 Task: Find connections with filter location Mertoyudan with filter topic #staysafewith filter profile language French with filter current company Birlasoft with filter school JIET Group of Institutions Jodhpur with filter industry Retail Office Equipment with filter service category Video Production with filter keywords title Landscaping Assistant
Action: Mouse moved to (669, 77)
Screenshot: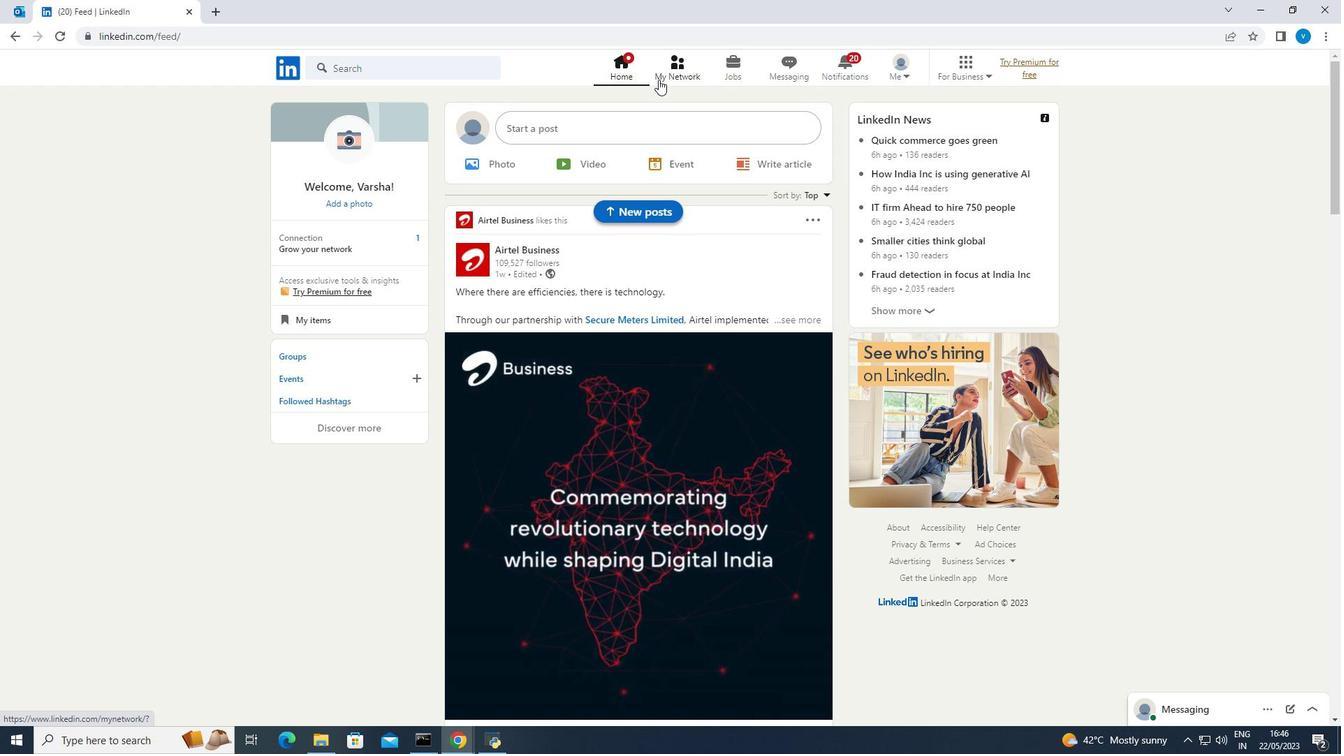 
Action: Mouse pressed left at (669, 77)
Screenshot: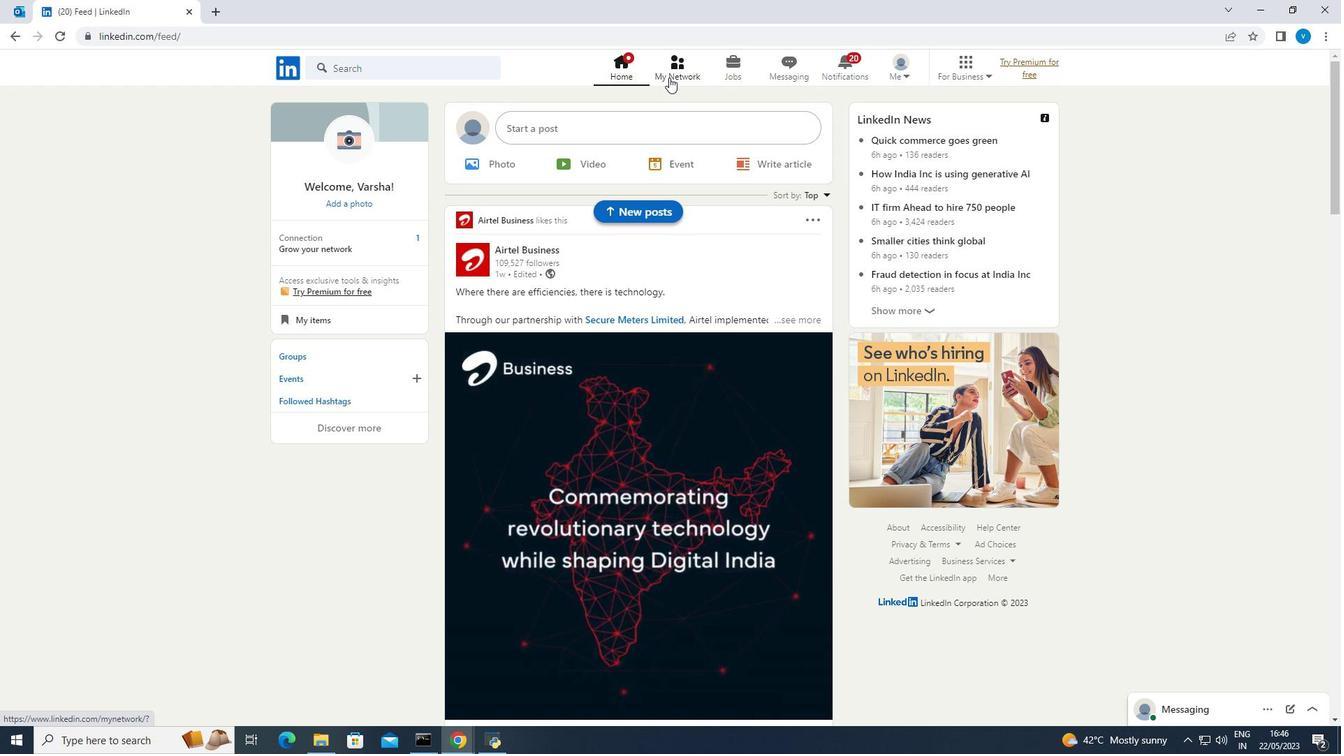 
Action: Mouse moved to (405, 141)
Screenshot: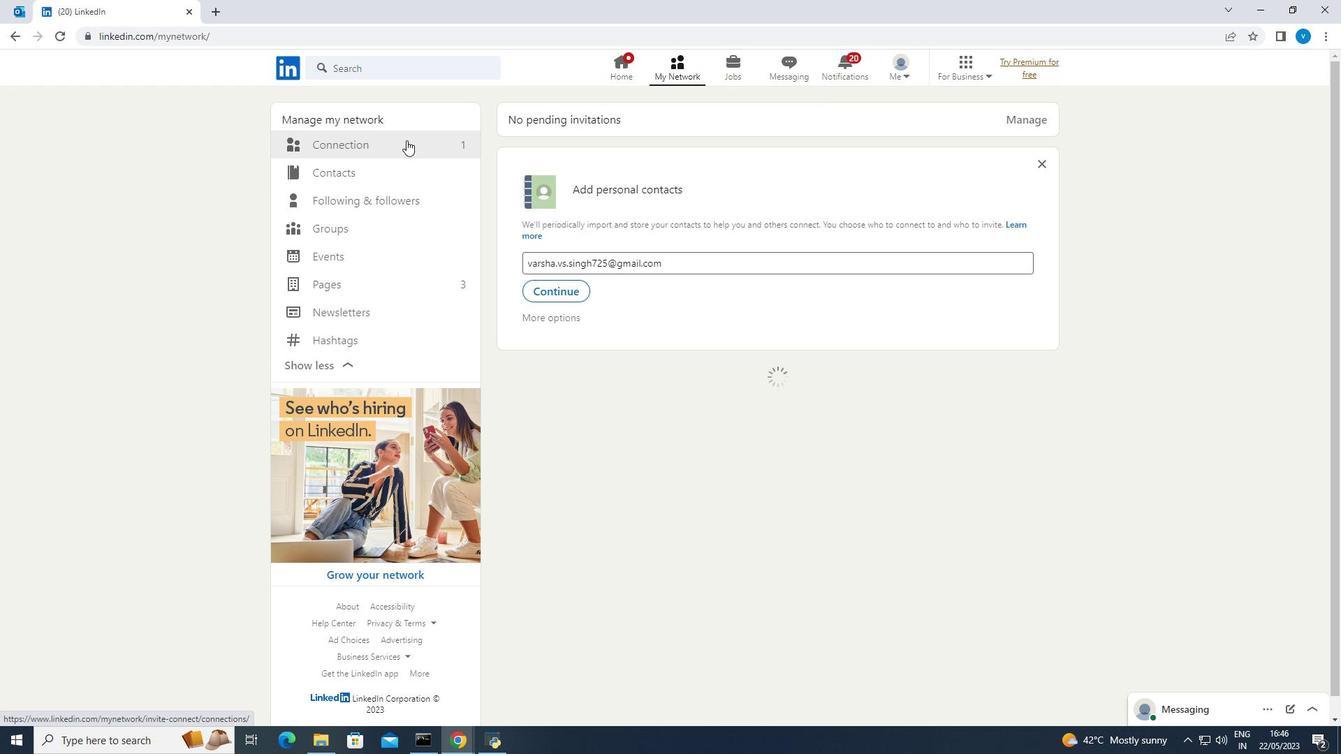 
Action: Mouse pressed left at (405, 141)
Screenshot: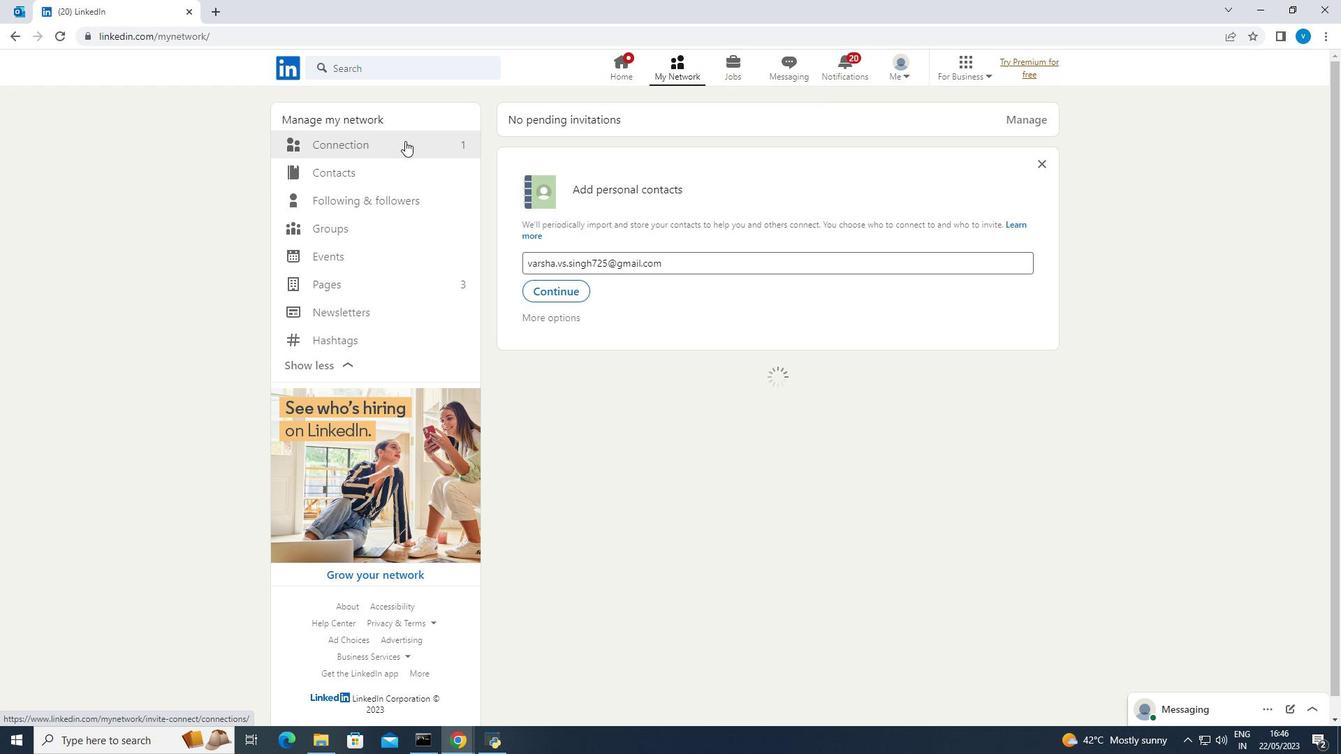 
Action: Mouse moved to (762, 146)
Screenshot: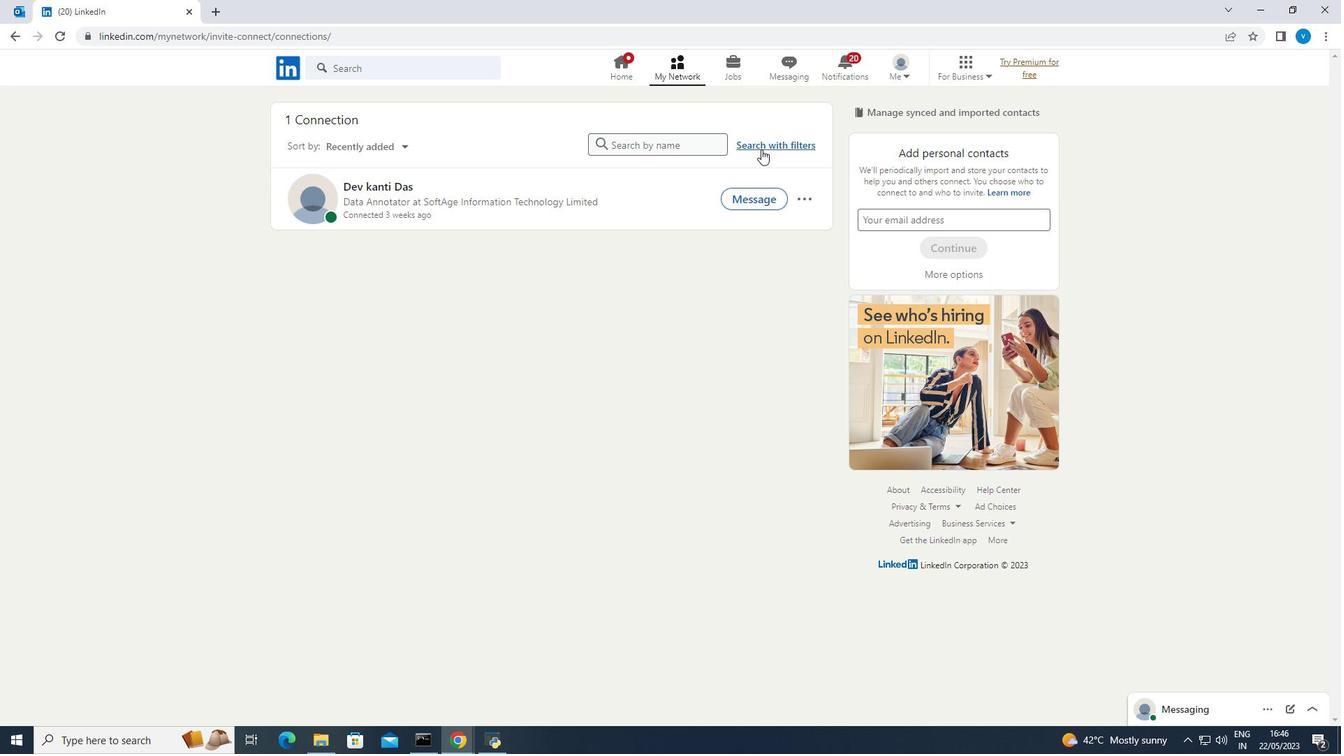 
Action: Mouse pressed left at (762, 146)
Screenshot: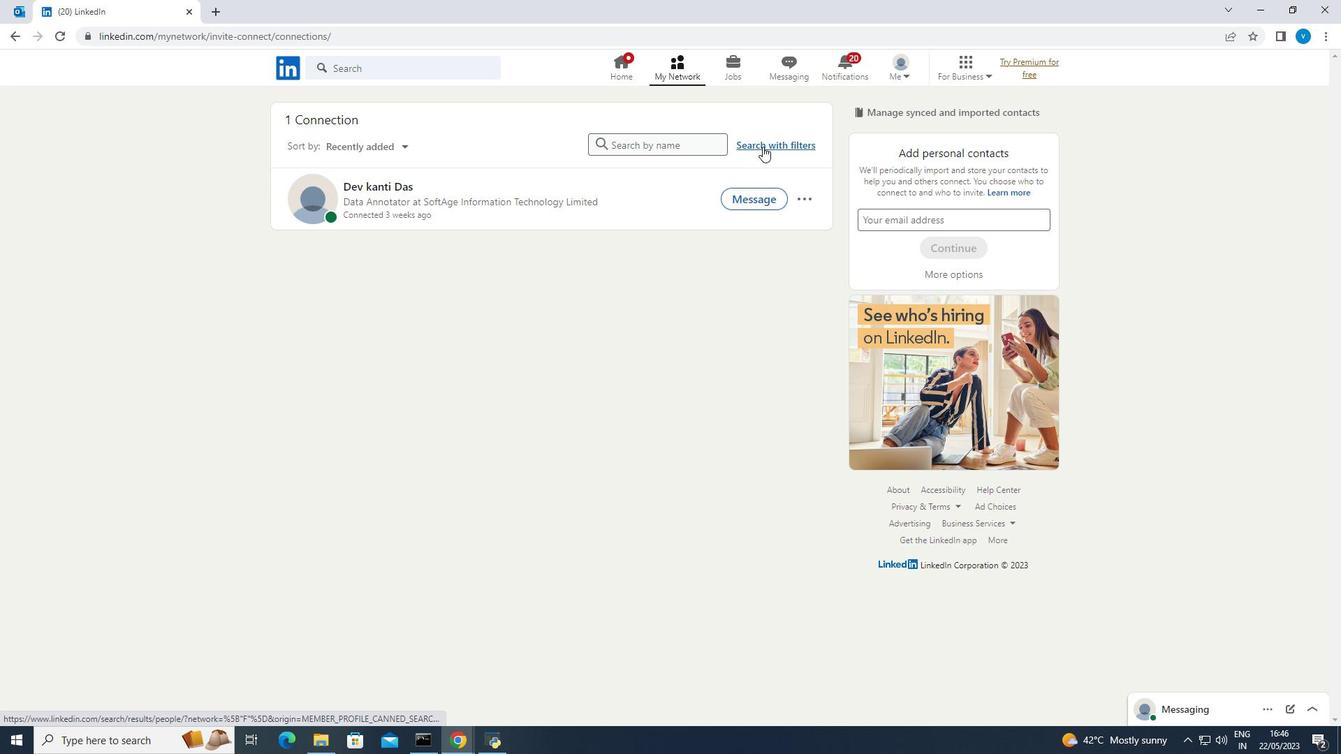 
Action: Mouse moved to (701, 110)
Screenshot: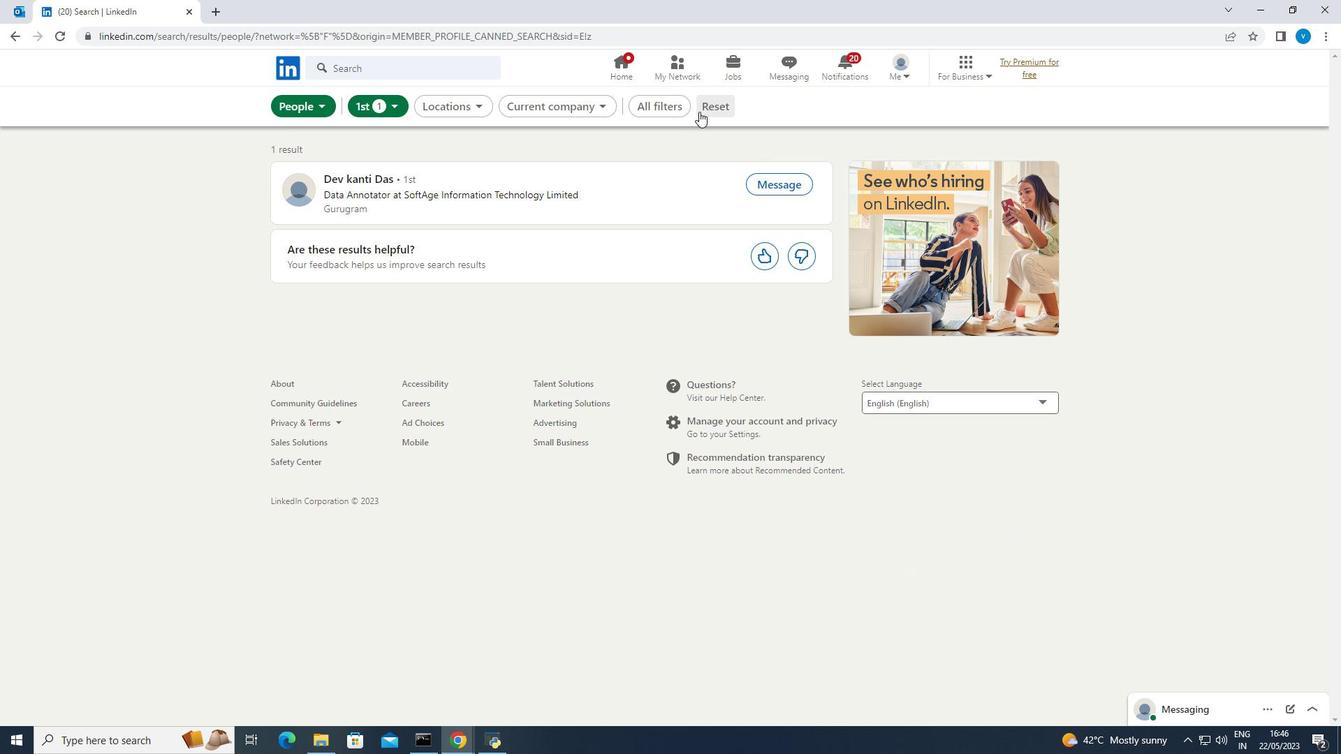 
Action: Mouse pressed left at (701, 110)
Screenshot: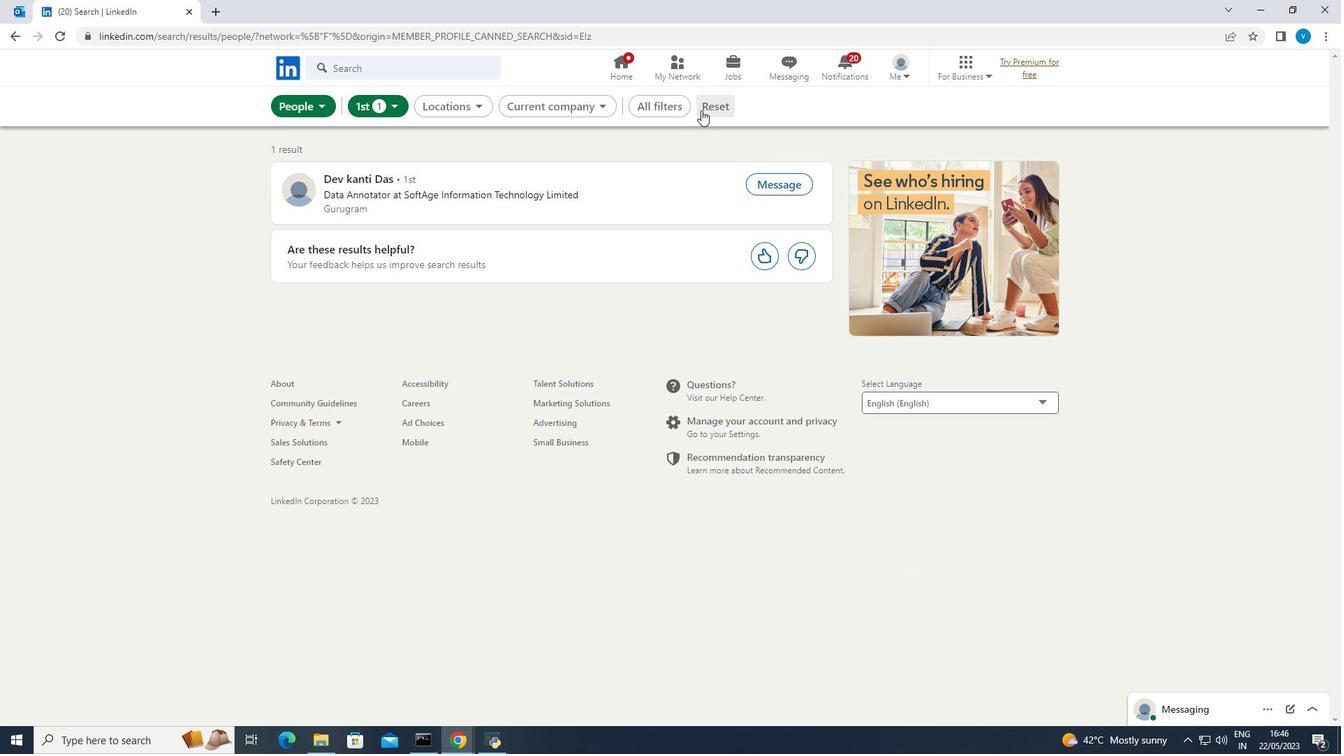 
Action: Mouse moved to (694, 110)
Screenshot: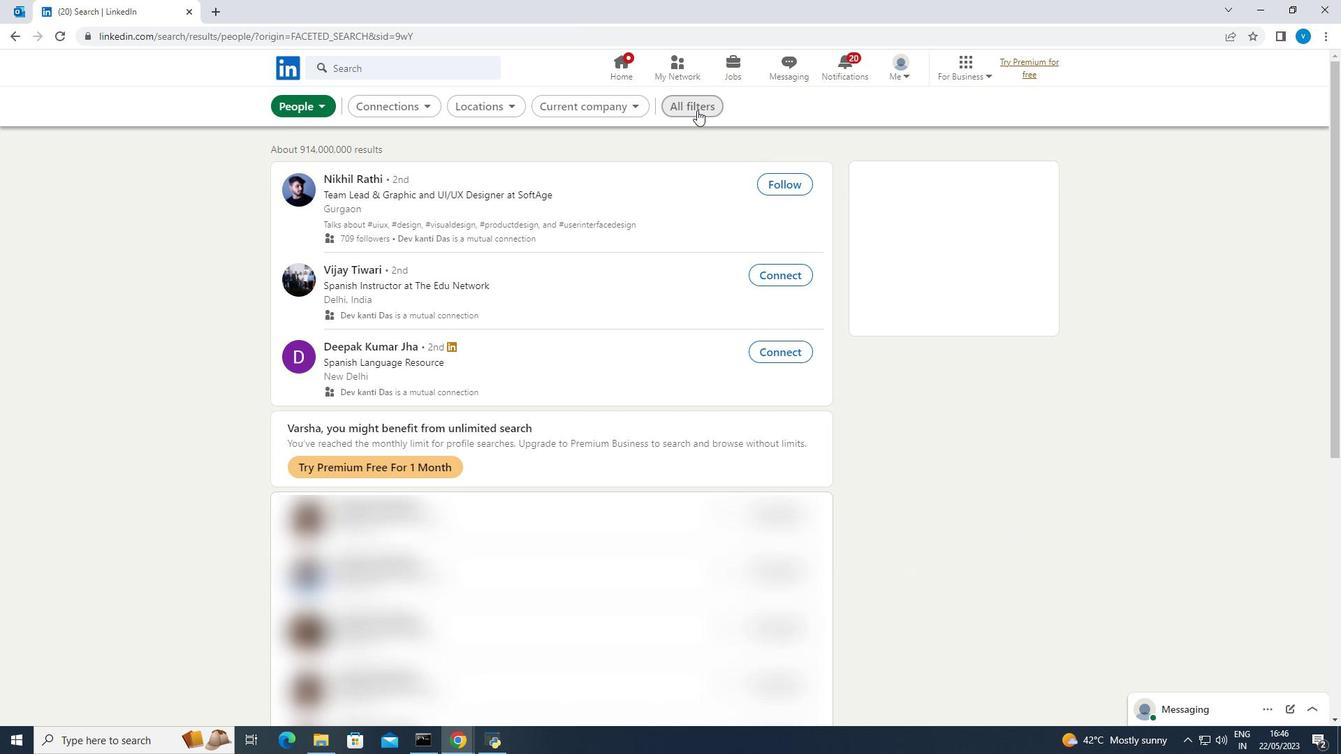 
Action: Mouse pressed left at (694, 110)
Screenshot: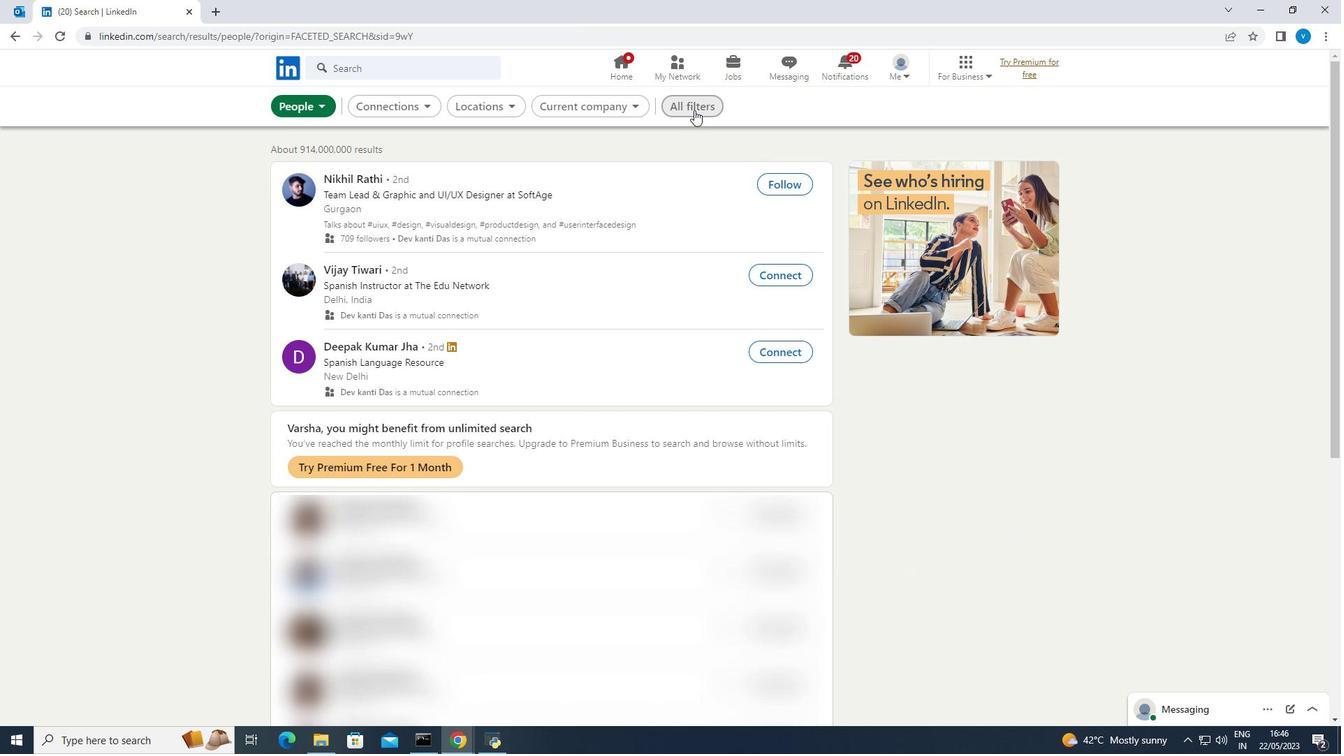 
Action: Mouse moved to (1035, 345)
Screenshot: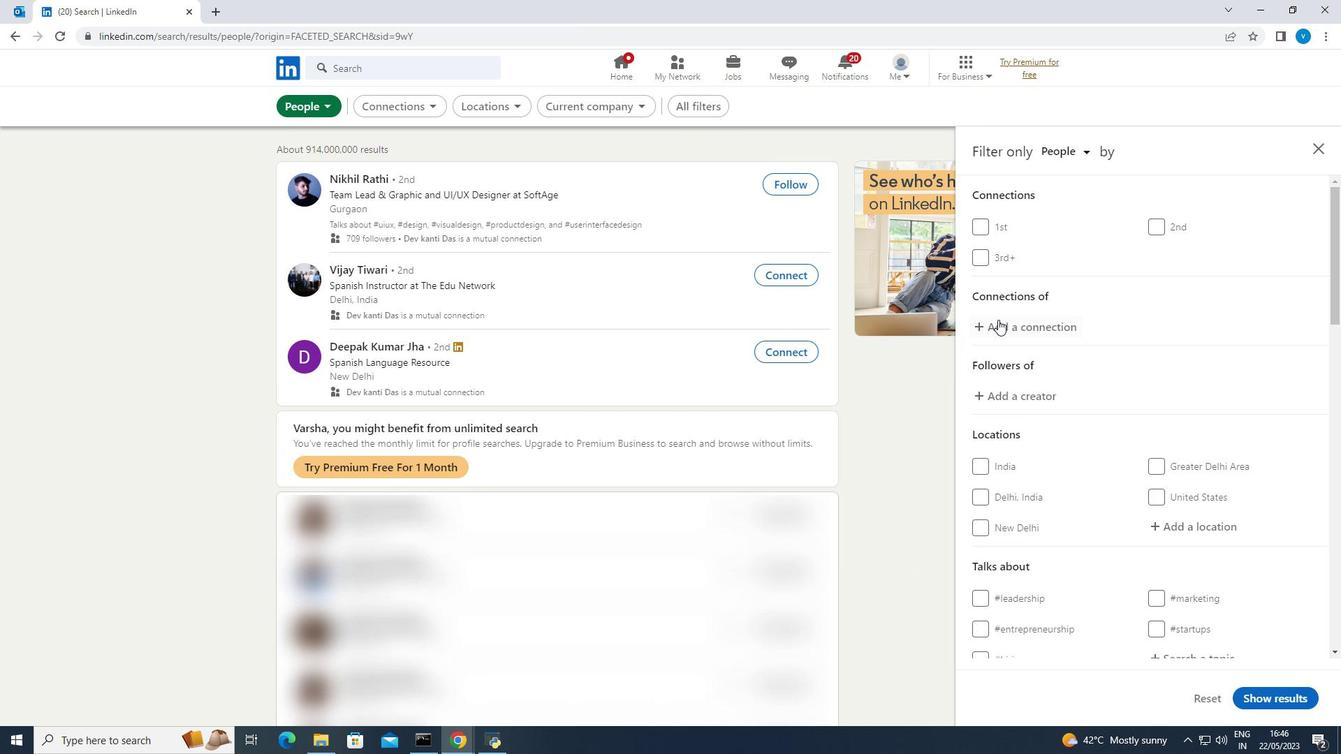 
Action: Mouse scrolled (1035, 344) with delta (0, 0)
Screenshot: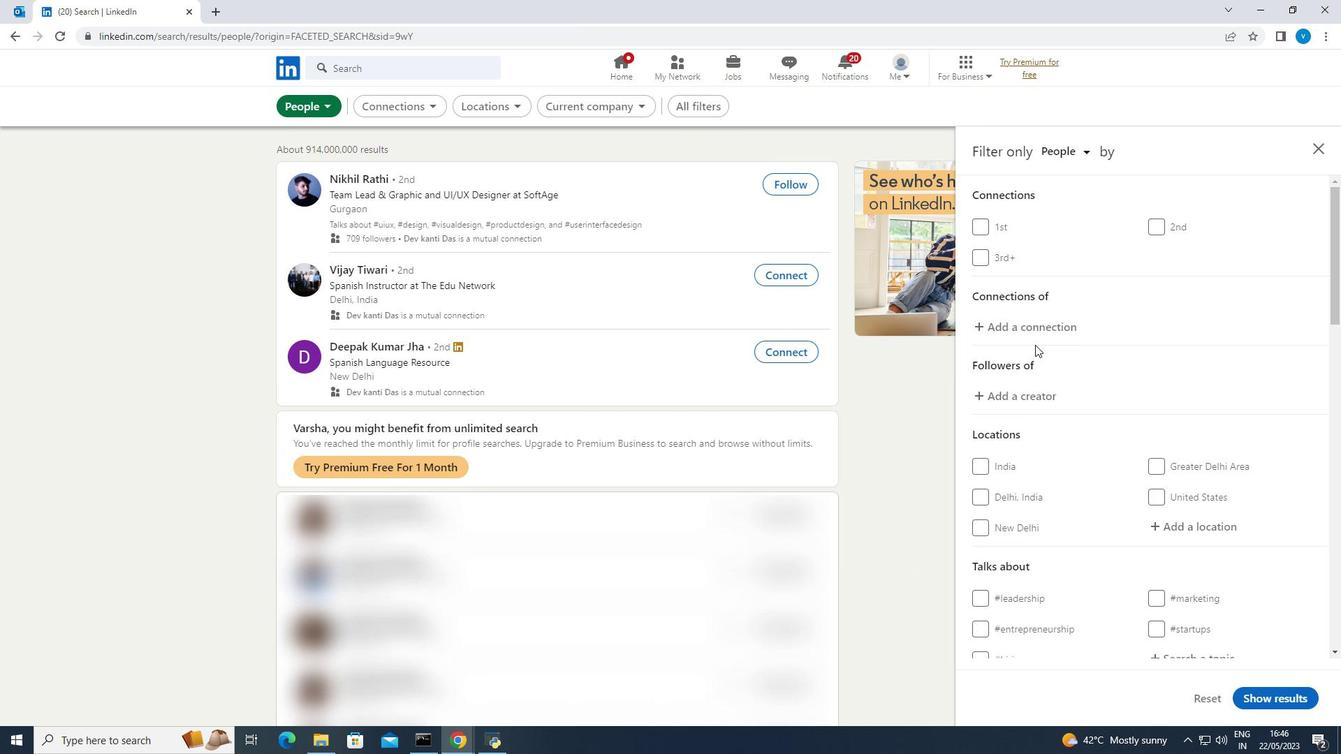 
Action: Mouse scrolled (1035, 344) with delta (0, 0)
Screenshot: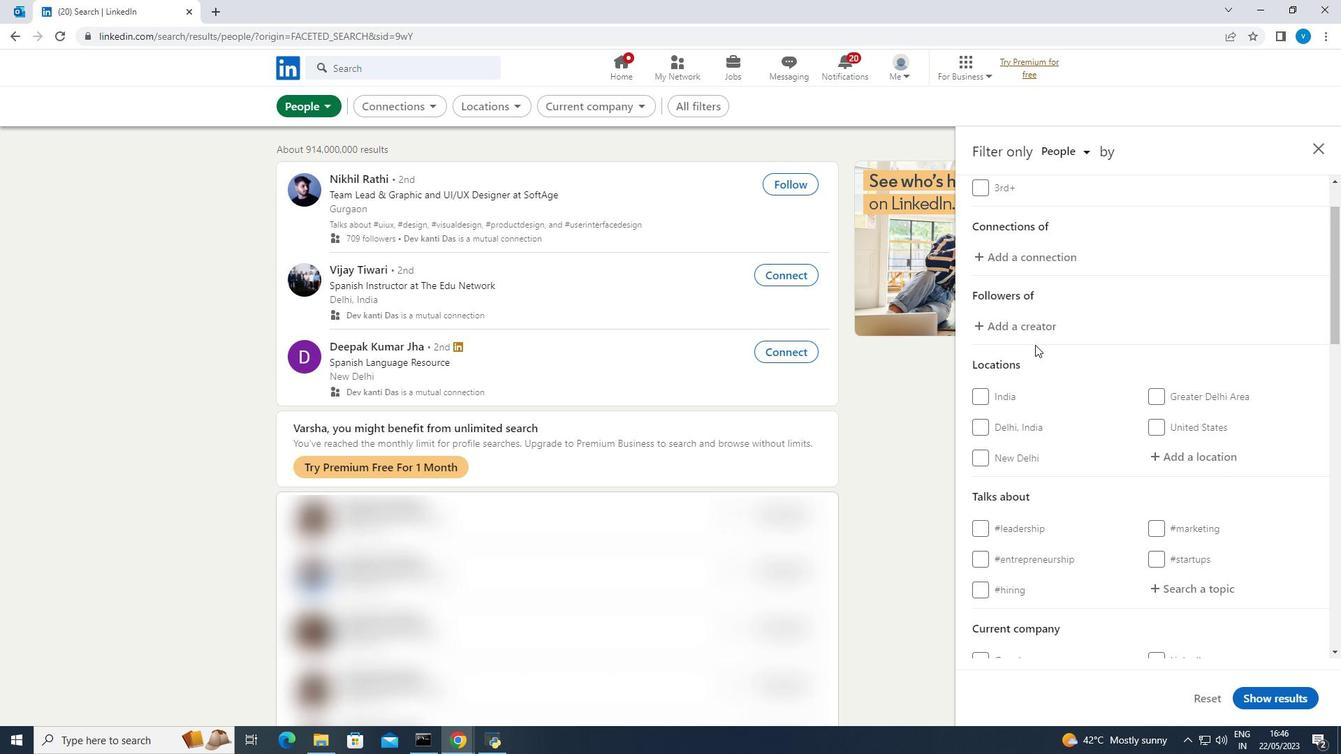 
Action: Mouse moved to (1174, 389)
Screenshot: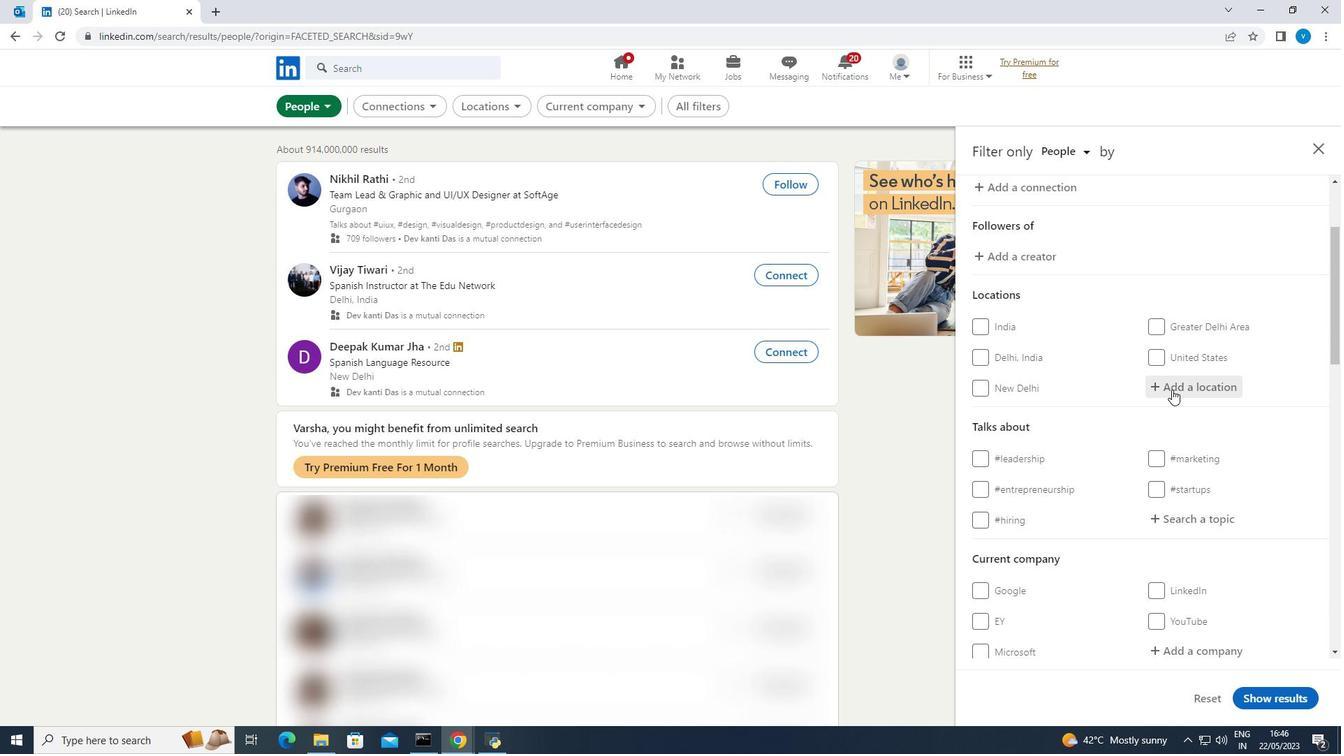 
Action: Mouse pressed left at (1174, 389)
Screenshot: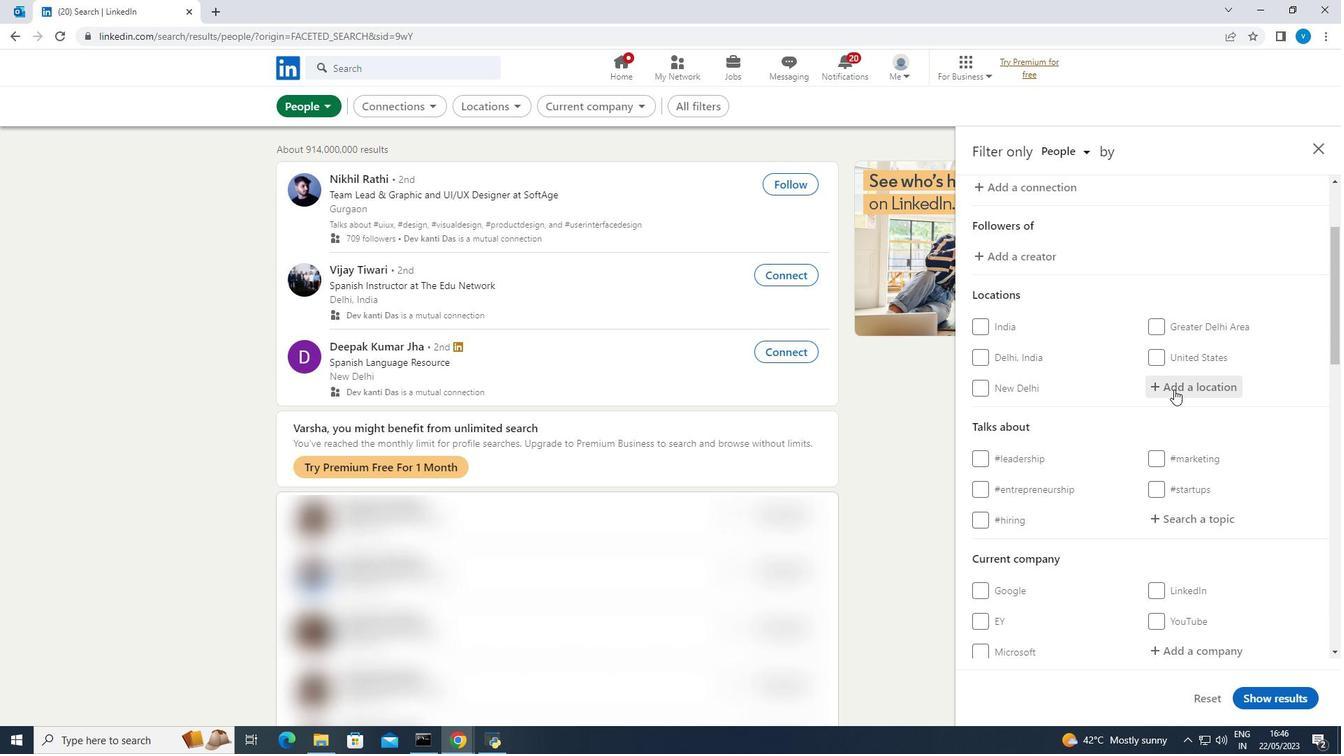 
Action: Key pressed <Key.shift><Key.shift>Mertoyudan
Screenshot: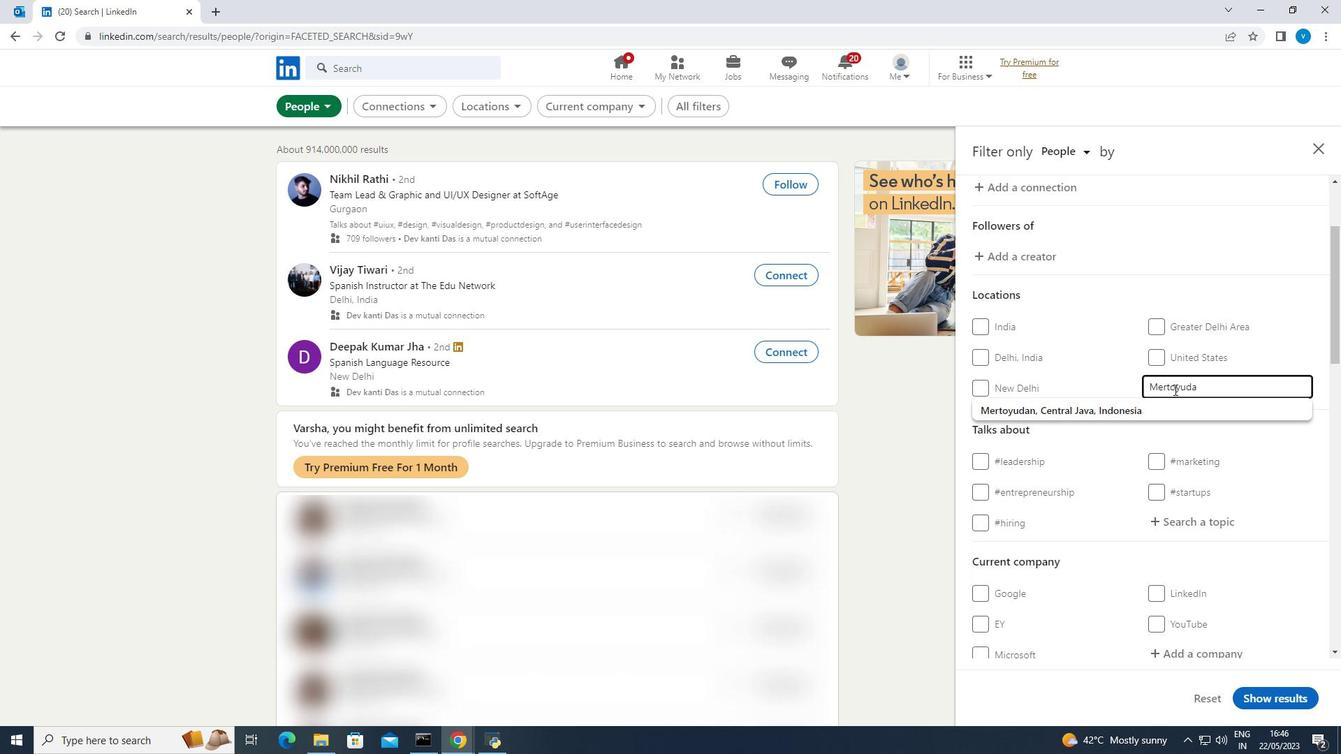 
Action: Mouse moved to (1190, 521)
Screenshot: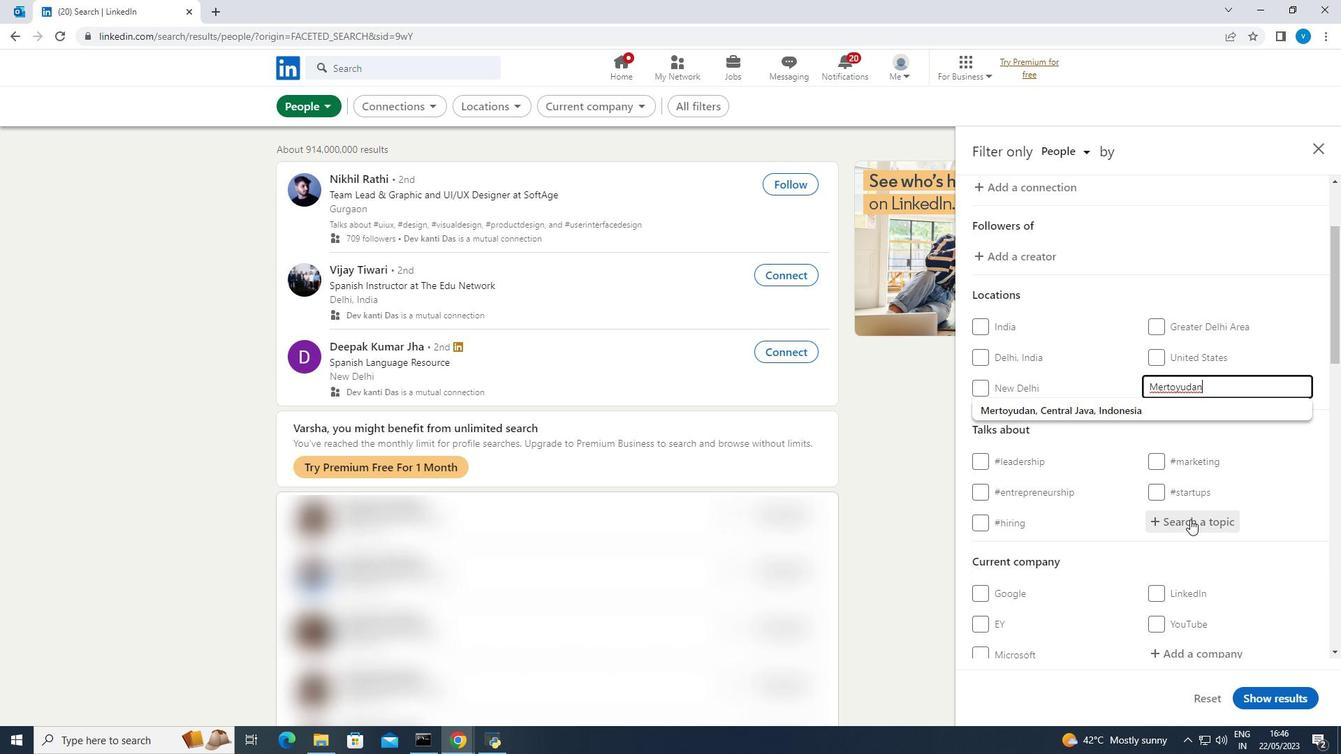 
Action: Mouse pressed left at (1190, 521)
Screenshot: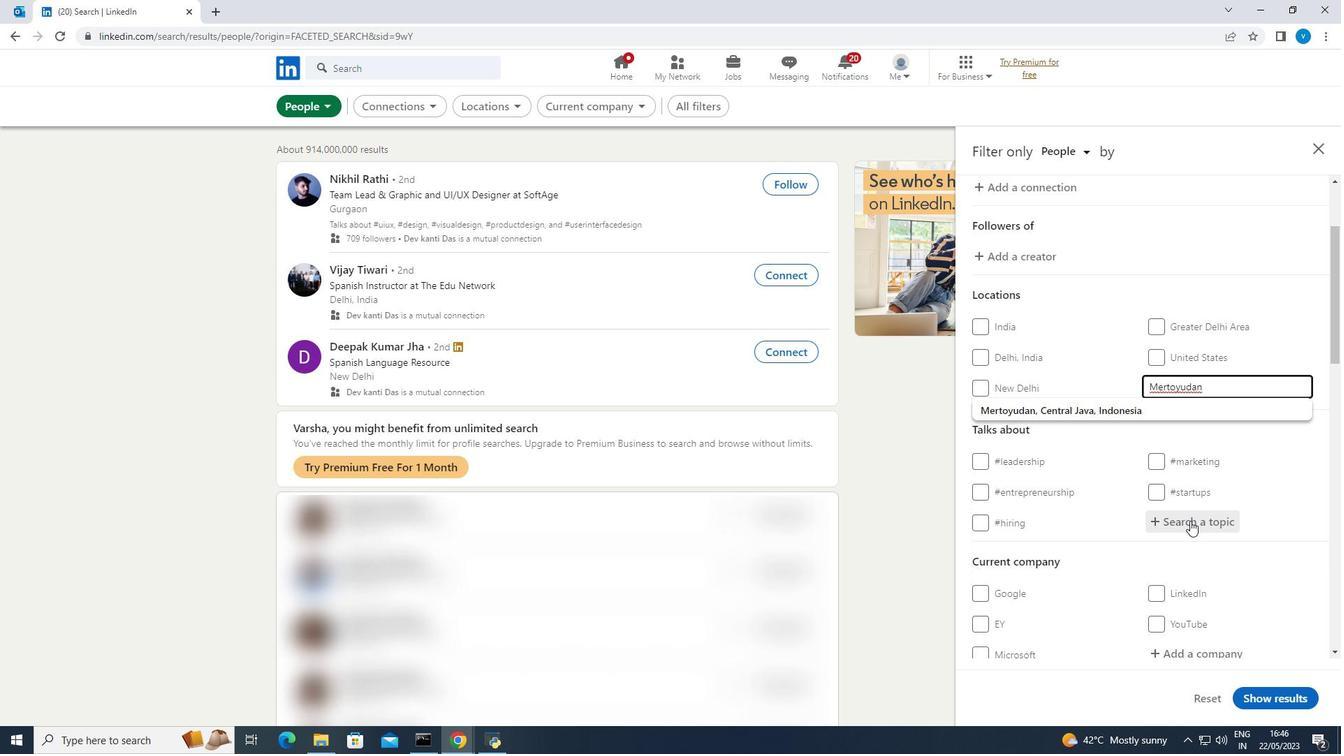 
Action: Key pressed staysafe
Screenshot: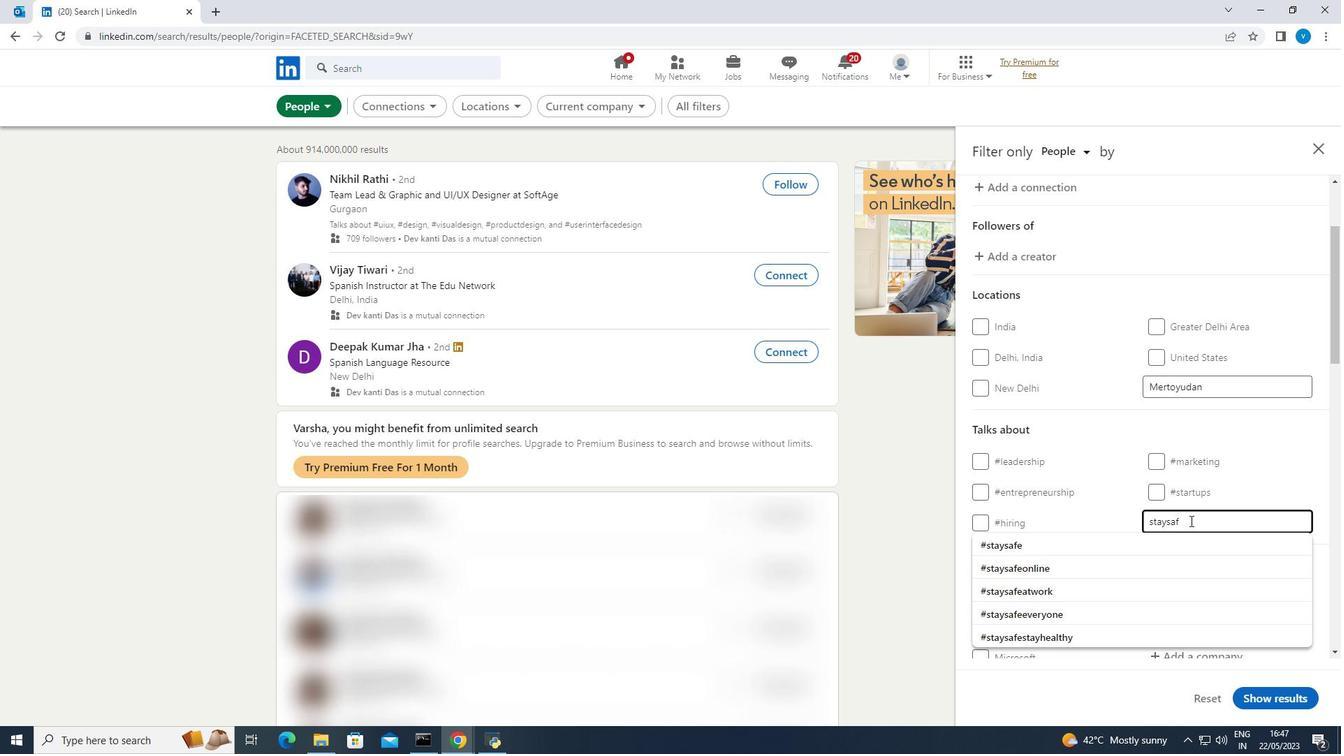 
Action: Mouse moved to (1144, 542)
Screenshot: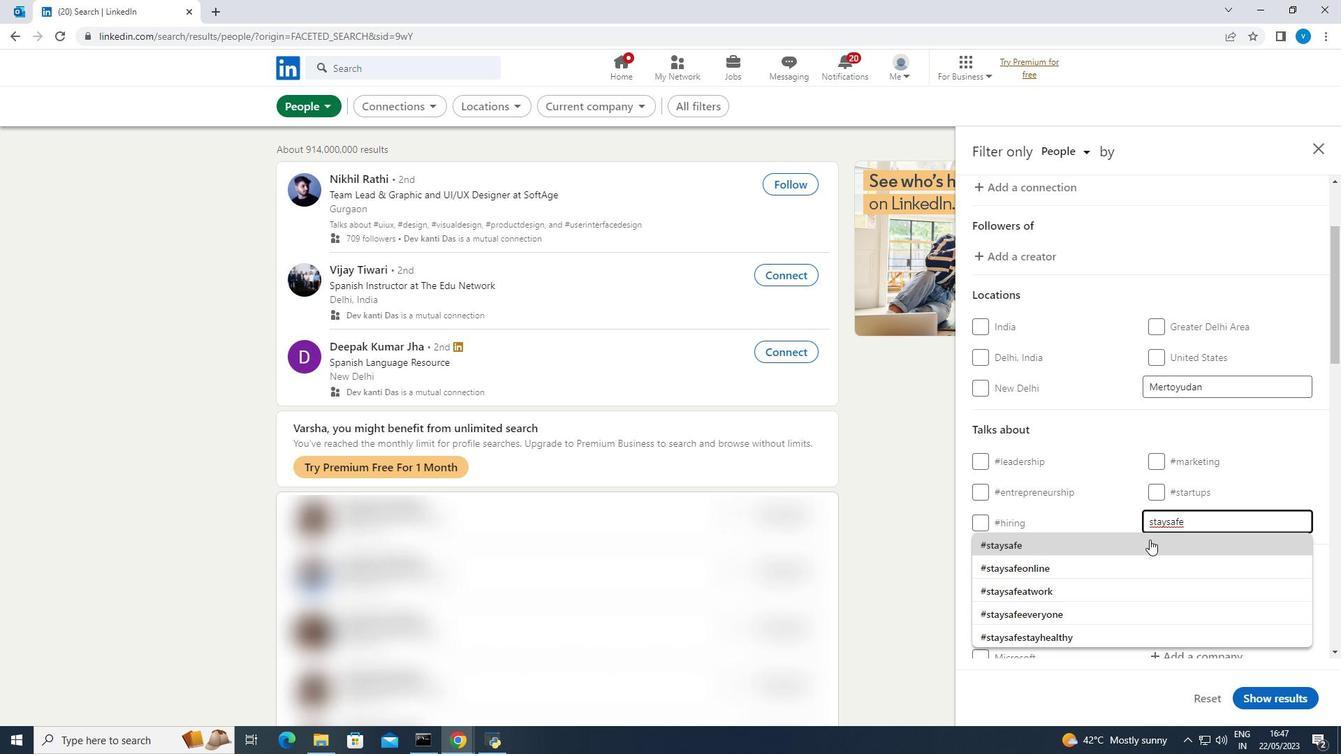 
Action: Mouse pressed left at (1144, 542)
Screenshot: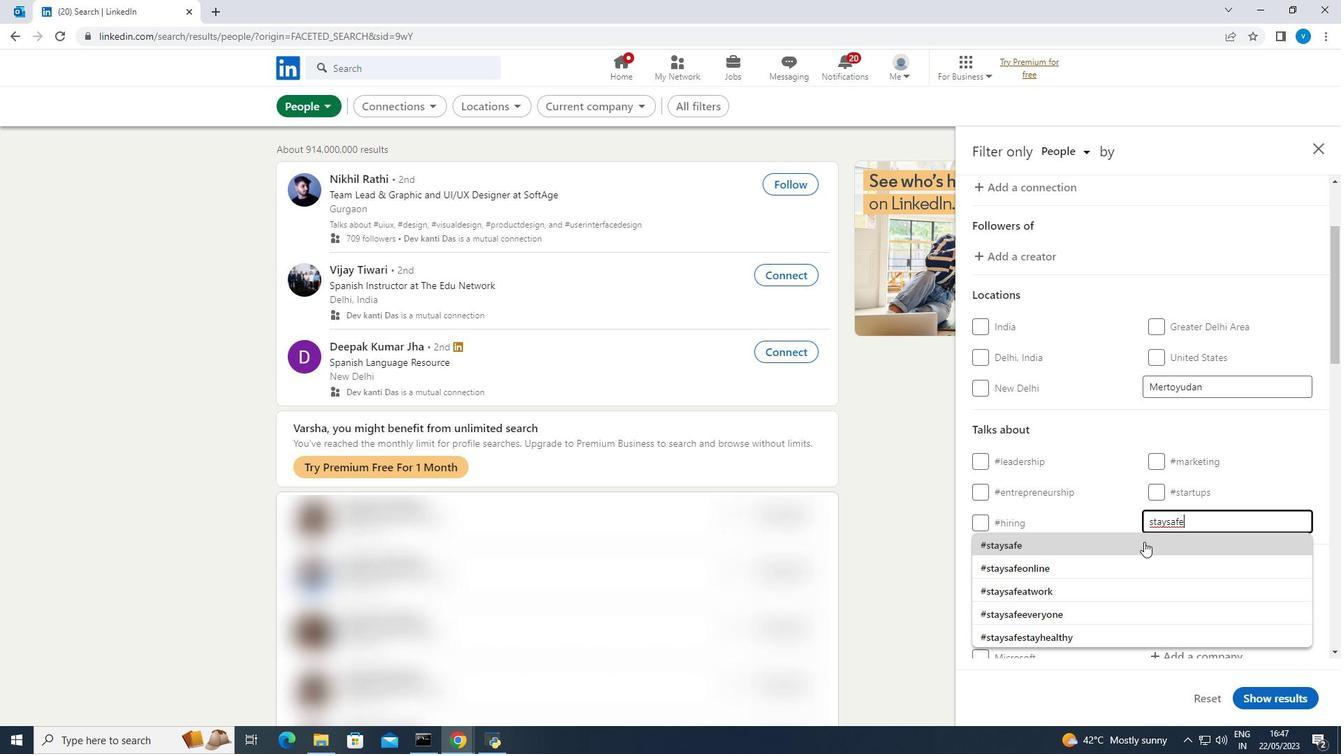 
Action: Mouse scrolled (1144, 541) with delta (0, 0)
Screenshot: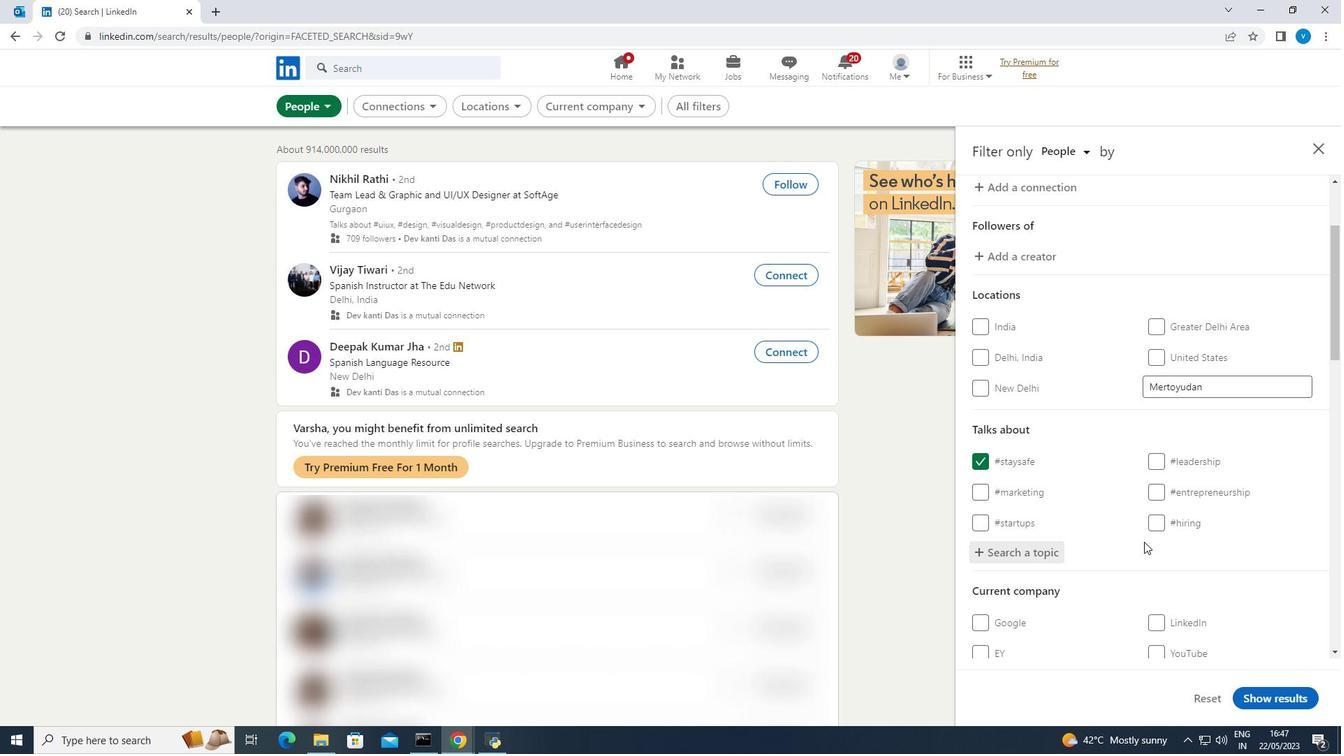 
Action: Mouse scrolled (1144, 541) with delta (0, 0)
Screenshot: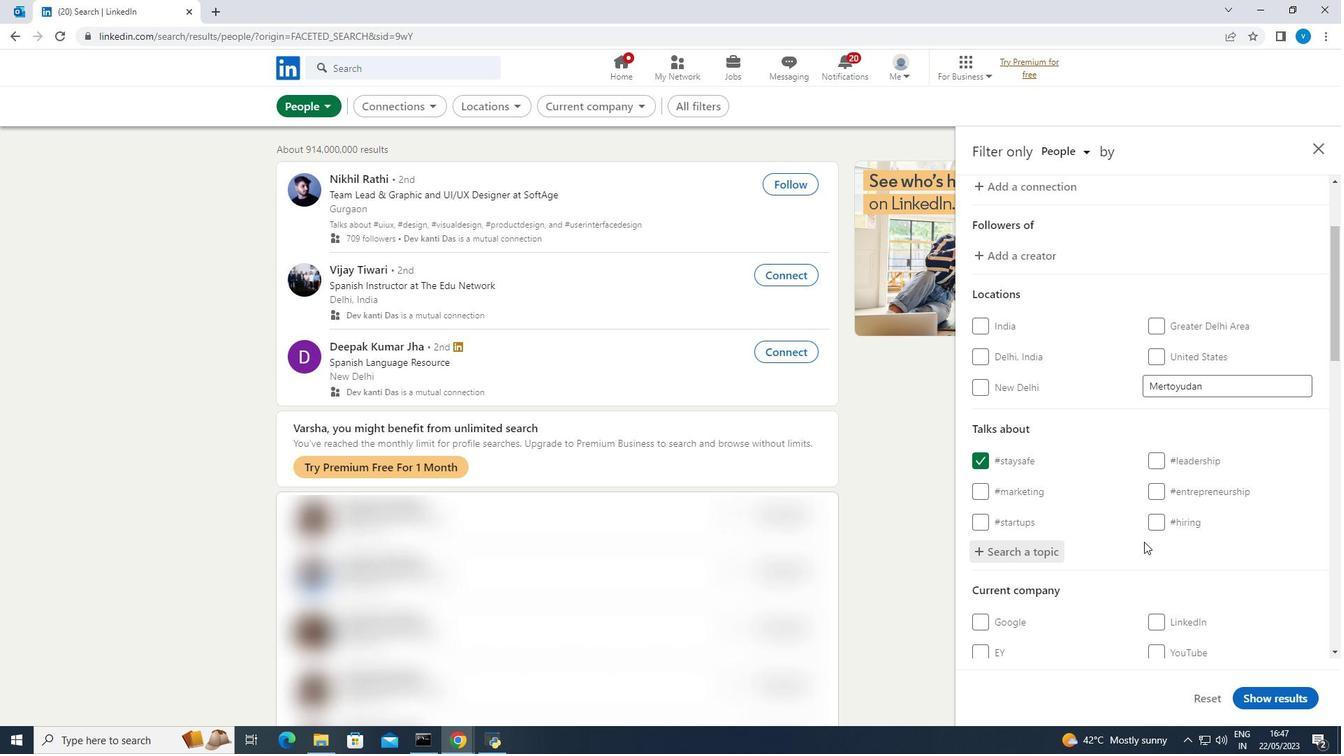 
Action: Mouse scrolled (1144, 541) with delta (0, 0)
Screenshot: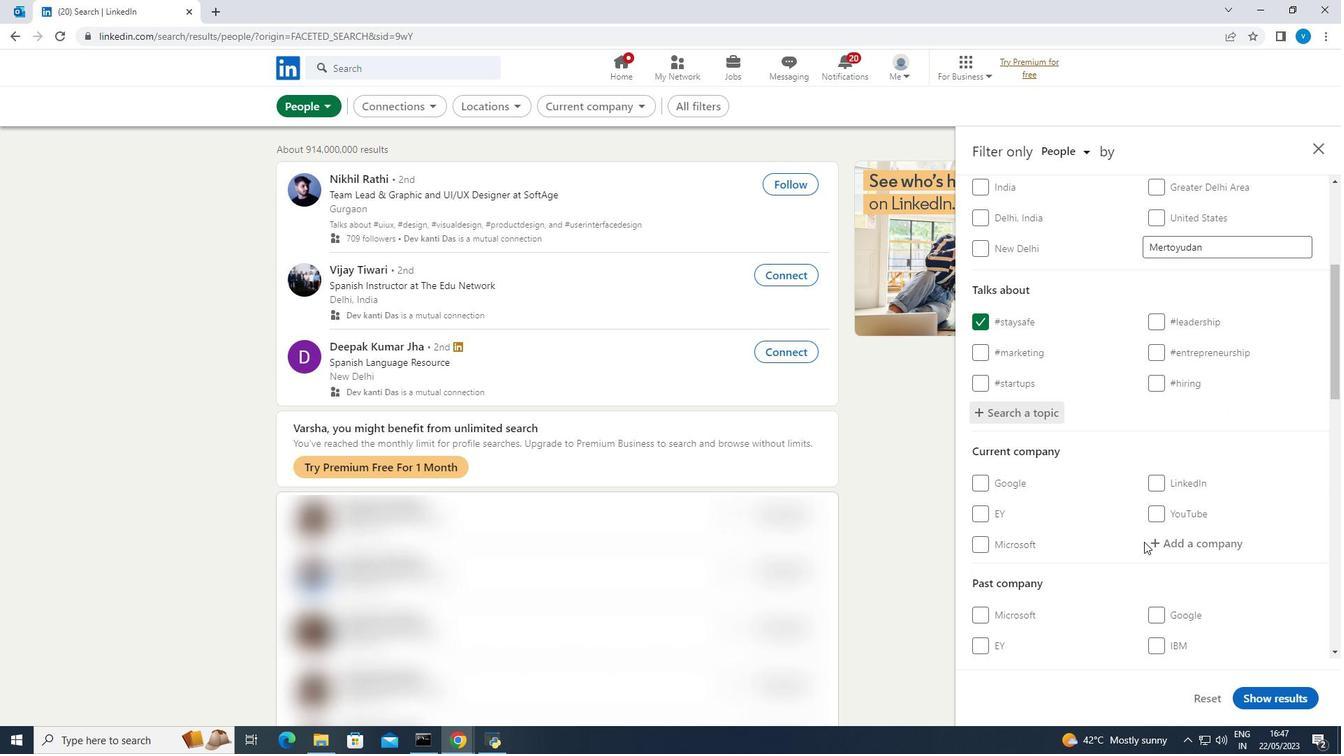 
Action: Mouse scrolled (1144, 541) with delta (0, 0)
Screenshot: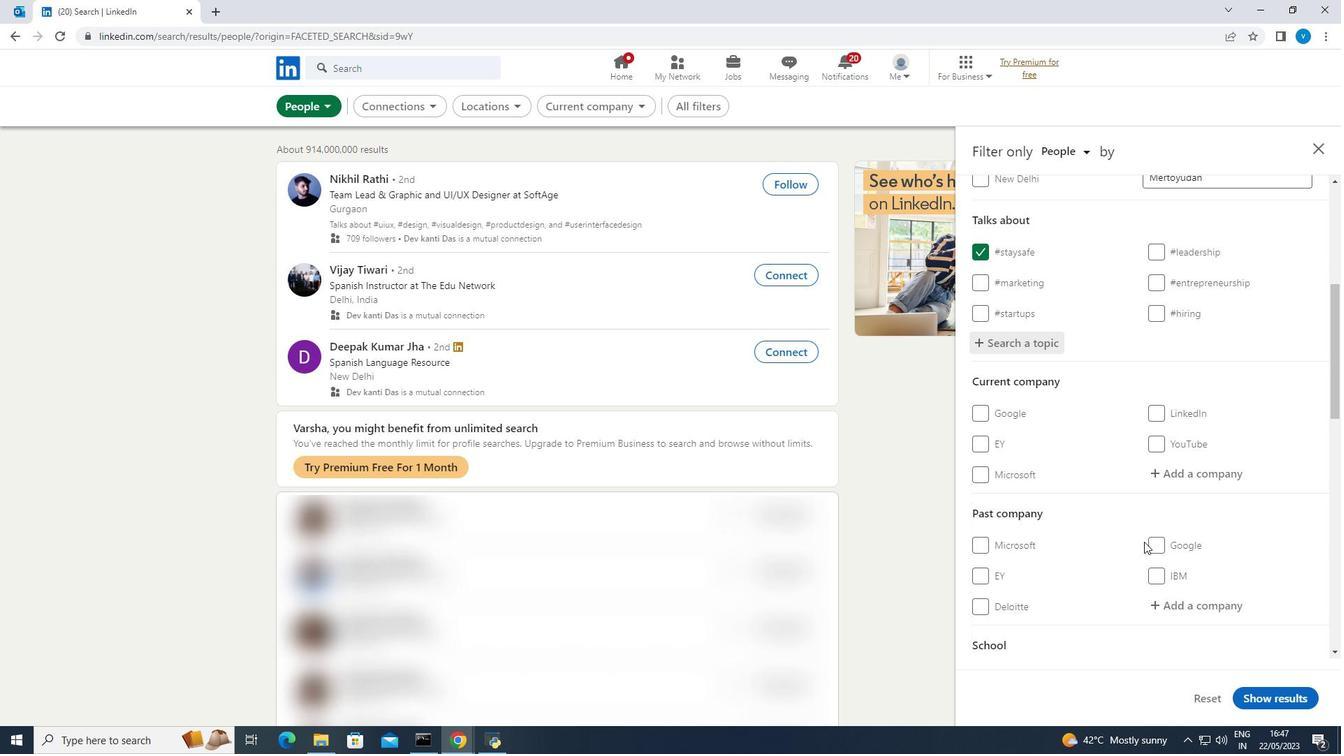 
Action: Mouse scrolled (1144, 541) with delta (0, 0)
Screenshot: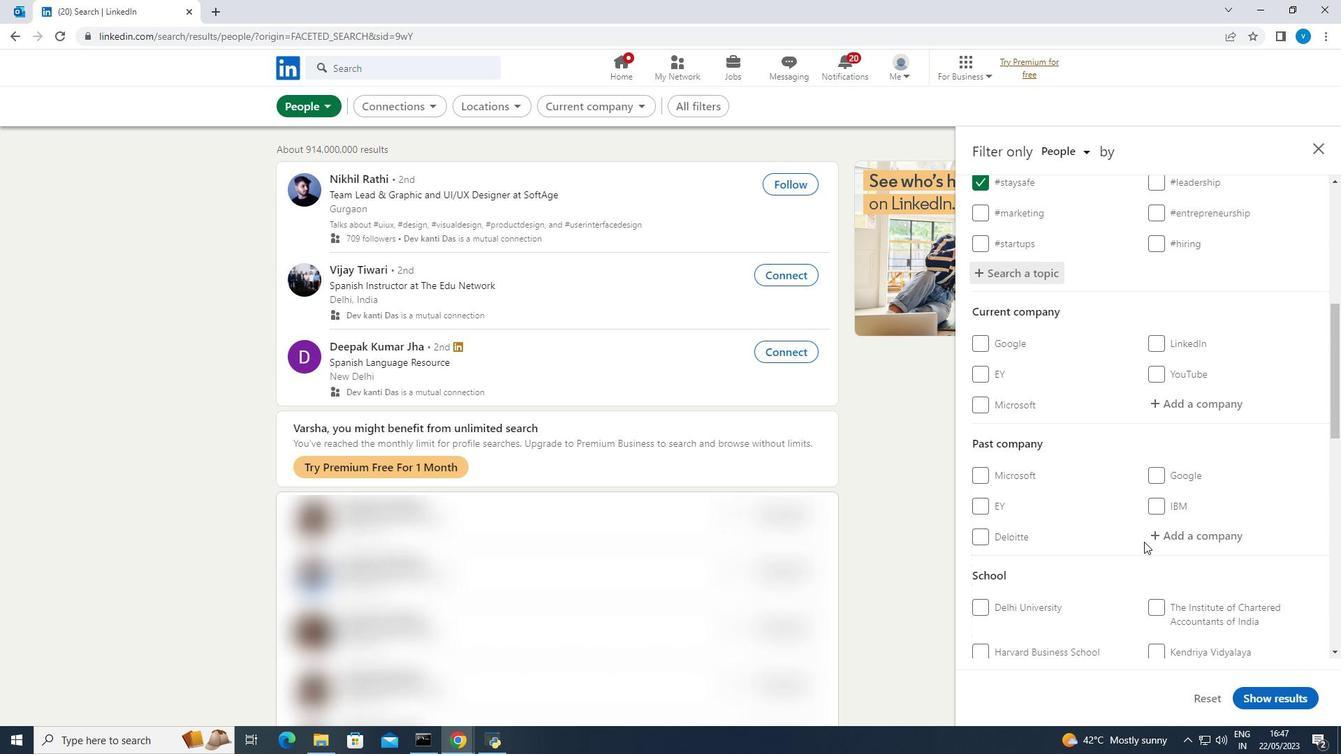 
Action: Mouse scrolled (1144, 541) with delta (0, 0)
Screenshot: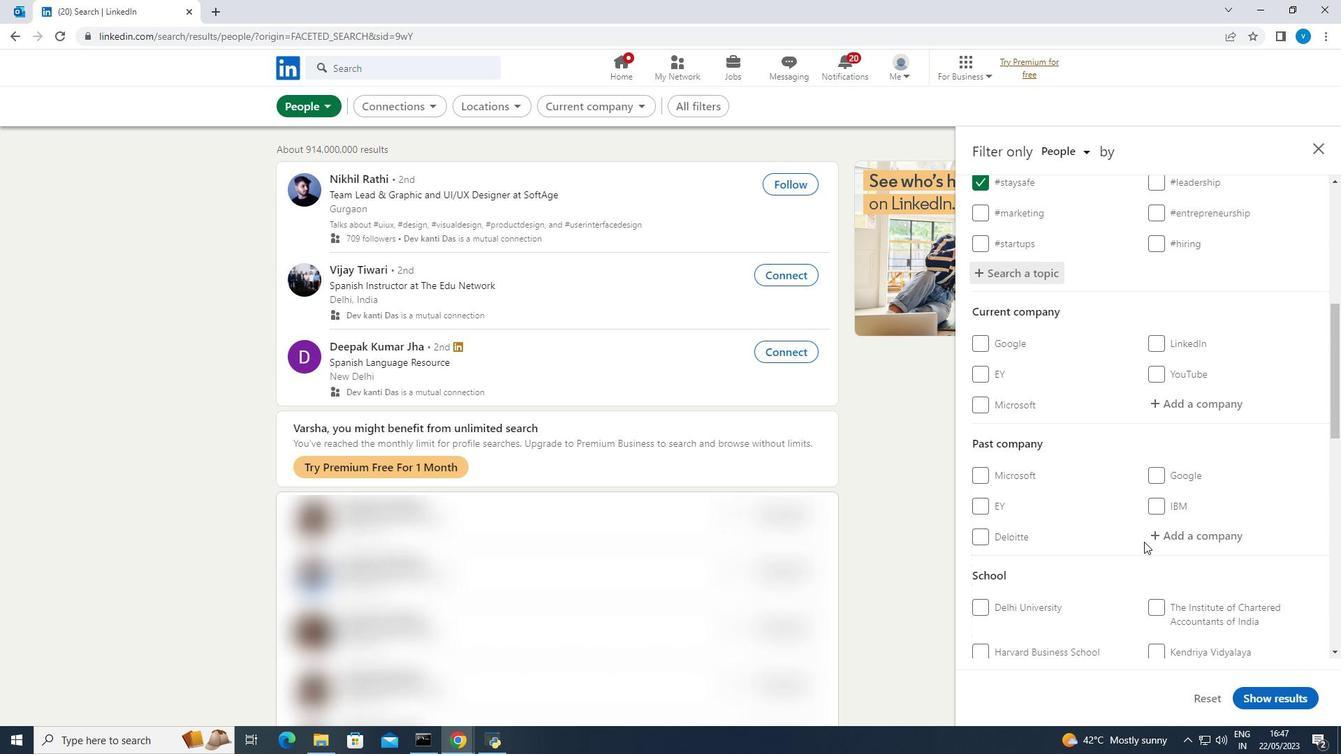 
Action: Mouse scrolled (1144, 541) with delta (0, 0)
Screenshot: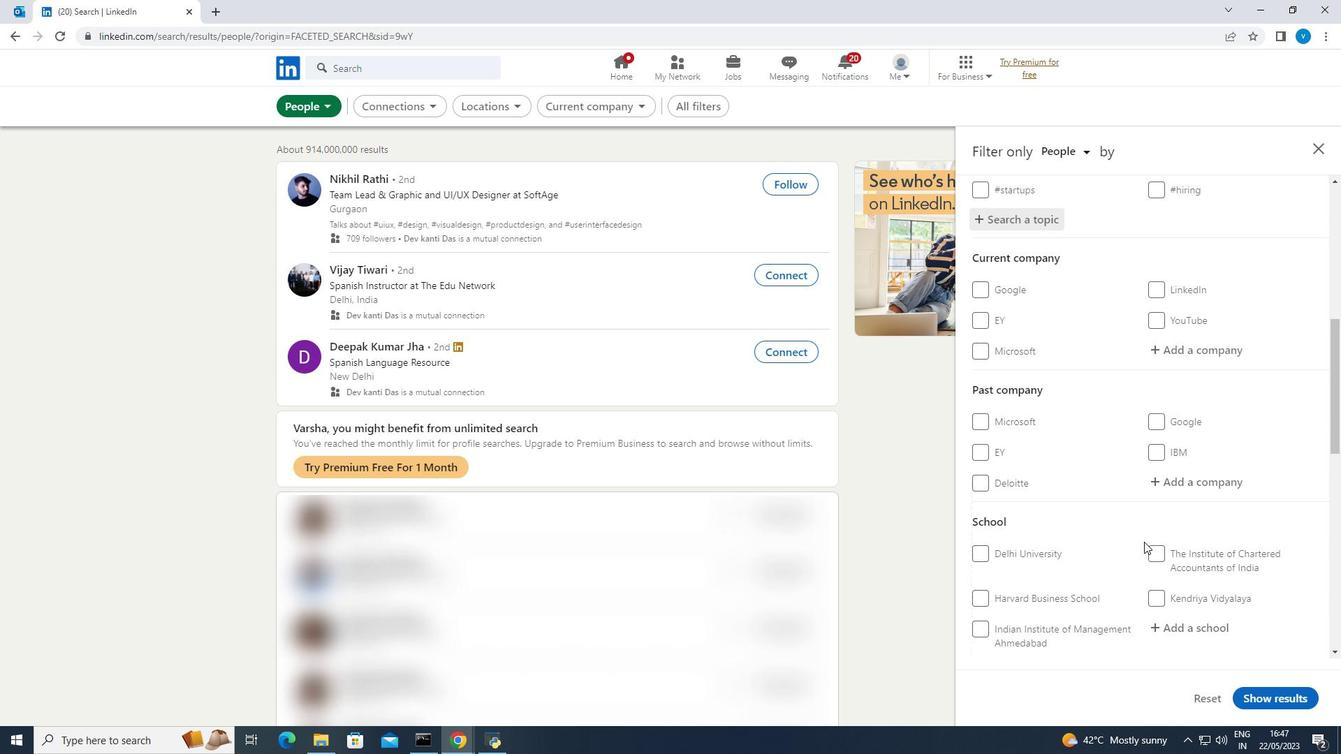 
Action: Mouse scrolled (1144, 541) with delta (0, 0)
Screenshot: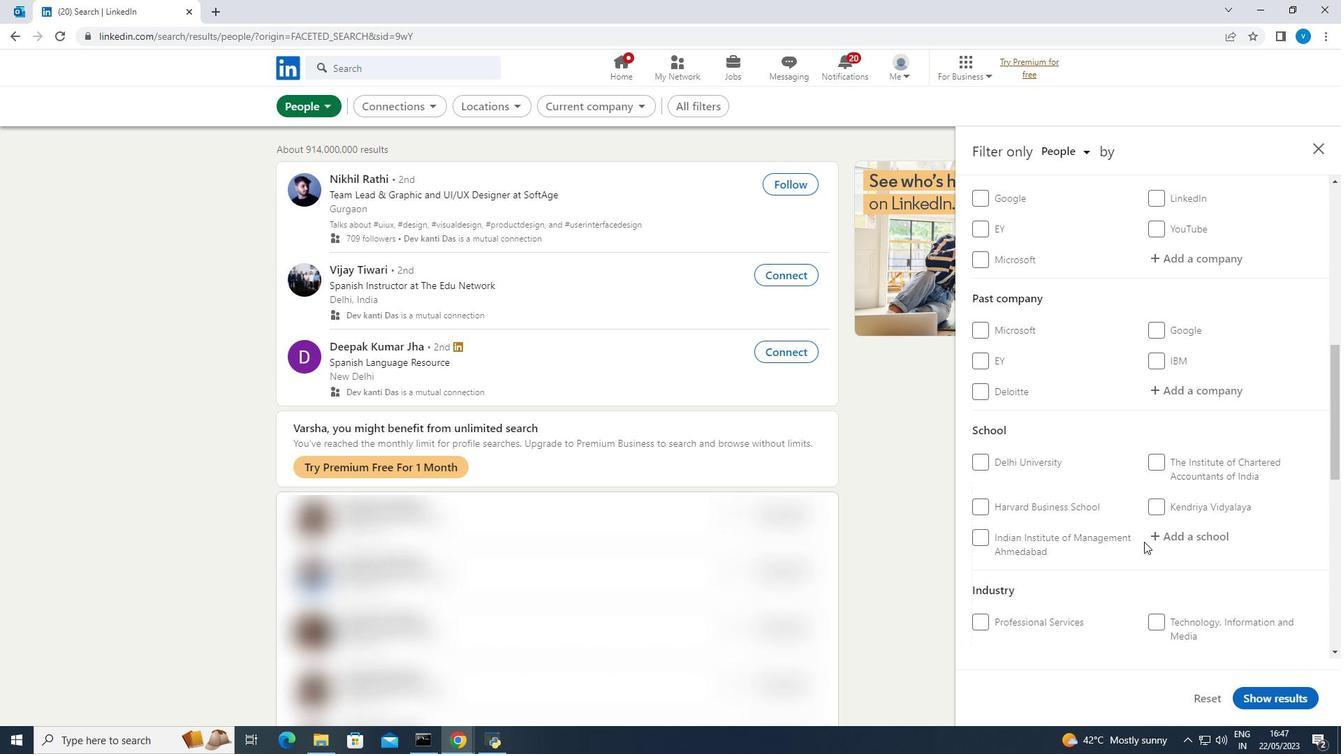 
Action: Mouse scrolled (1144, 541) with delta (0, 0)
Screenshot: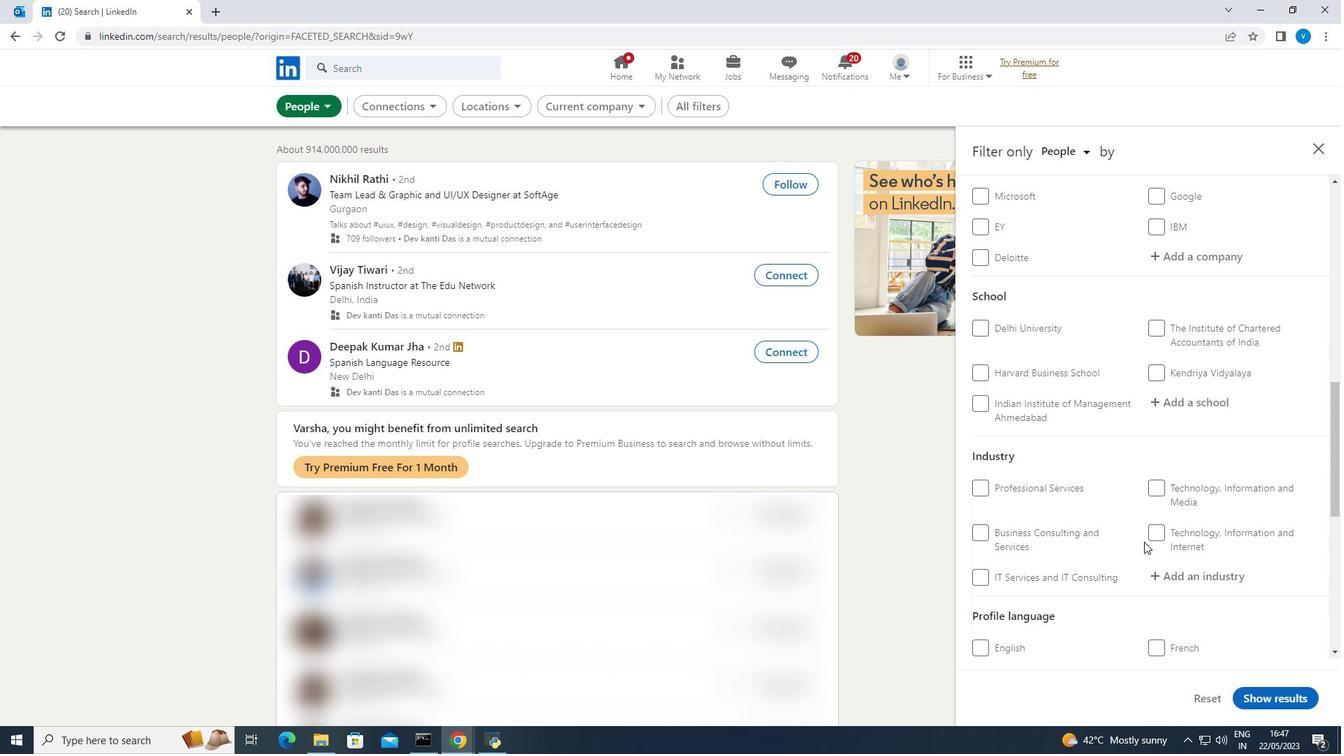
Action: Mouse scrolled (1144, 541) with delta (0, 0)
Screenshot: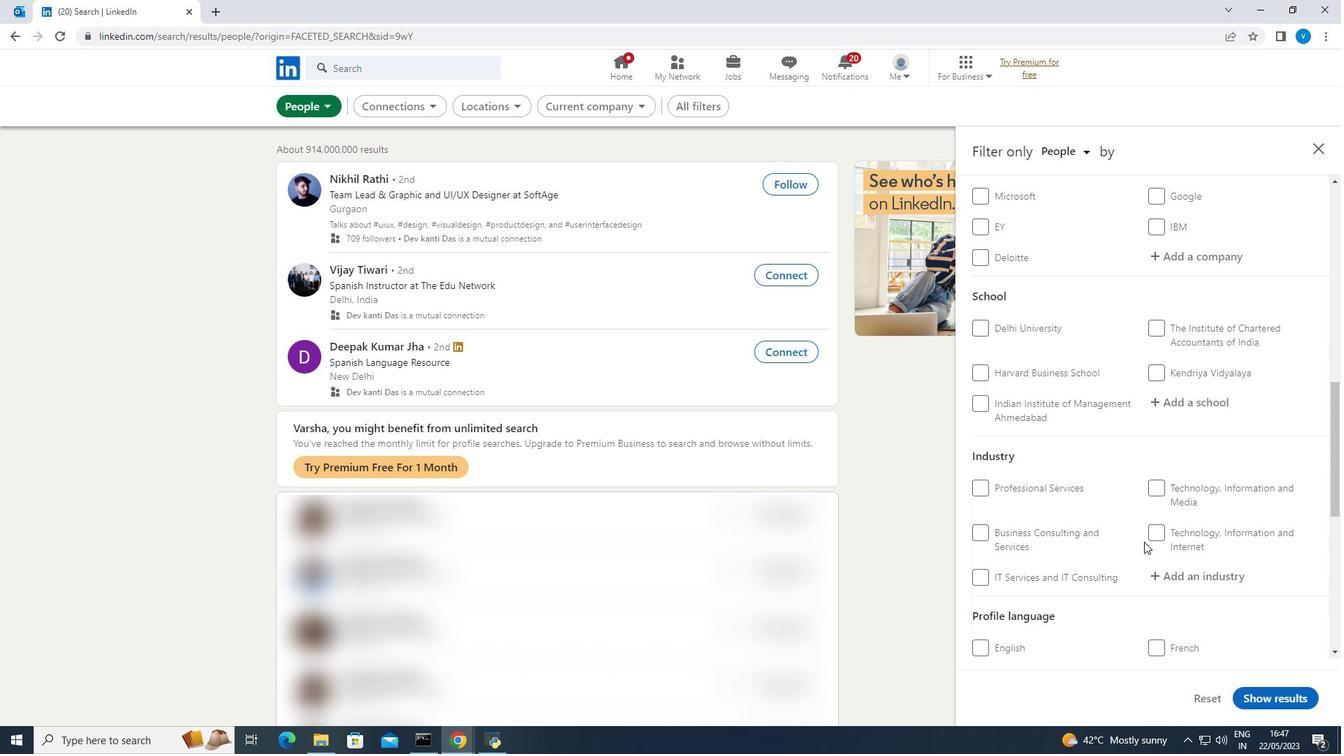 
Action: Mouse moved to (1156, 508)
Screenshot: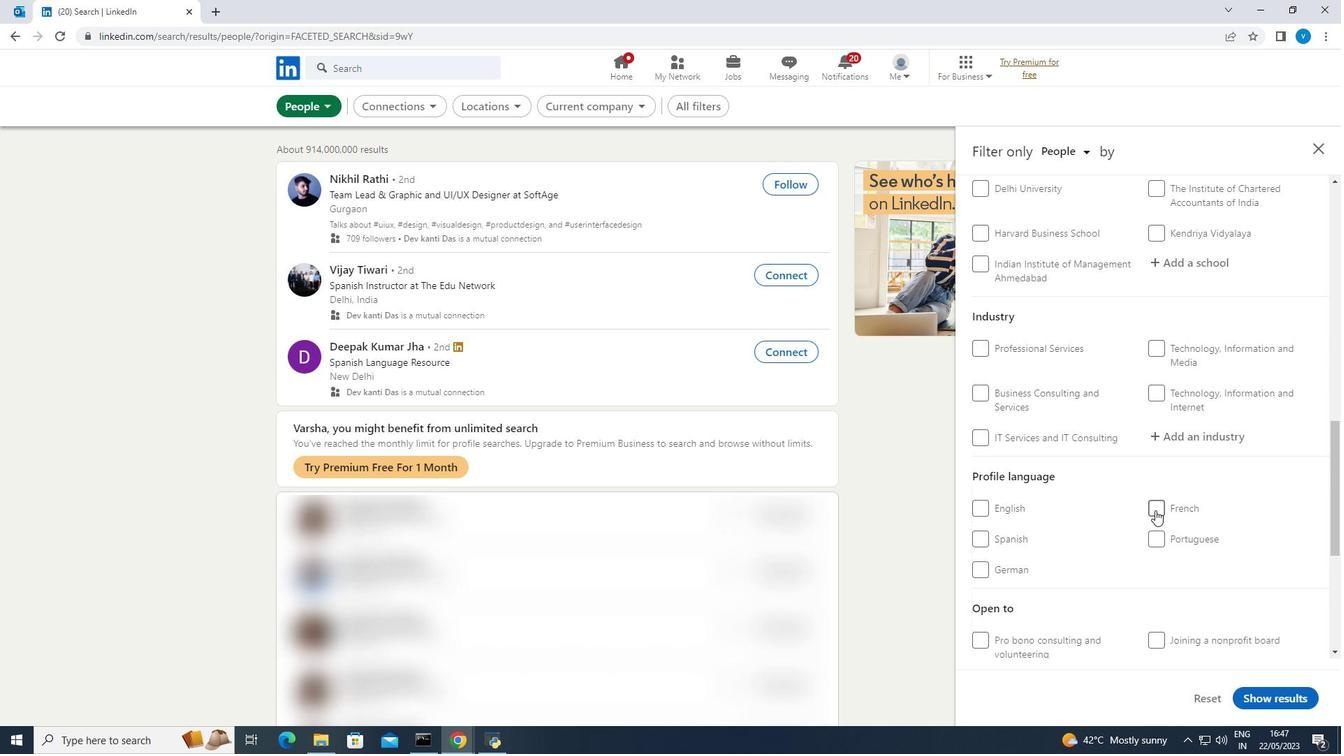 
Action: Mouse pressed left at (1156, 508)
Screenshot: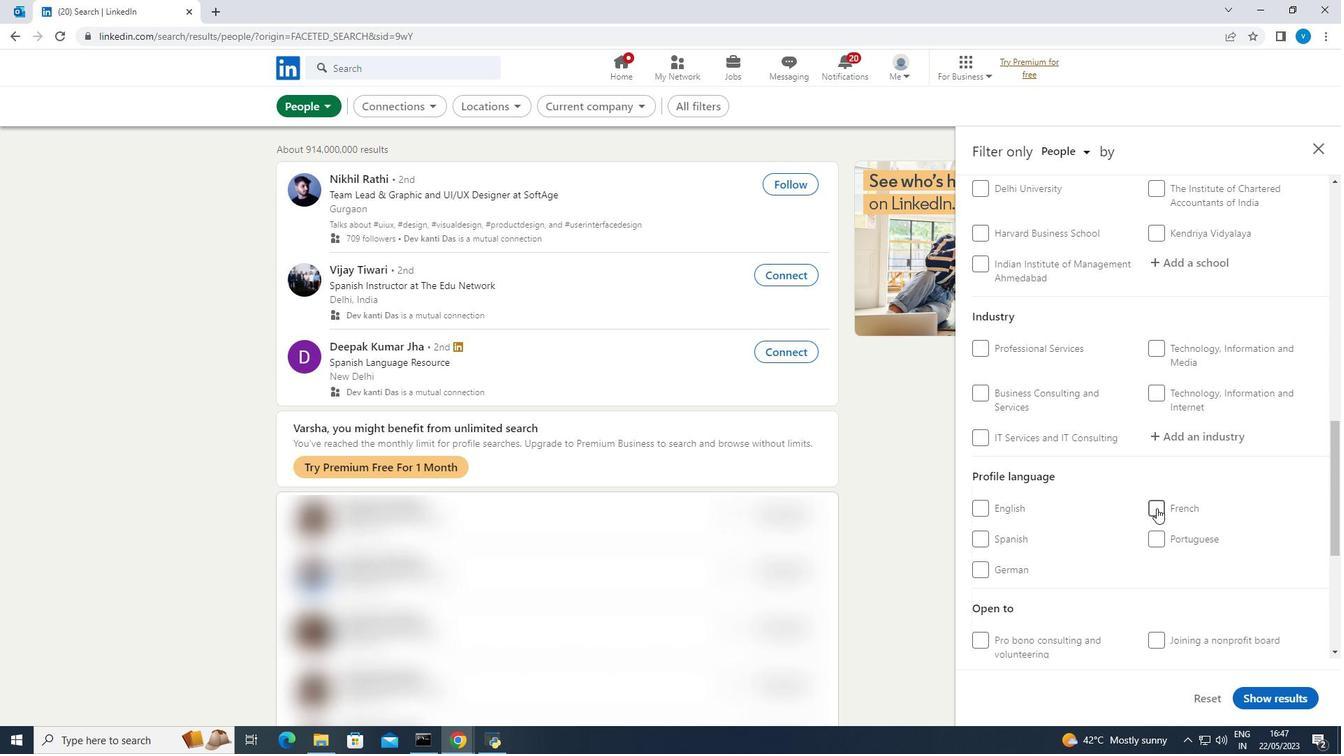 
Action: Mouse scrolled (1156, 509) with delta (0, 0)
Screenshot: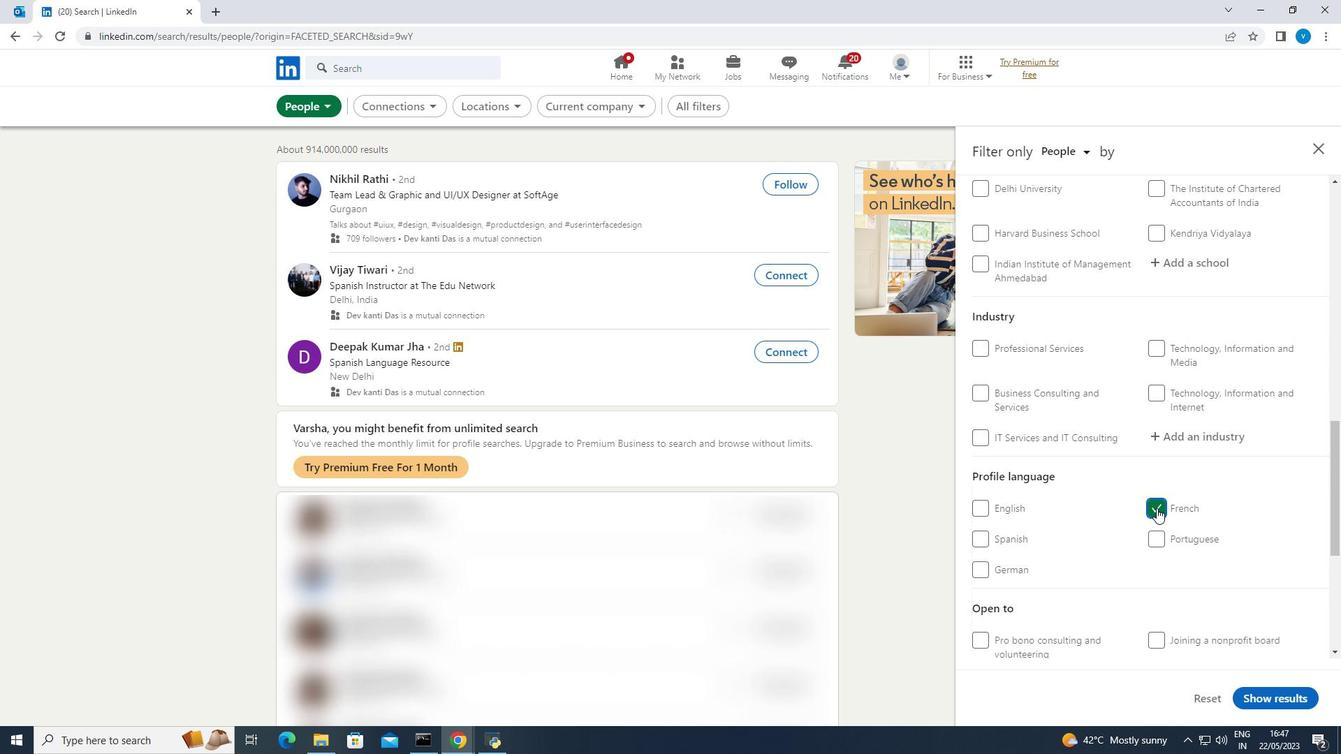 
Action: Mouse scrolled (1156, 509) with delta (0, 0)
Screenshot: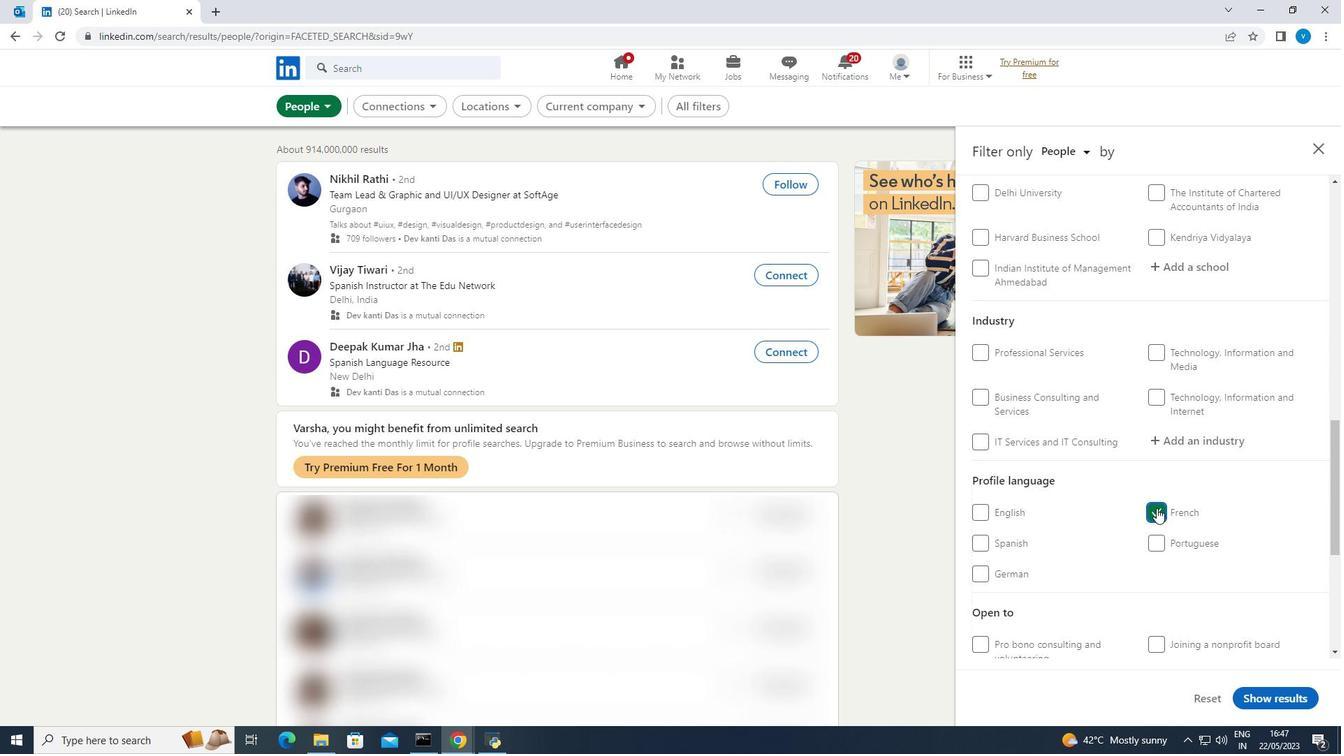 
Action: Mouse scrolled (1156, 509) with delta (0, 0)
Screenshot: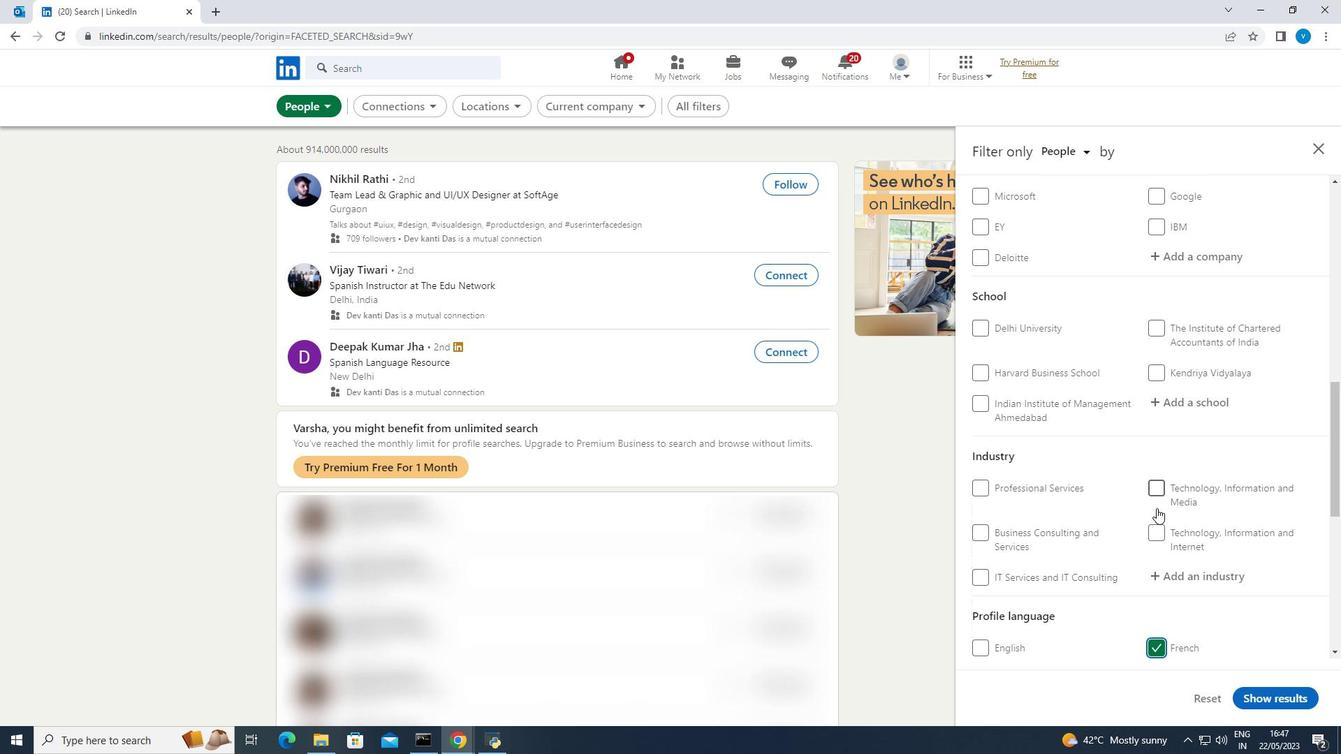 
Action: Mouse scrolled (1156, 509) with delta (0, 0)
Screenshot: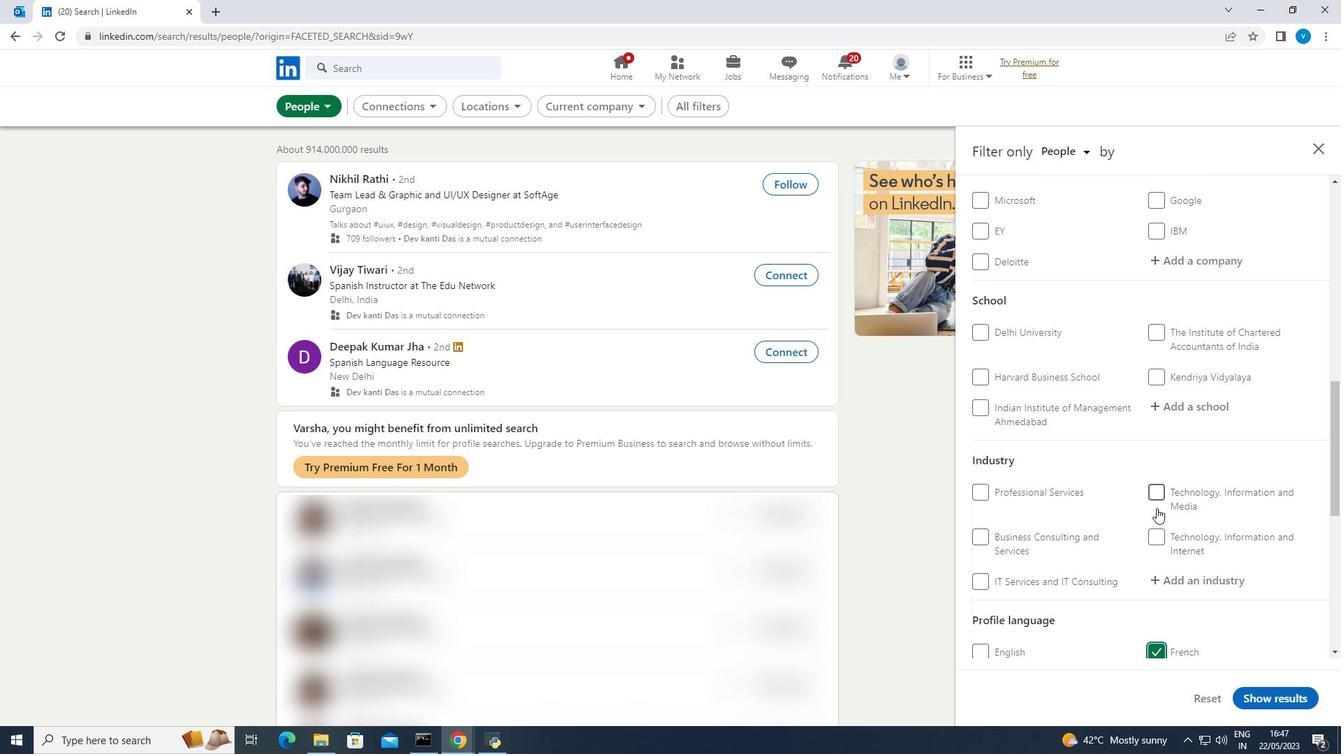 
Action: Mouse scrolled (1156, 509) with delta (0, 0)
Screenshot: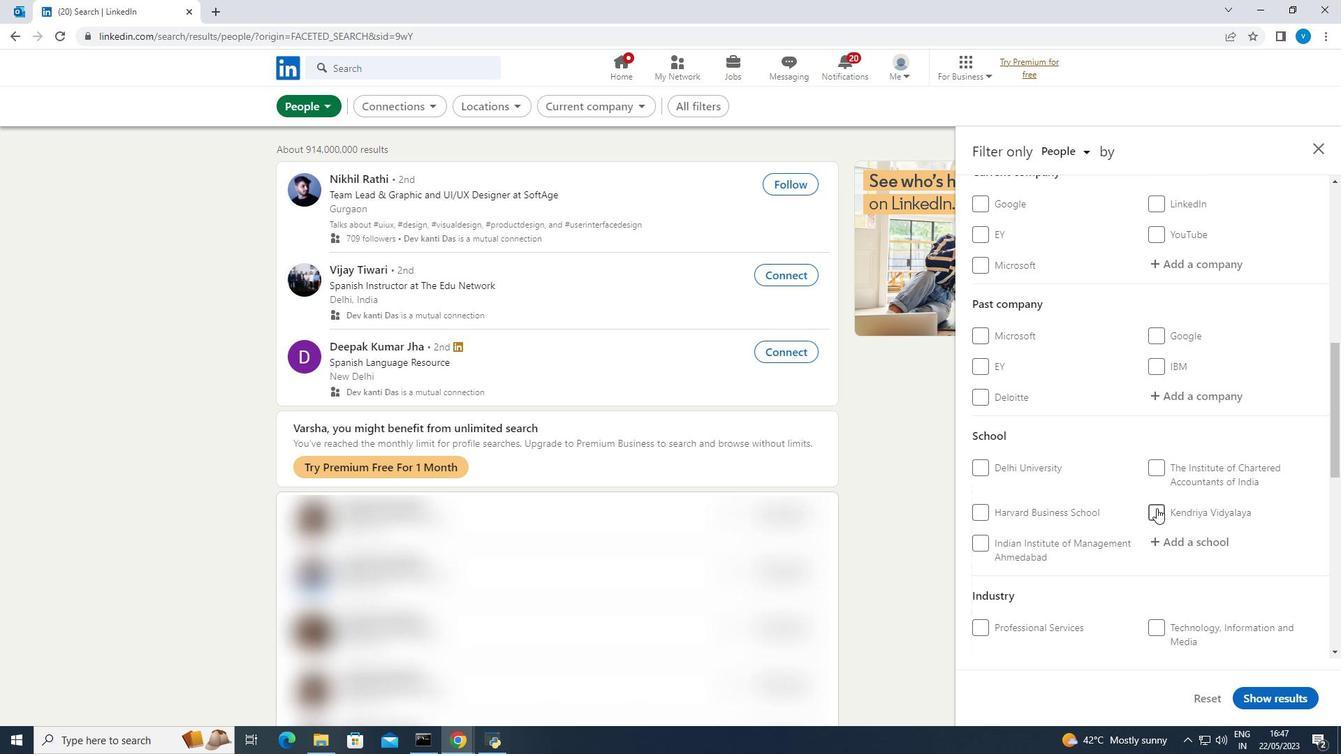 
Action: Mouse scrolled (1156, 509) with delta (0, 0)
Screenshot: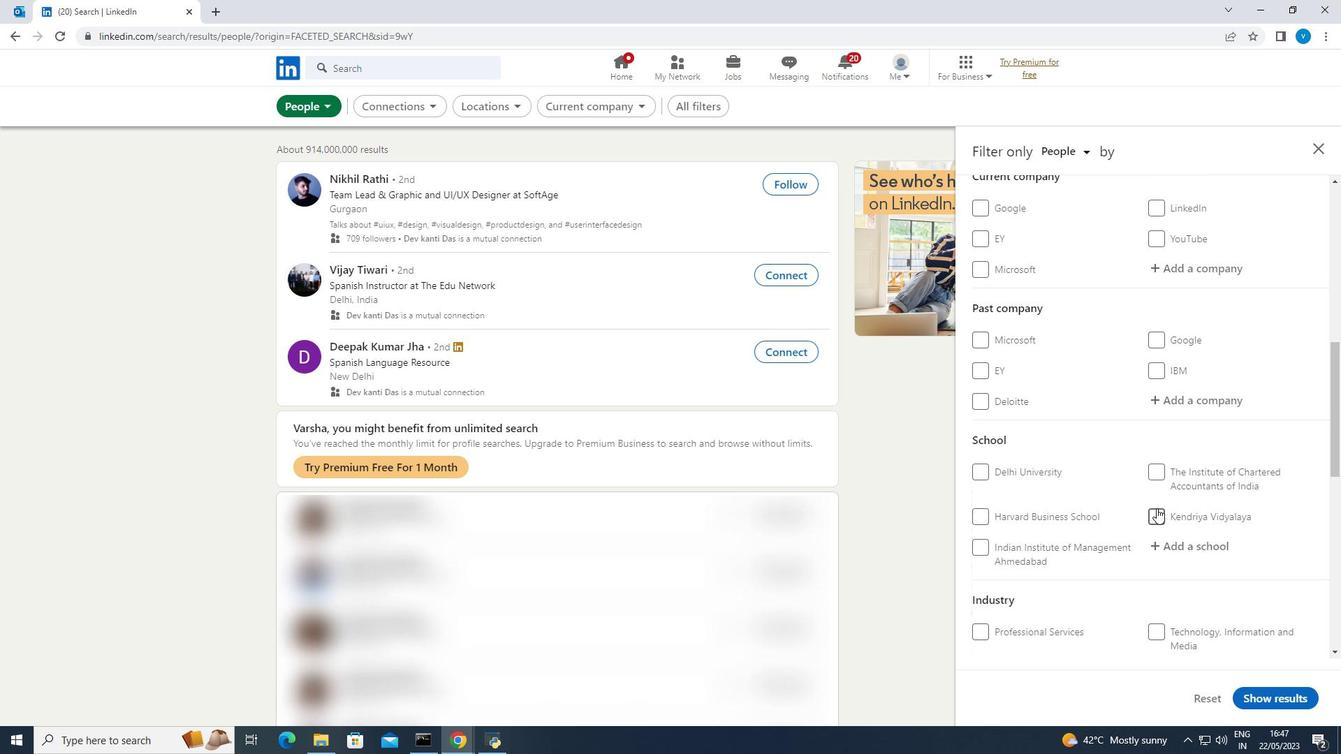 
Action: Mouse moved to (1192, 408)
Screenshot: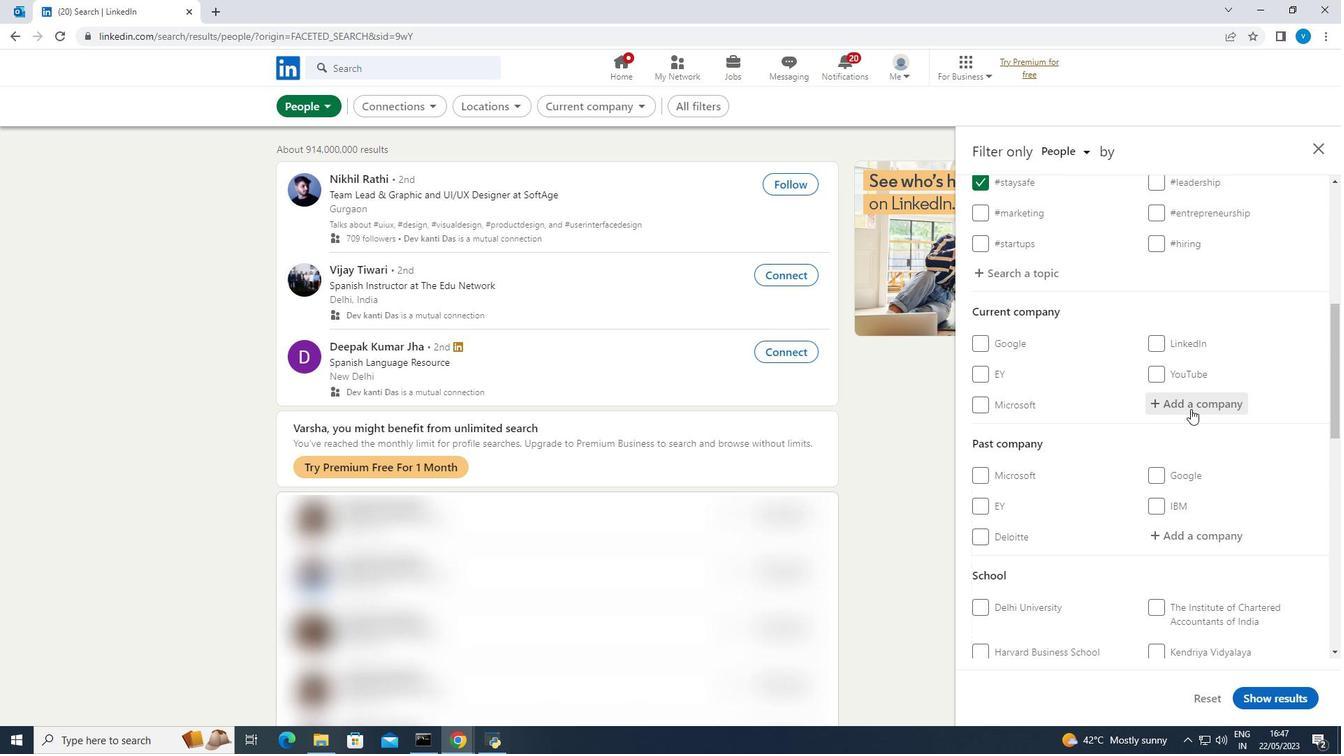 
Action: Mouse pressed left at (1192, 408)
Screenshot: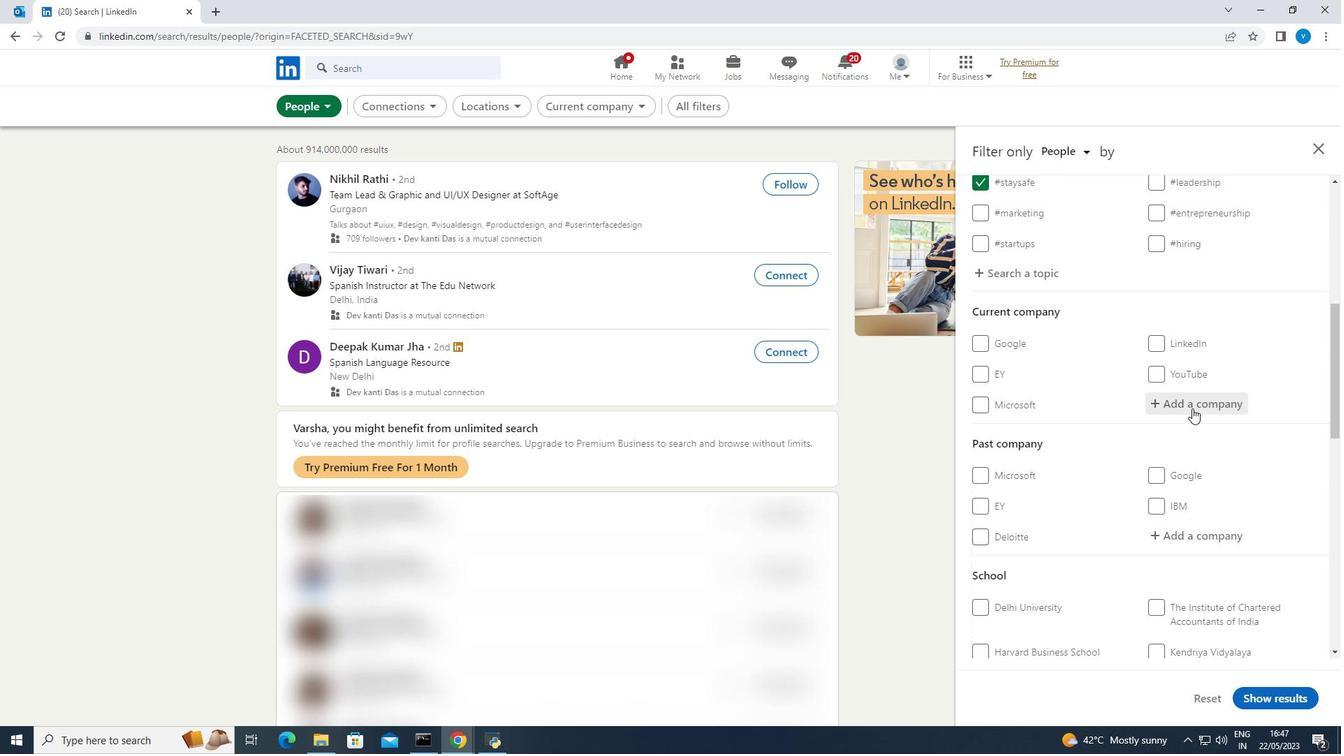 
Action: Mouse moved to (1193, 408)
Screenshot: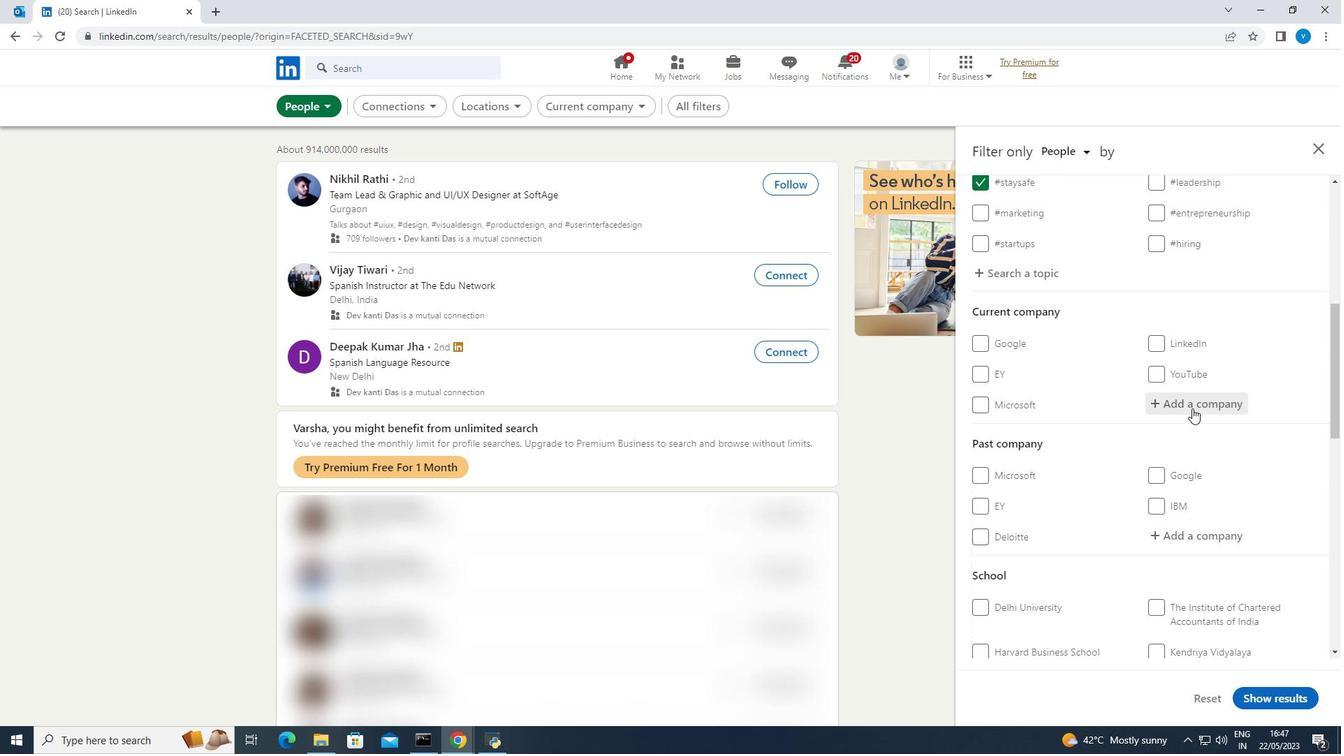 
Action: Key pressed <Key.shift><Key.shift>Birlasoft
Screenshot: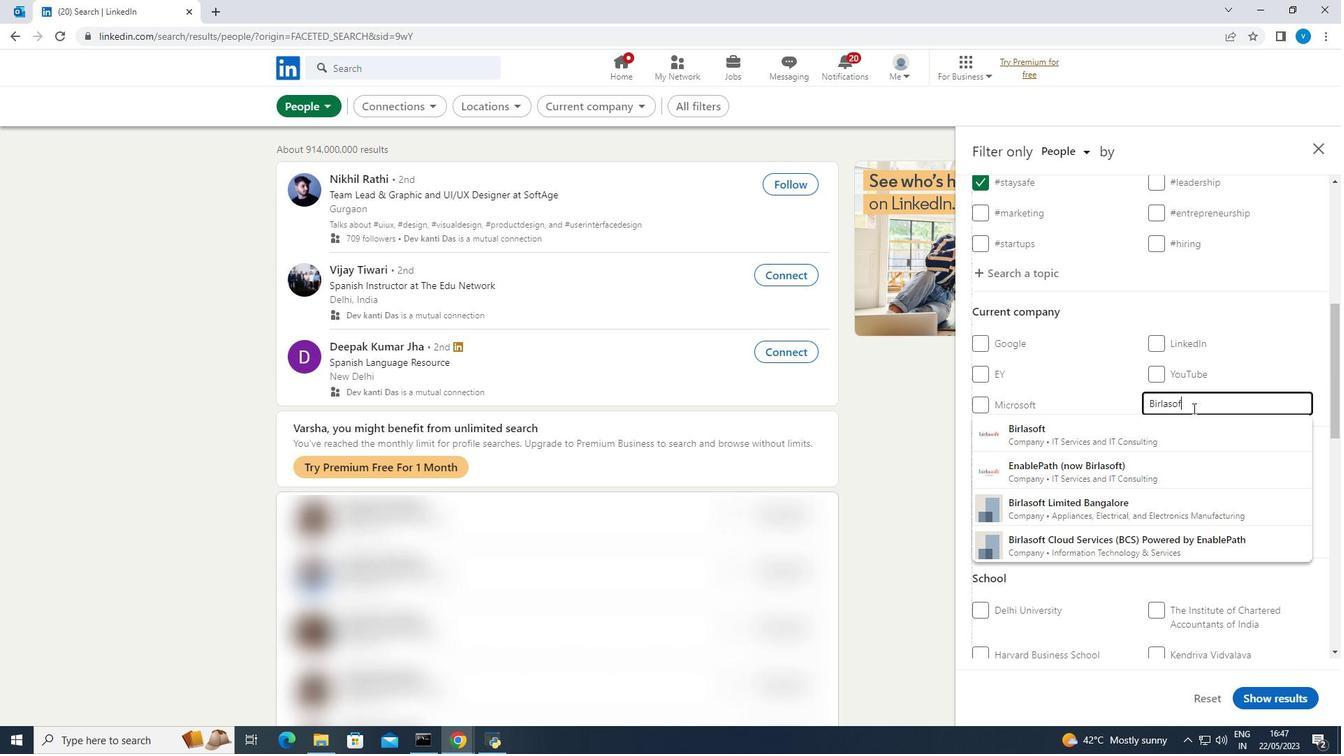
Action: Mouse moved to (1119, 421)
Screenshot: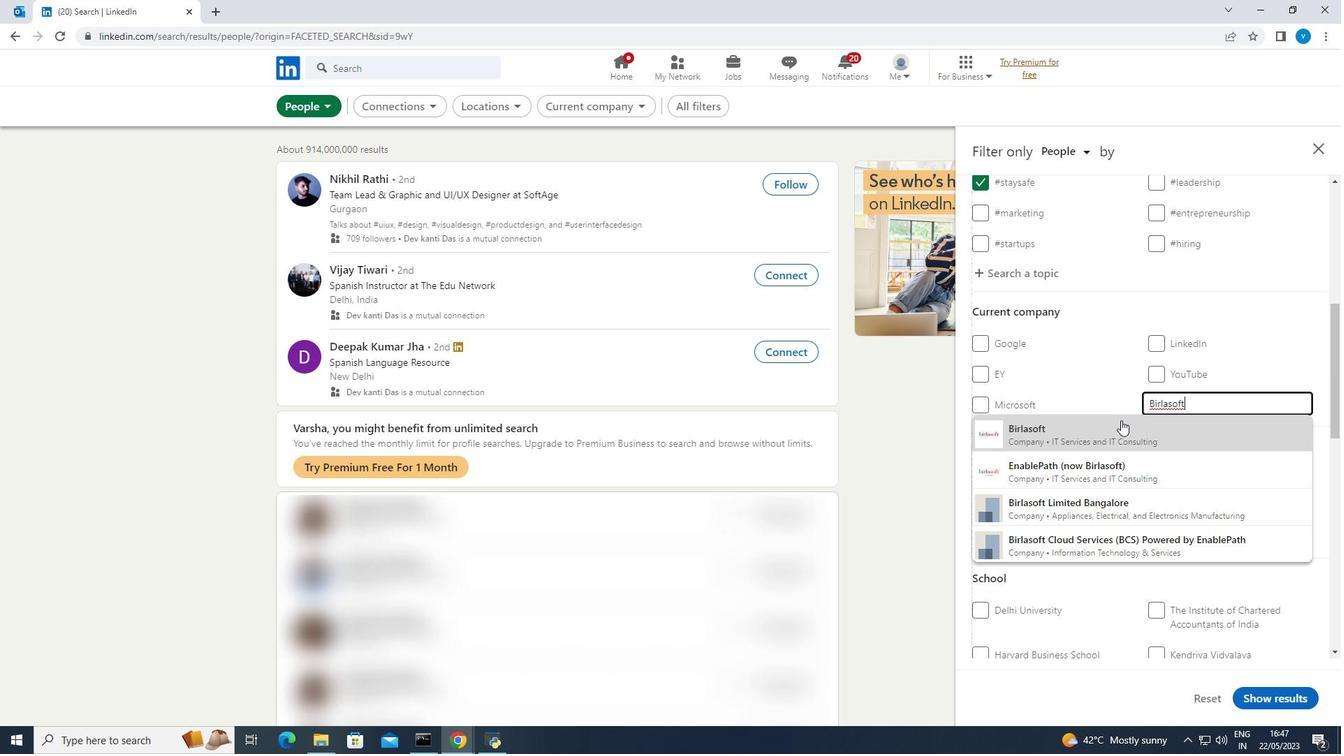 
Action: Mouse pressed left at (1119, 421)
Screenshot: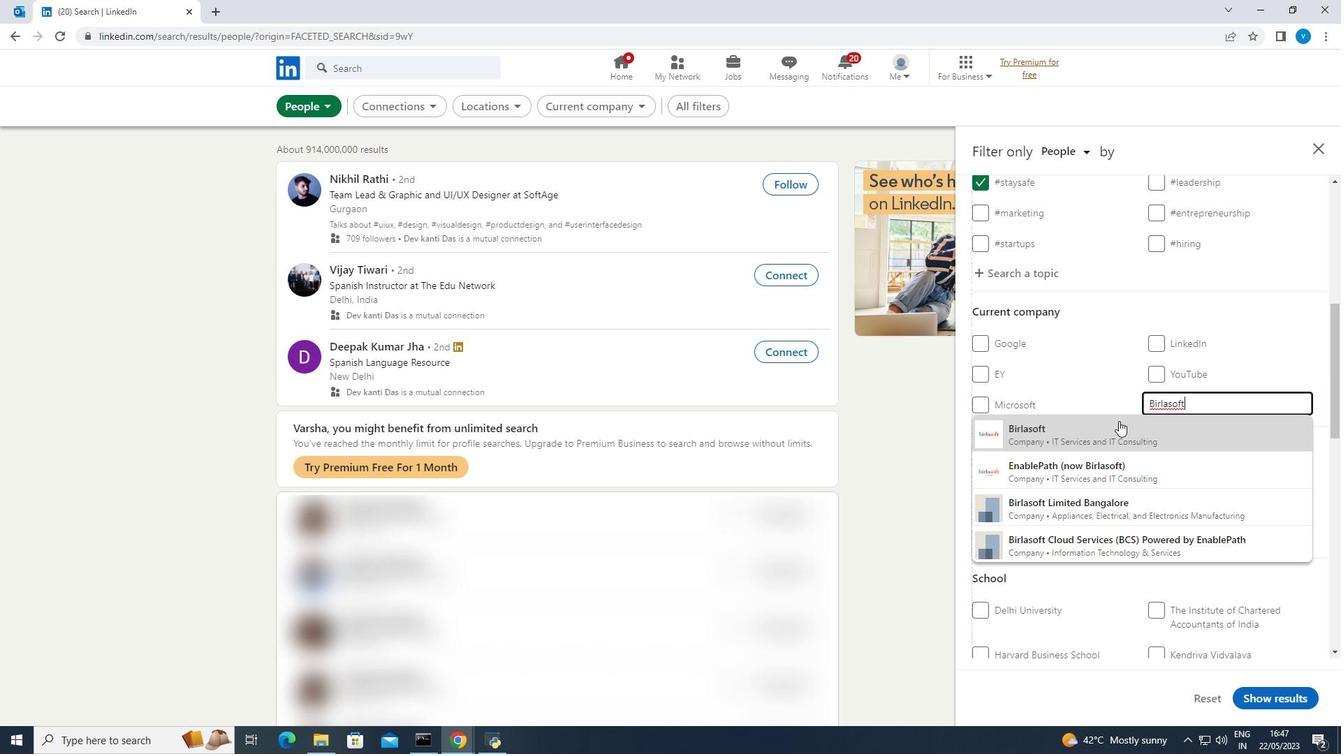 
Action: Mouse moved to (1118, 421)
Screenshot: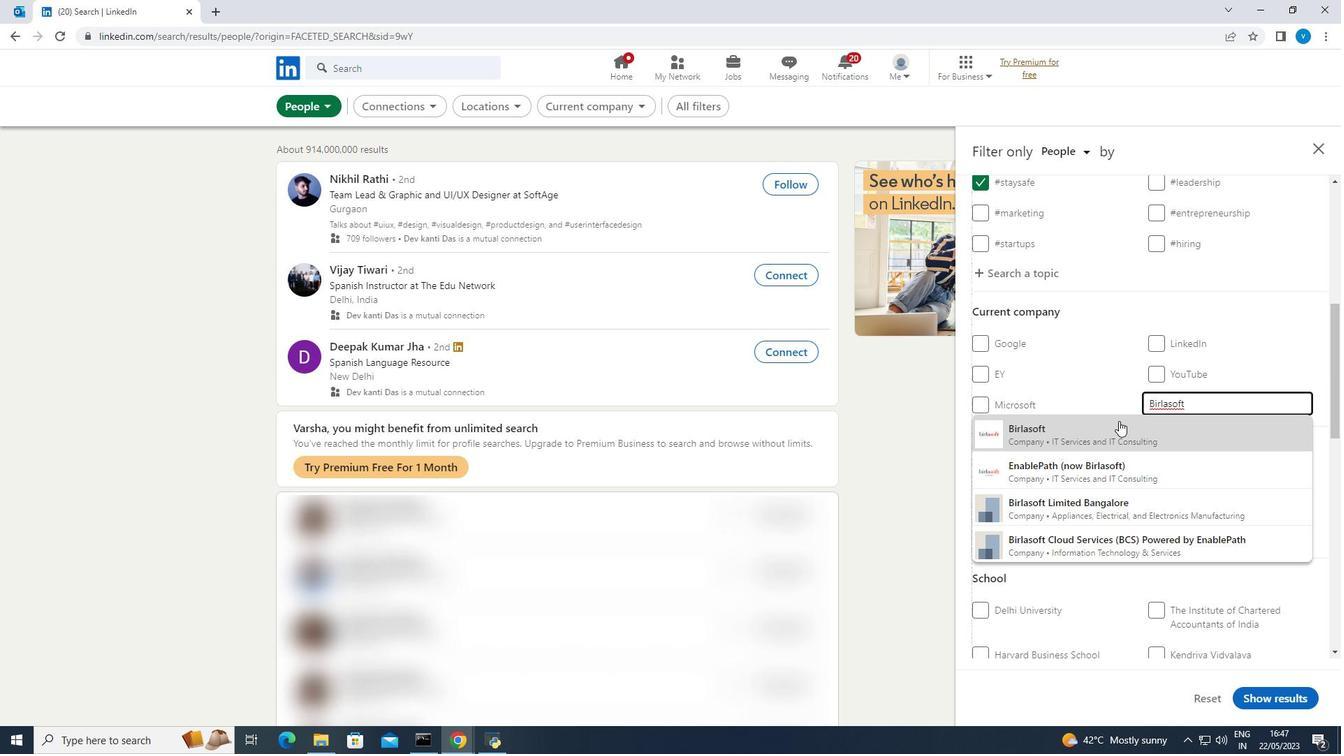 
Action: Mouse scrolled (1118, 421) with delta (0, 0)
Screenshot: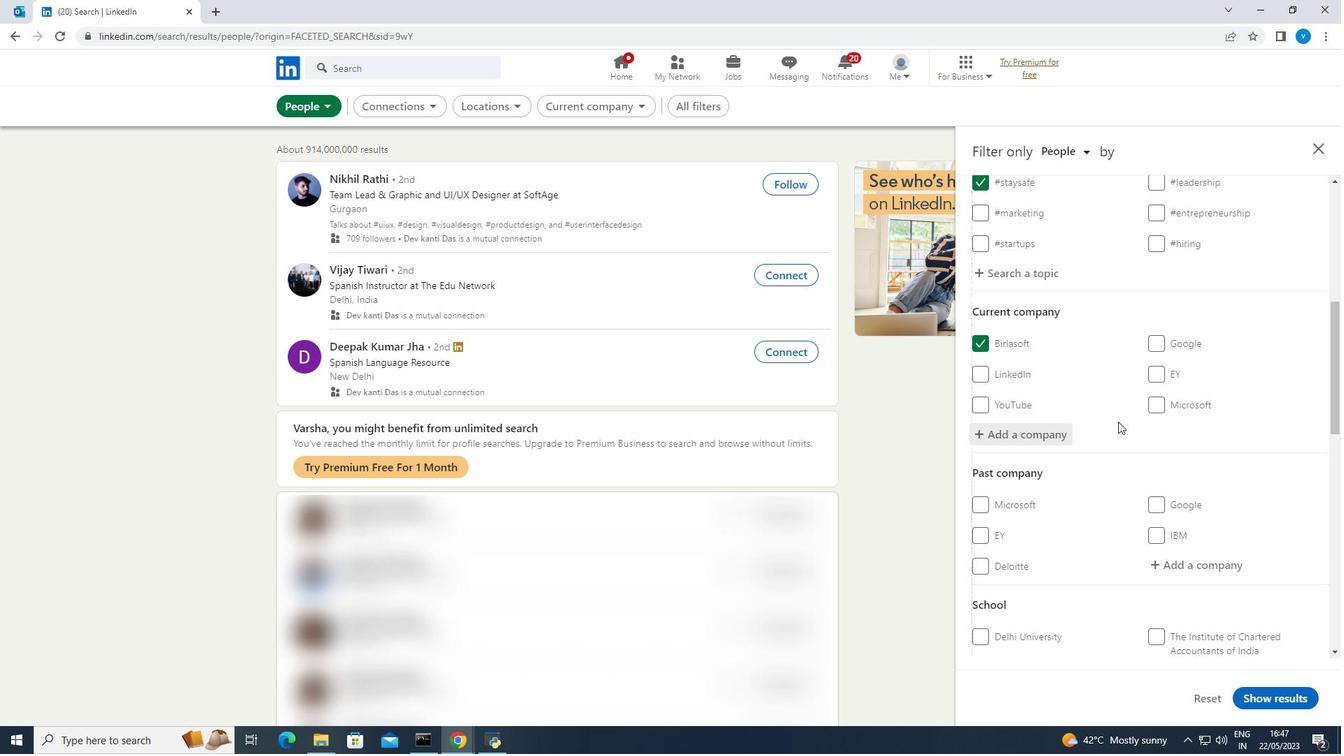 
Action: Mouse scrolled (1118, 421) with delta (0, 0)
Screenshot: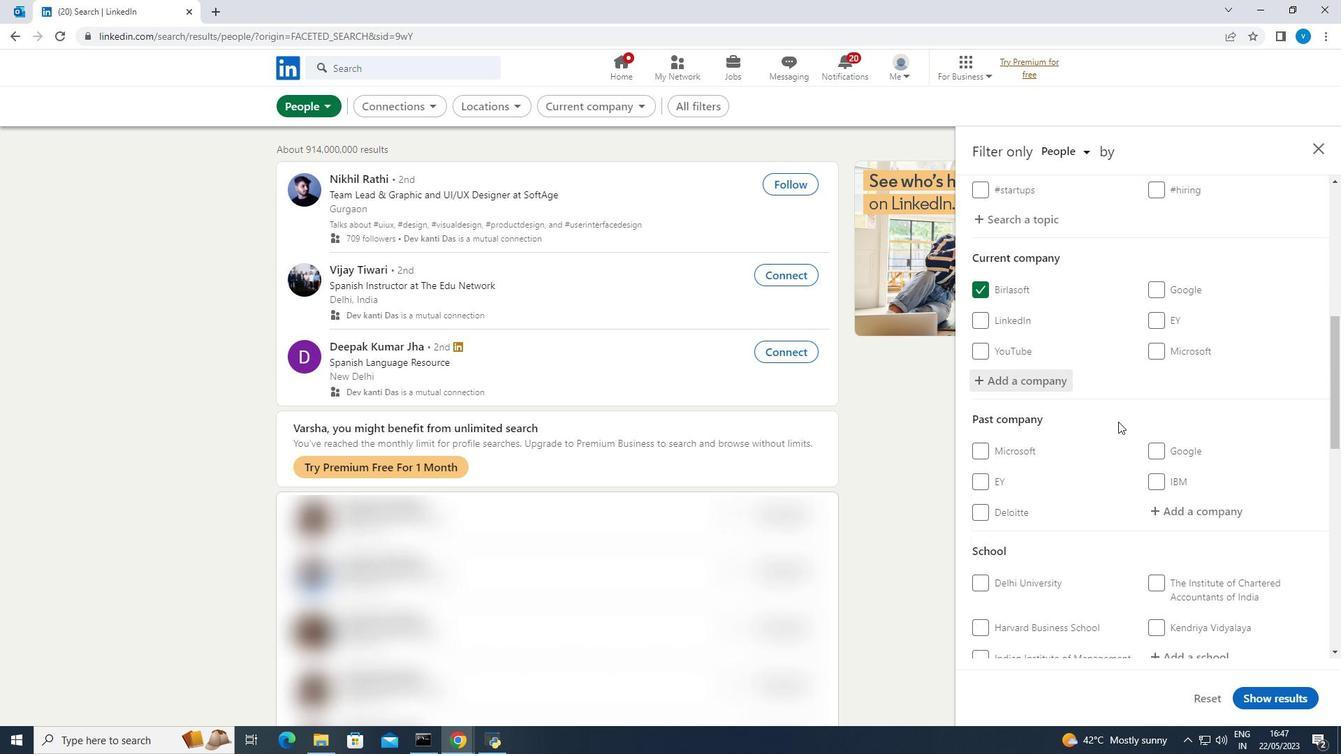 
Action: Mouse scrolled (1118, 421) with delta (0, 0)
Screenshot: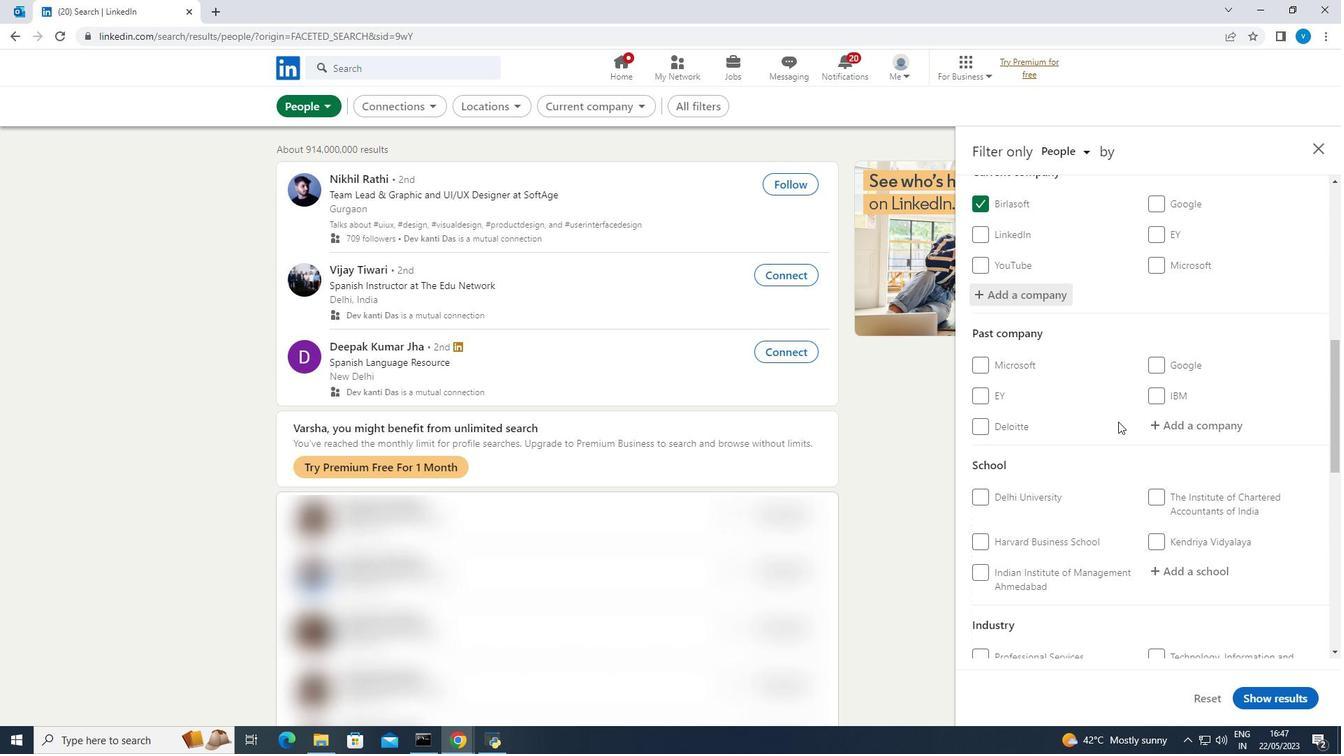 
Action: Mouse scrolled (1118, 421) with delta (0, 0)
Screenshot: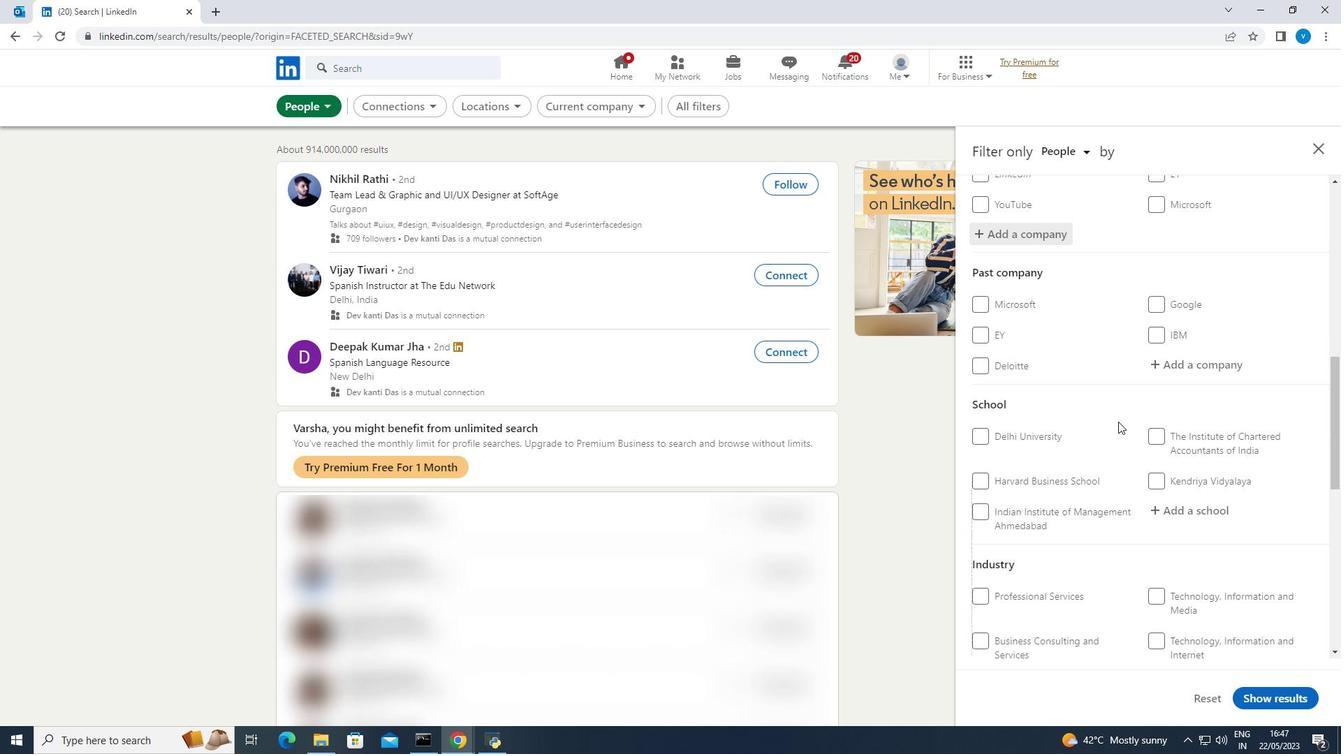 
Action: Mouse moved to (1185, 435)
Screenshot: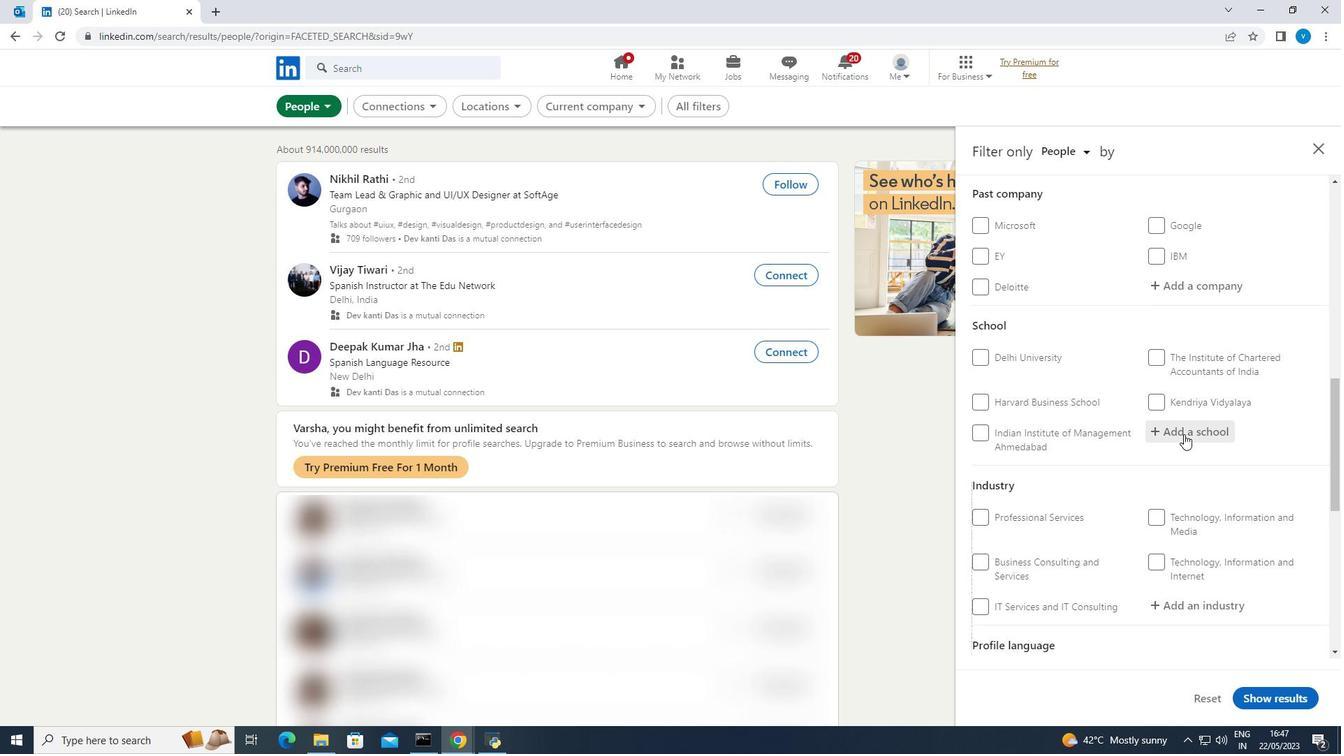 
Action: Mouse pressed left at (1185, 435)
Screenshot: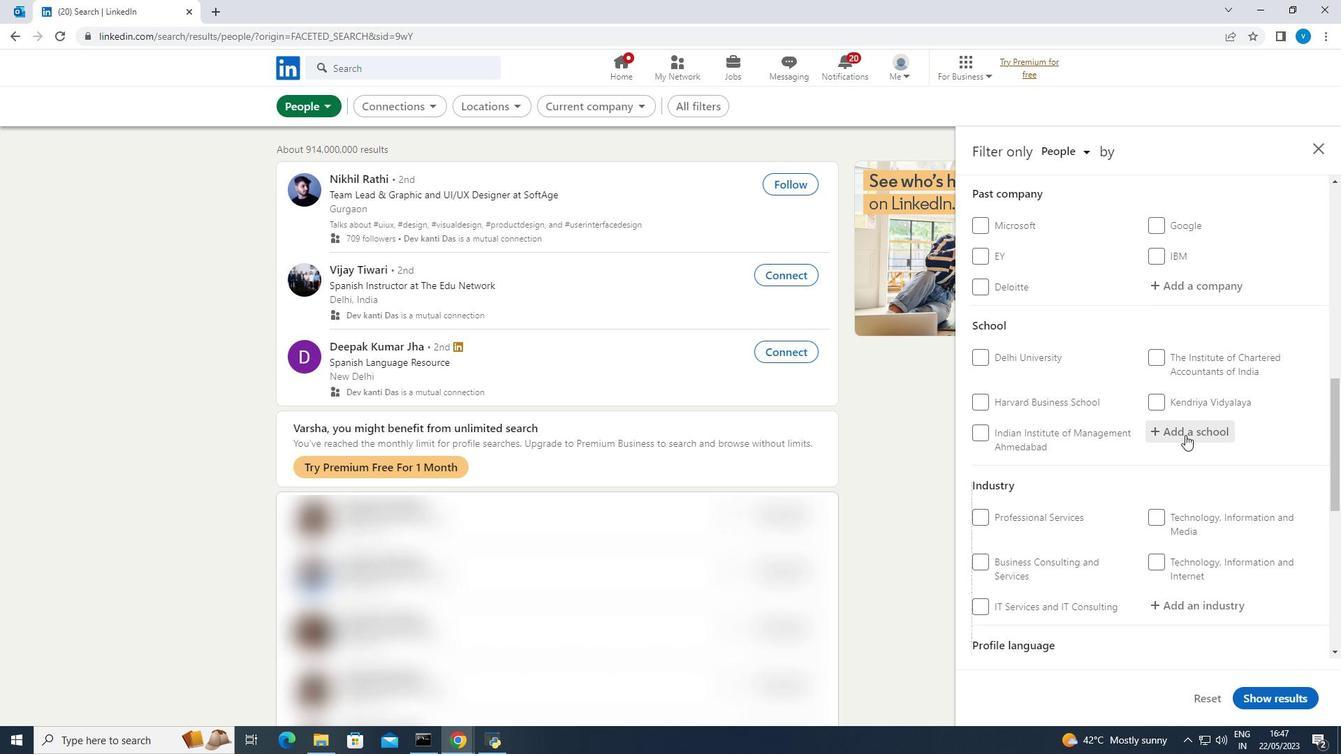 
Action: Mouse moved to (1142, 424)
Screenshot: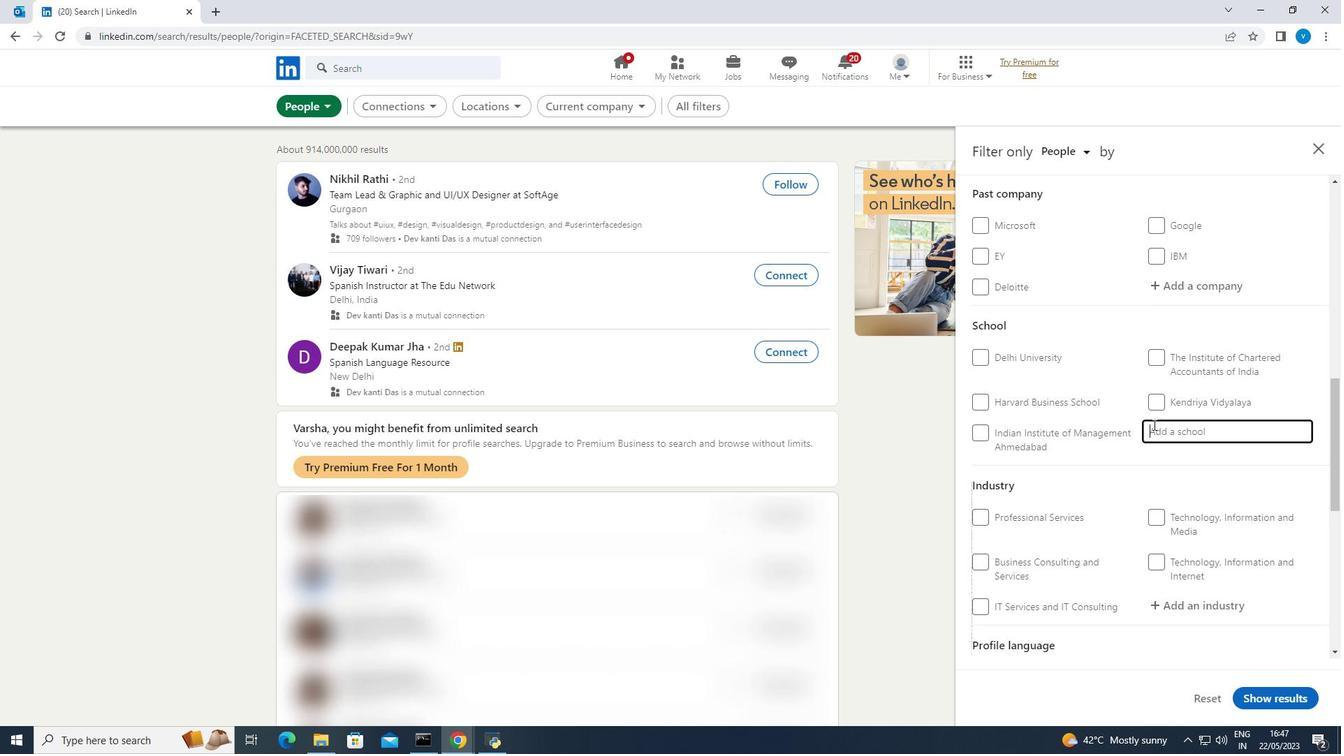 
Action: Key pressed <Key.shift><Key.shift><Key.shift>JIET
Screenshot: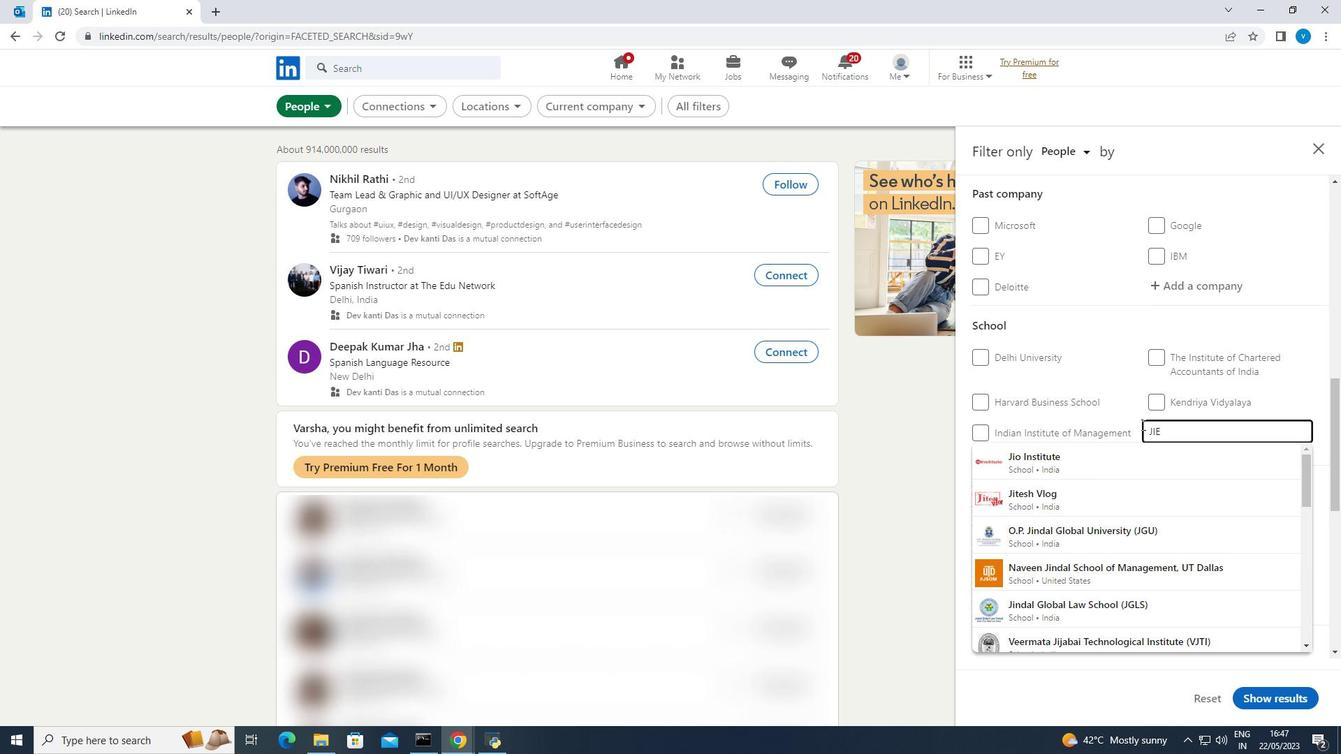 
Action: Mouse moved to (1122, 453)
Screenshot: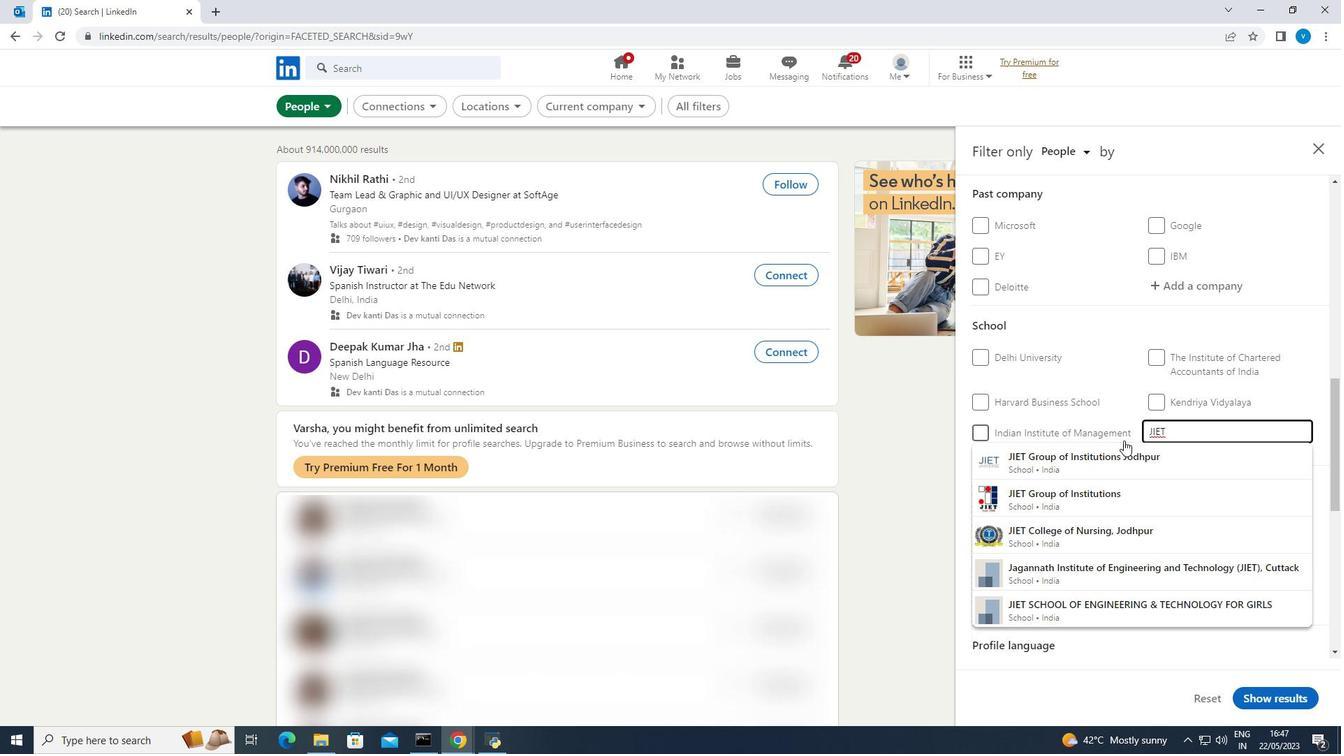 
Action: Mouse pressed left at (1122, 453)
Screenshot: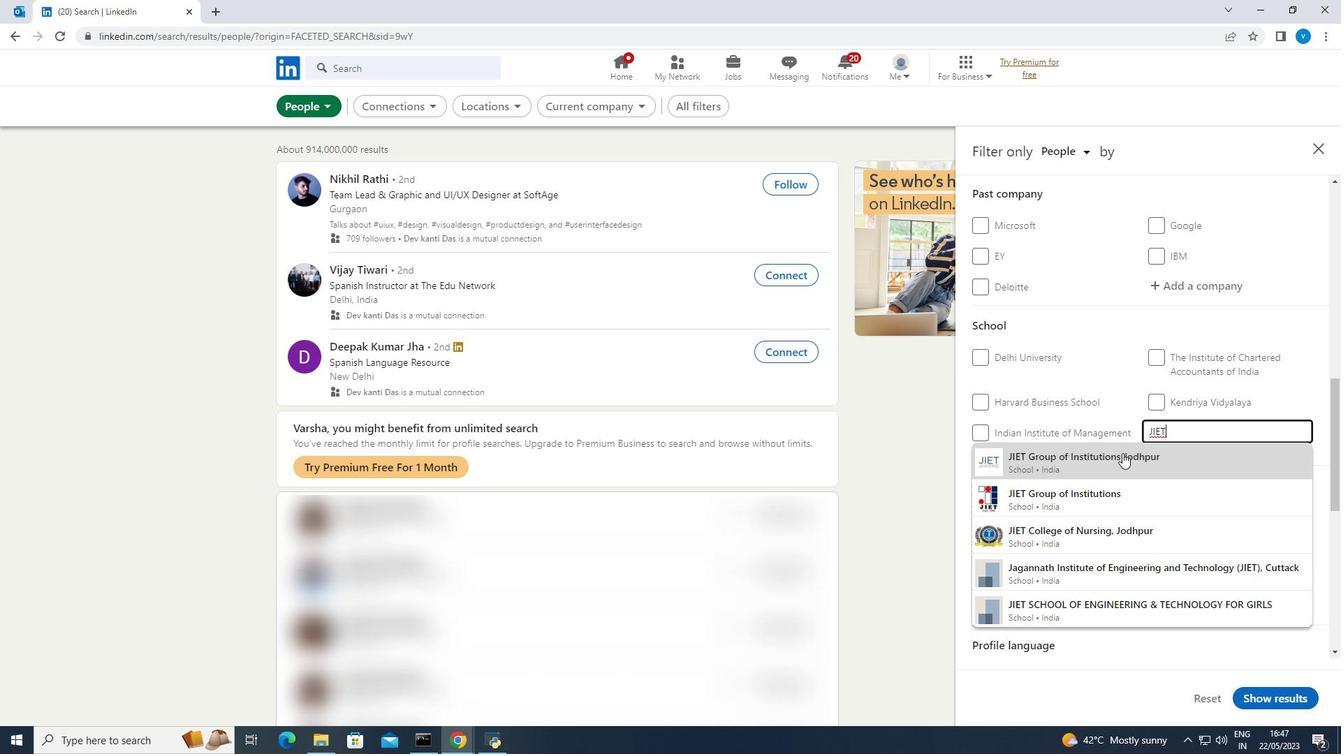 
Action: Mouse scrolled (1122, 452) with delta (0, 0)
Screenshot: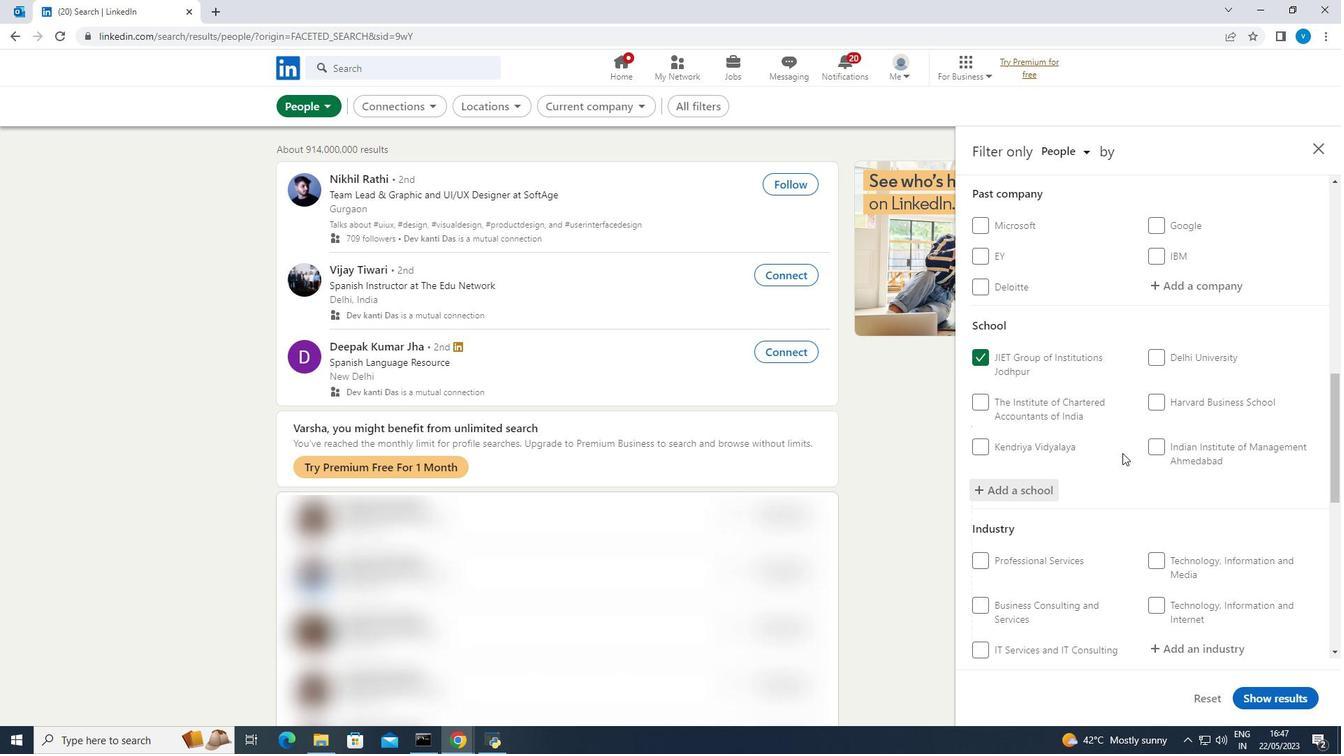 
Action: Mouse scrolled (1122, 452) with delta (0, 0)
Screenshot: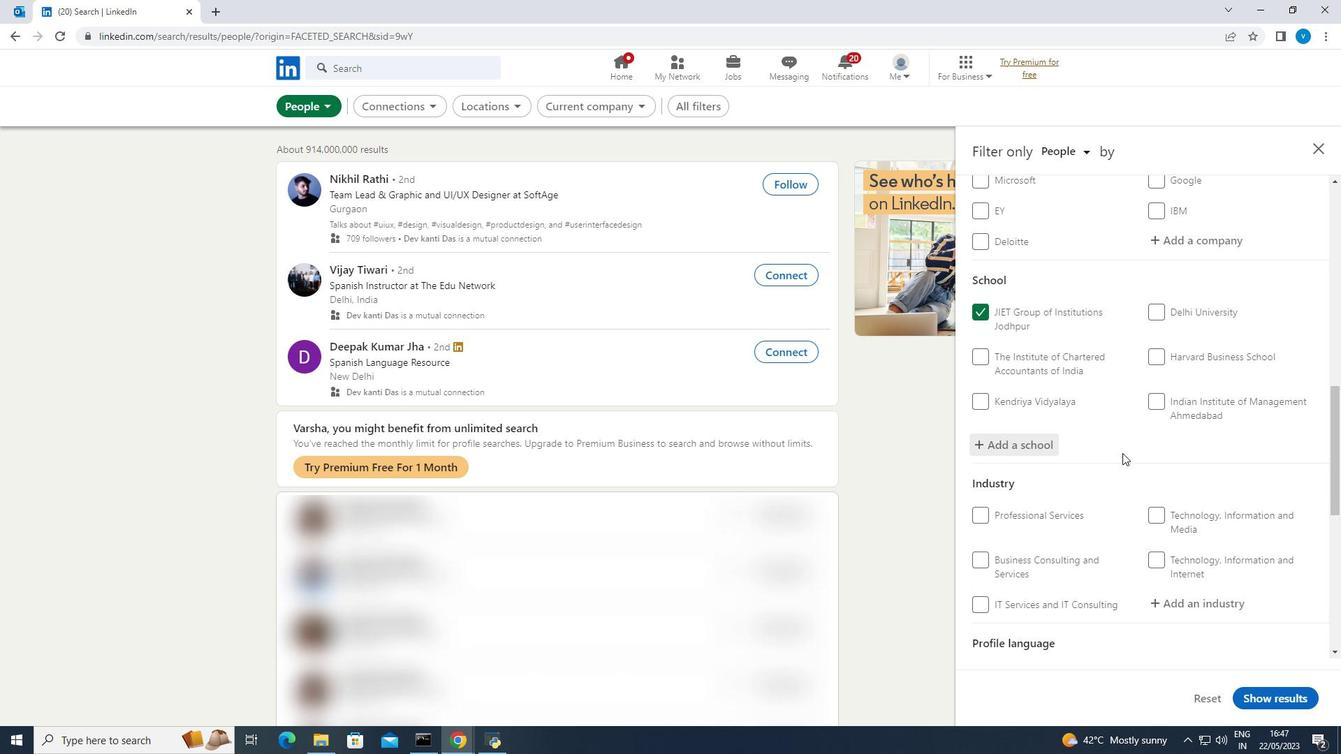 
Action: Mouse scrolled (1122, 452) with delta (0, 0)
Screenshot: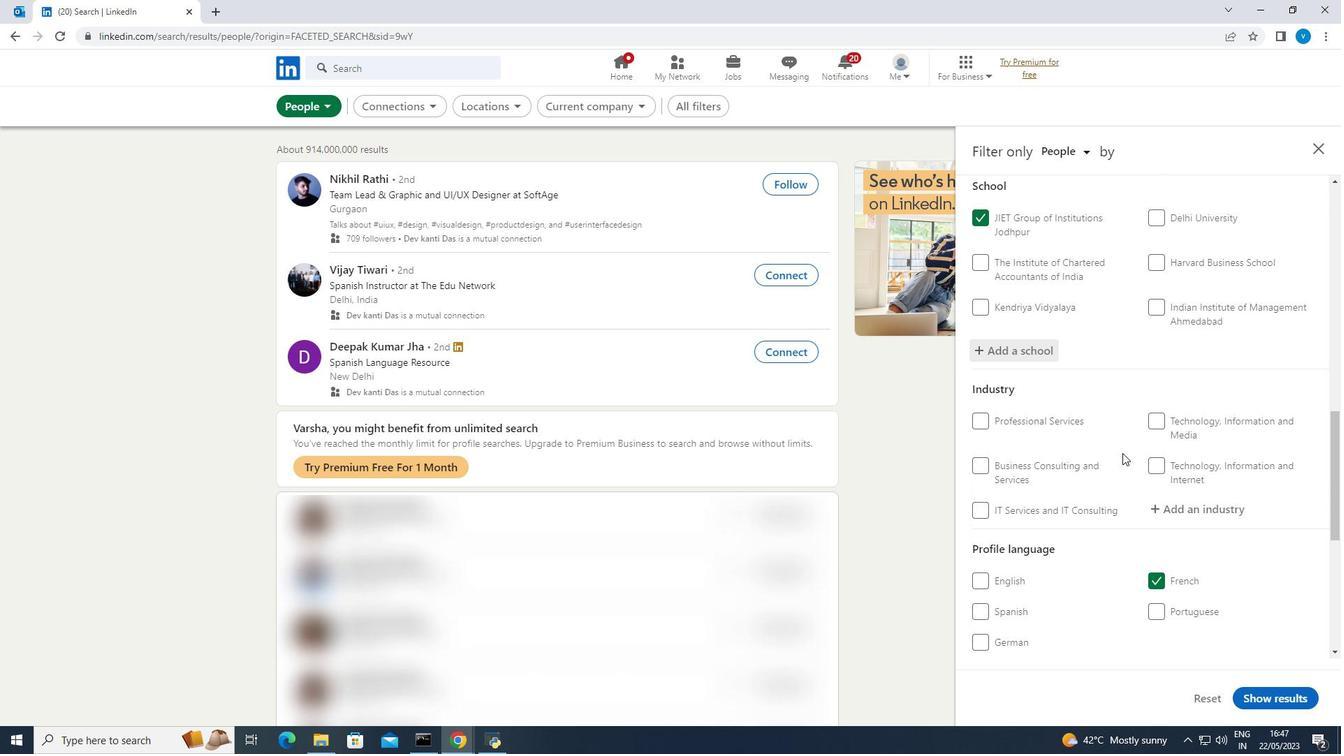 
Action: Mouse moved to (1172, 437)
Screenshot: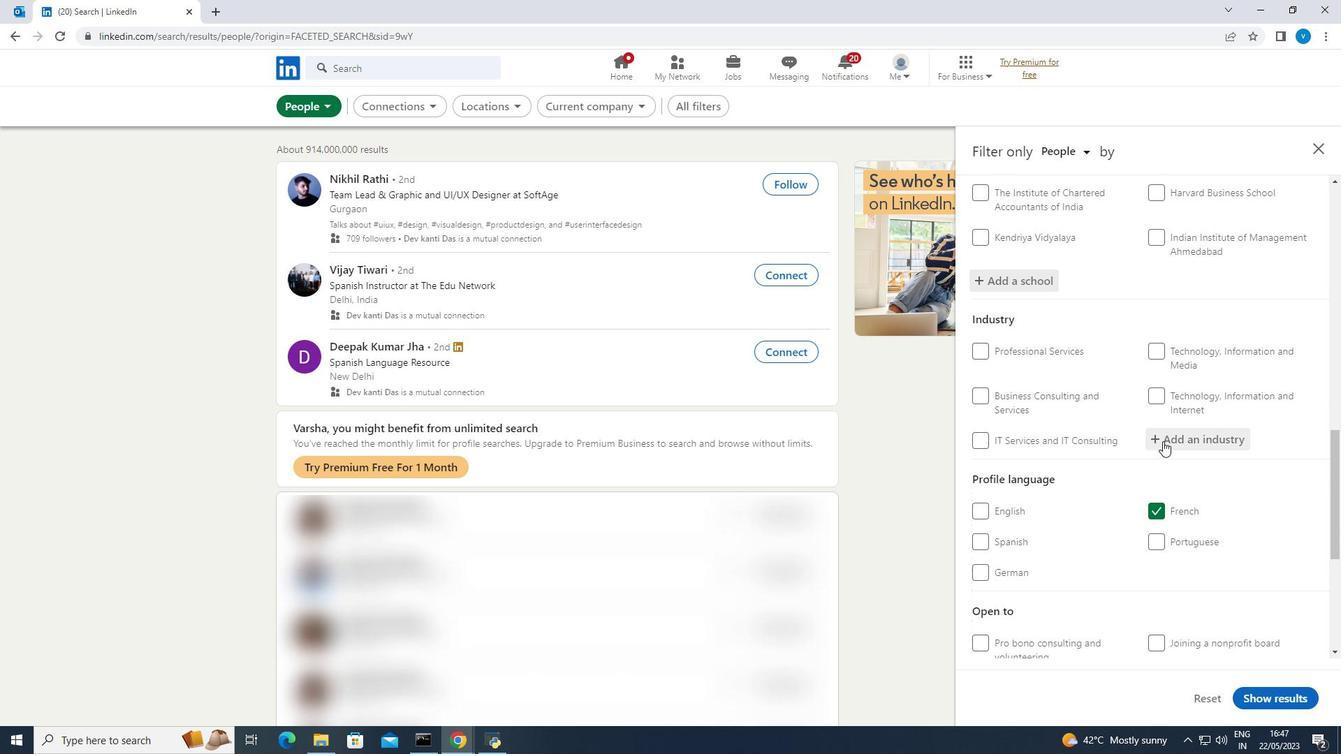 
Action: Mouse pressed left at (1172, 437)
Screenshot: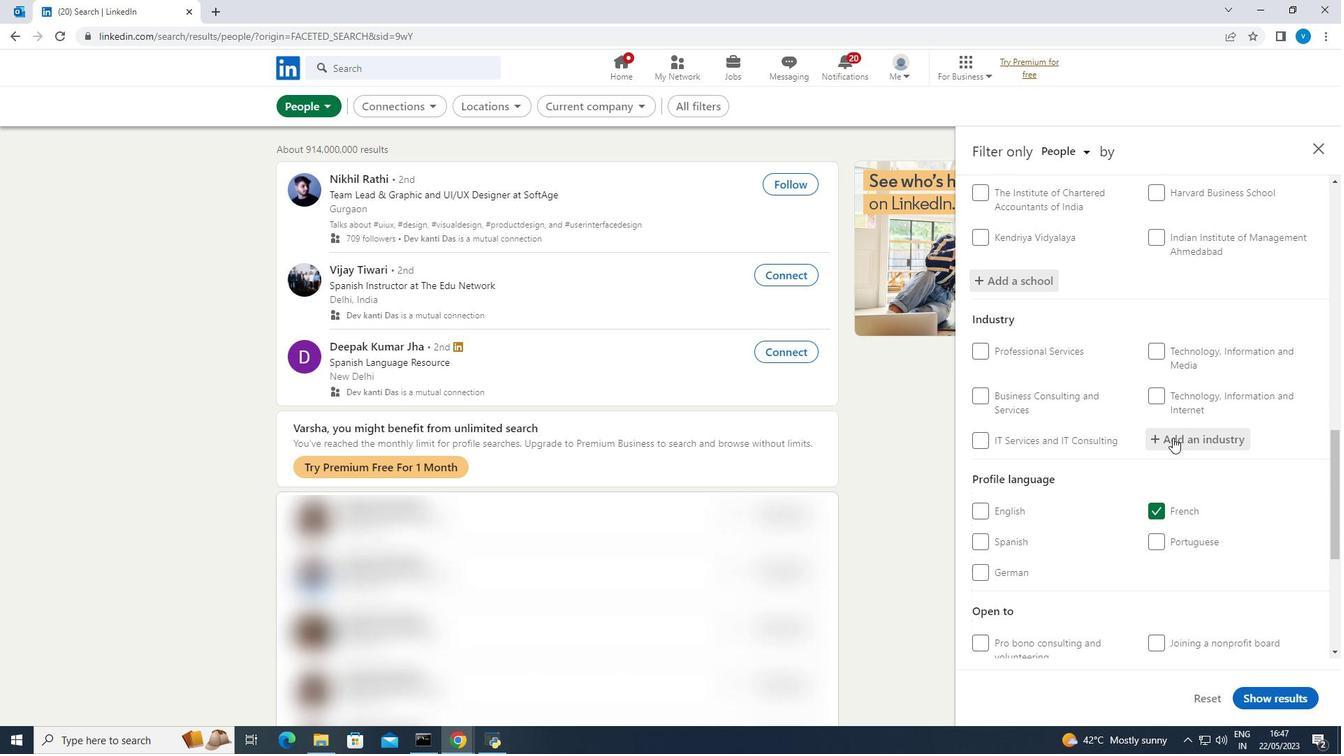 
Action: Mouse moved to (1170, 439)
Screenshot: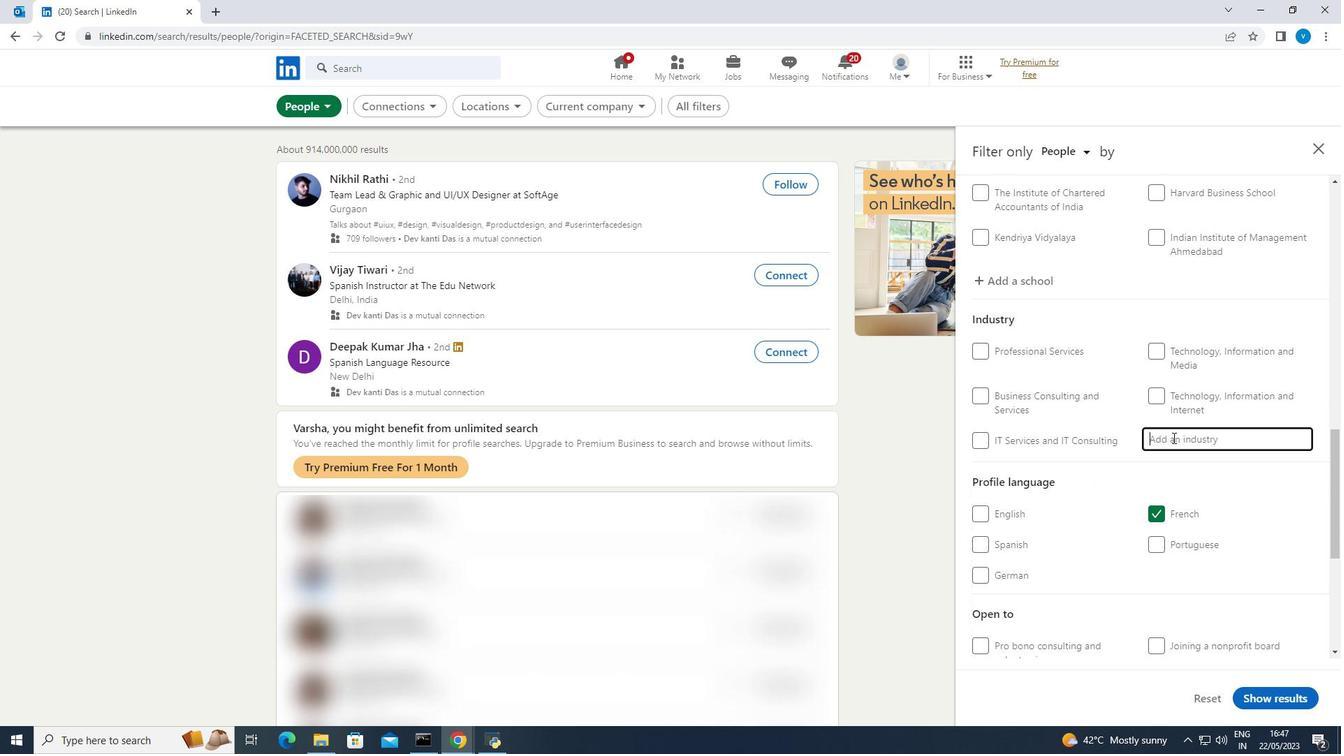 
Action: Key pressed <Key.shift><Key.shift><Key.shift>Retail
Screenshot: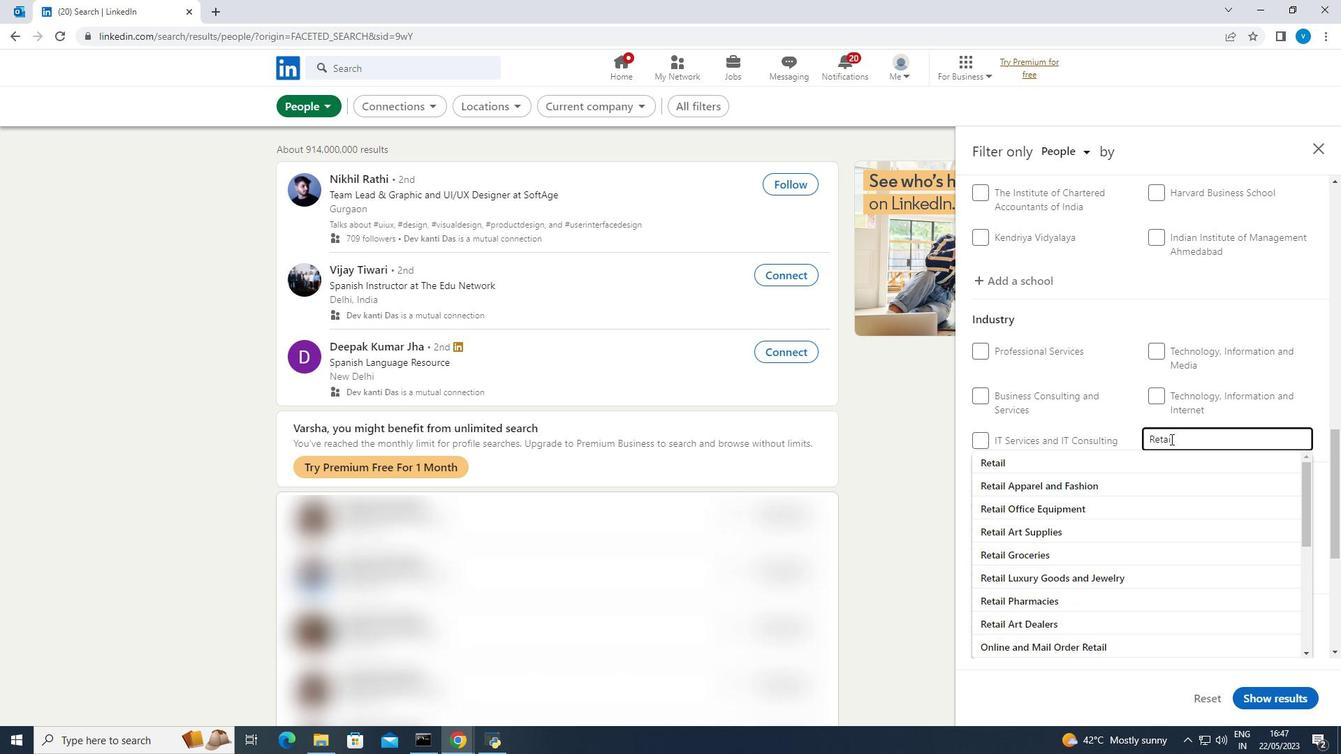 
Action: Mouse moved to (1014, 499)
Screenshot: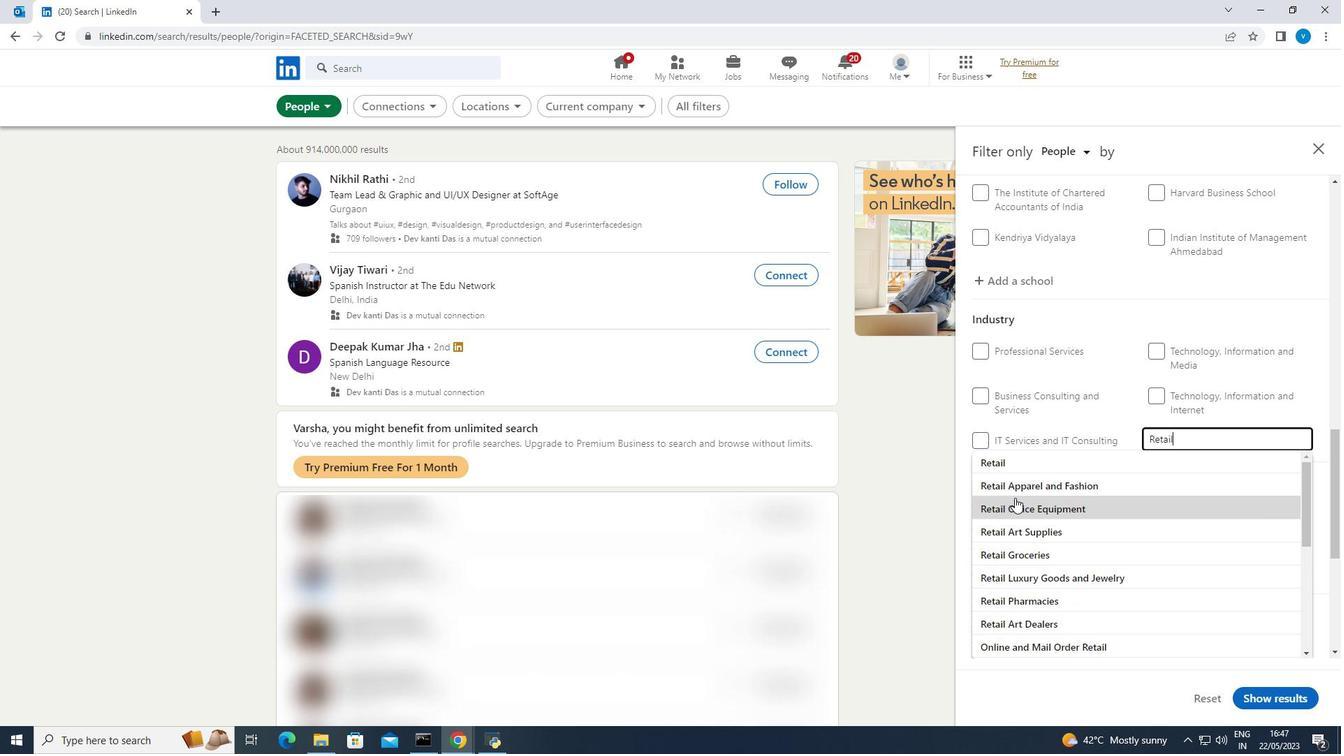 
Action: Mouse pressed left at (1014, 499)
Screenshot: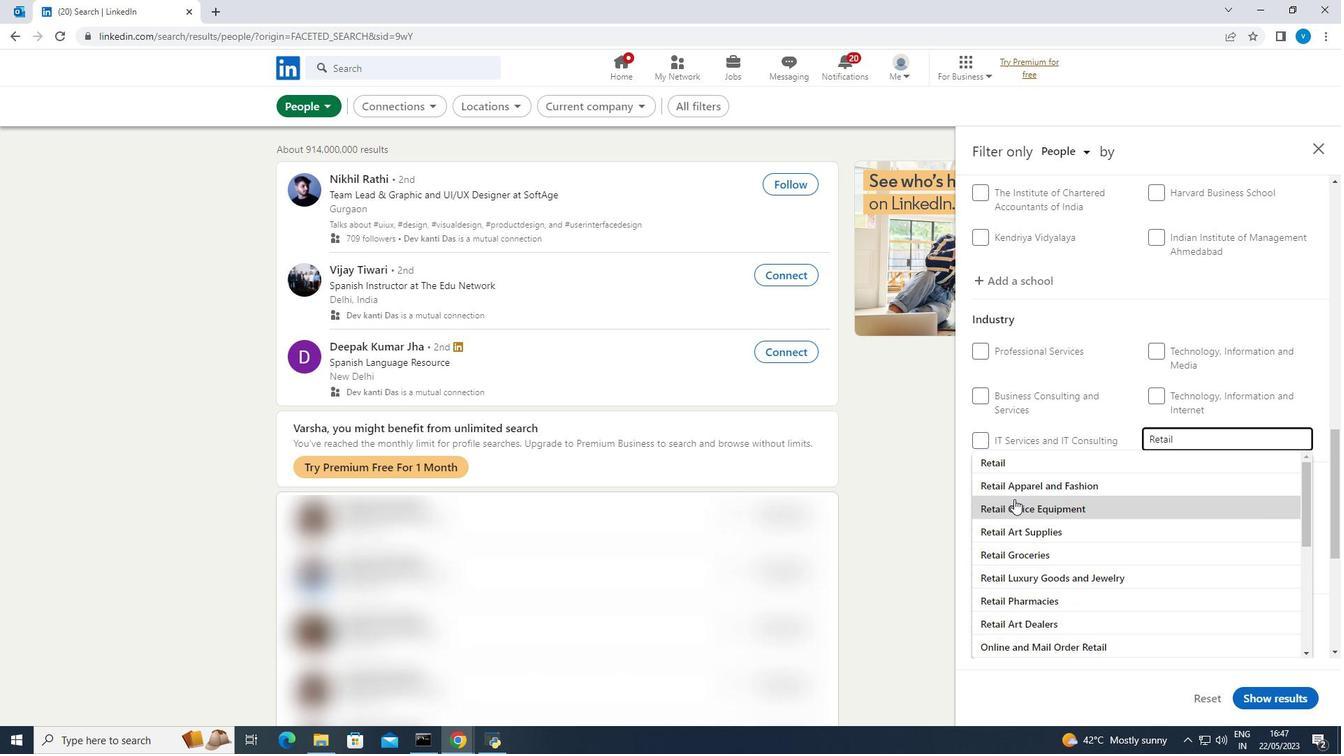 
Action: Mouse moved to (1016, 498)
Screenshot: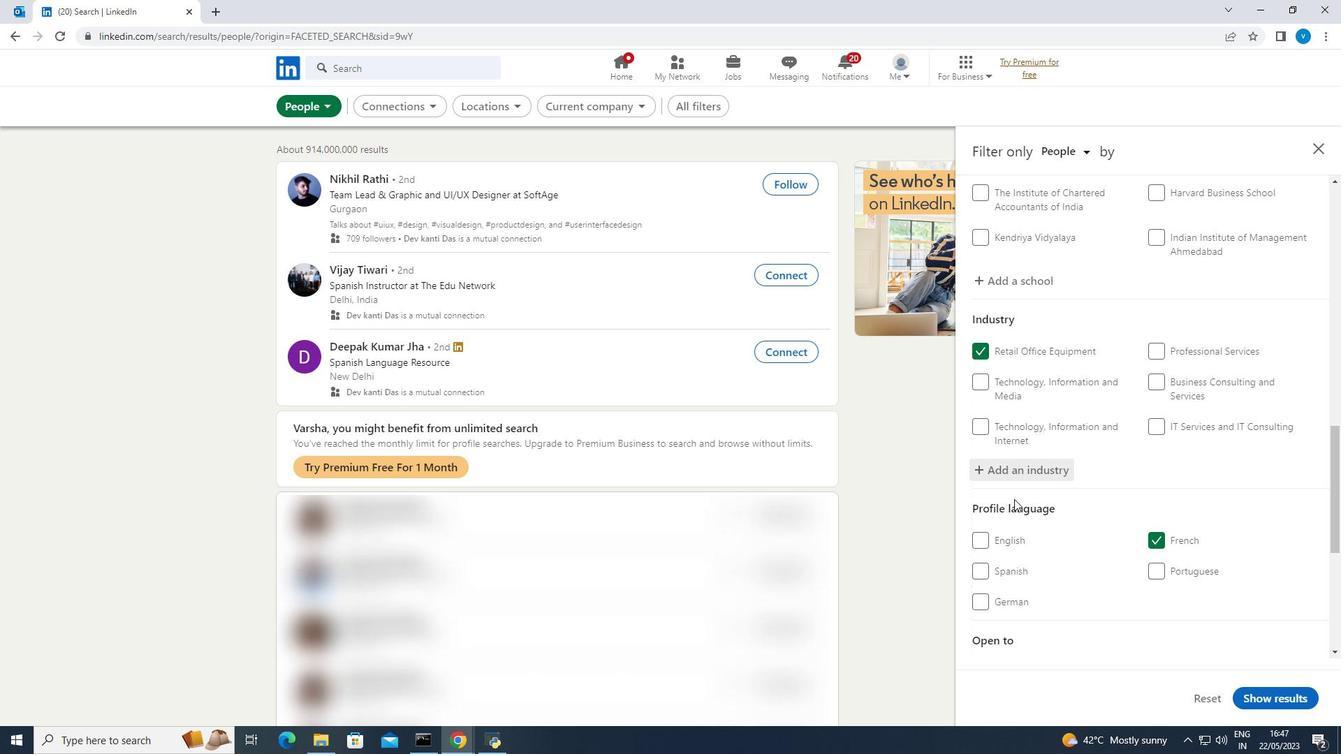 
Action: Mouse scrolled (1016, 497) with delta (0, 0)
Screenshot: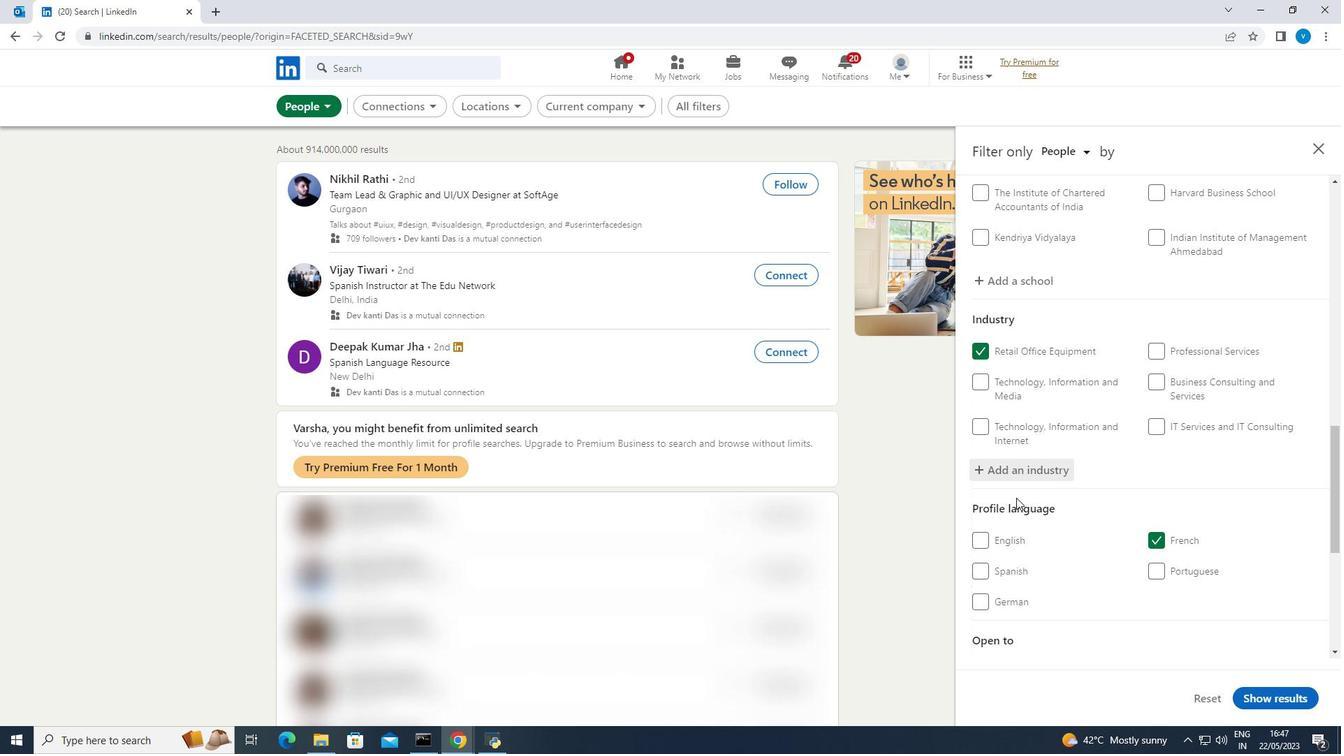 
Action: Mouse scrolled (1016, 497) with delta (0, 0)
Screenshot: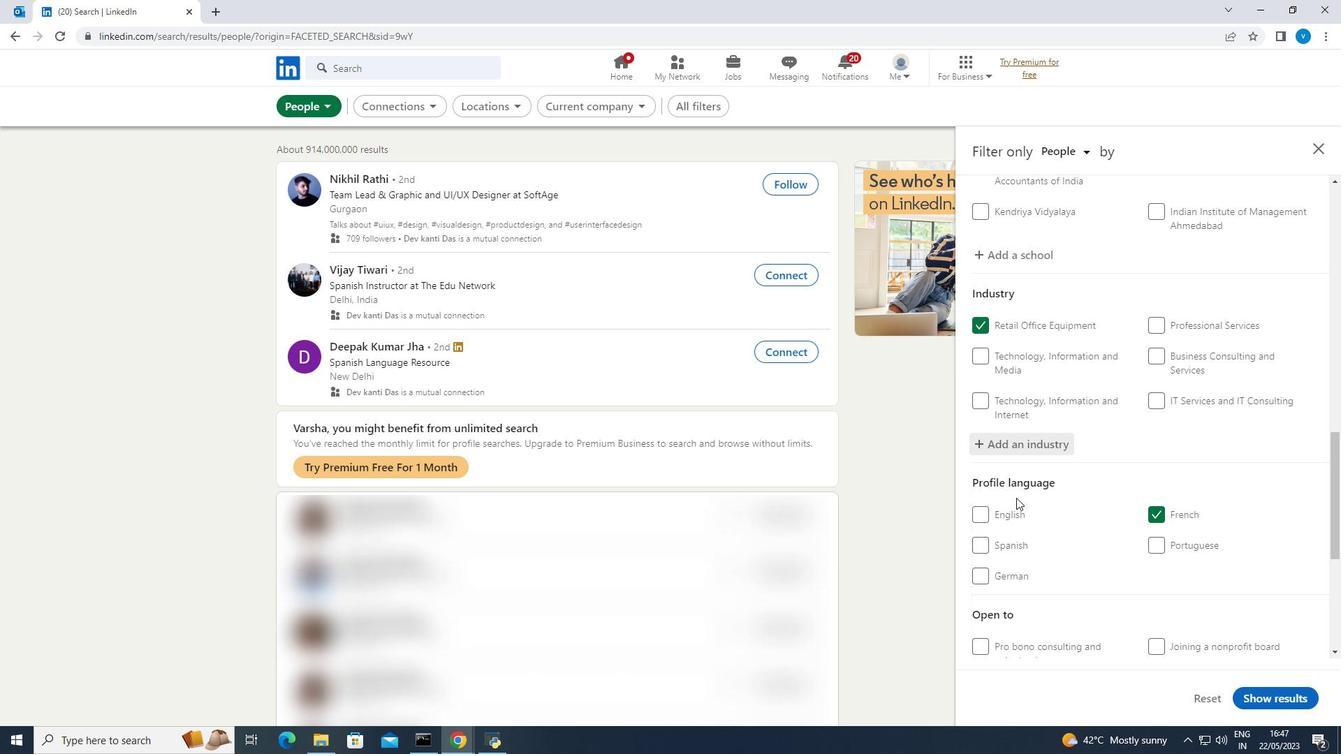 
Action: Mouse scrolled (1016, 497) with delta (0, 0)
Screenshot: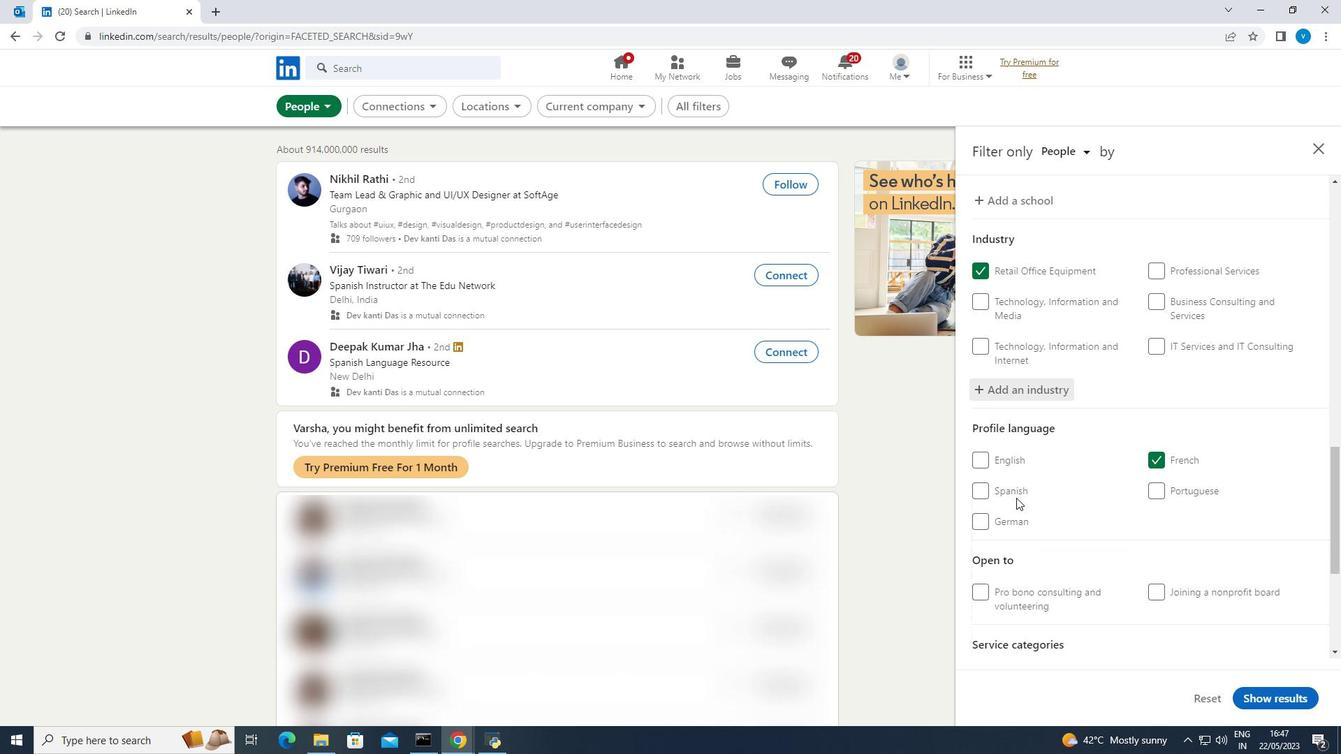 
Action: Mouse moved to (1066, 506)
Screenshot: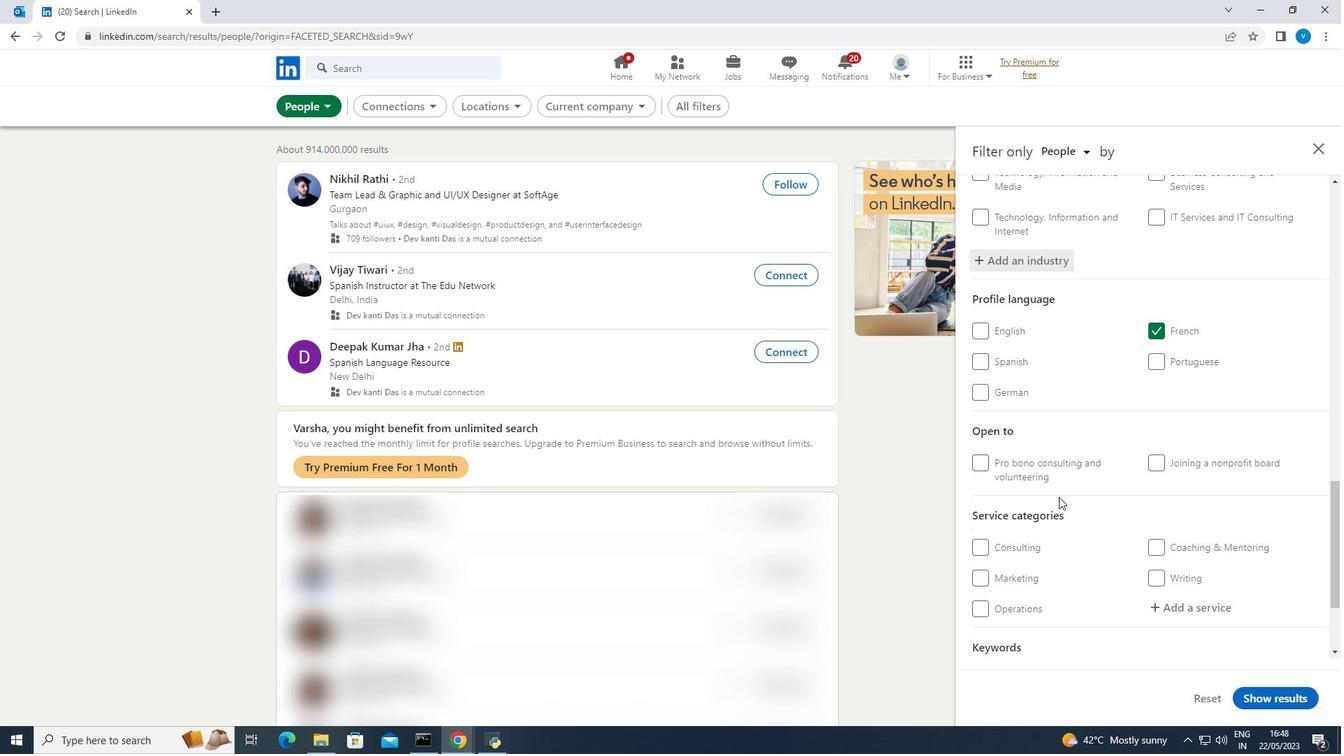 
Action: Mouse scrolled (1066, 505) with delta (0, 0)
Screenshot: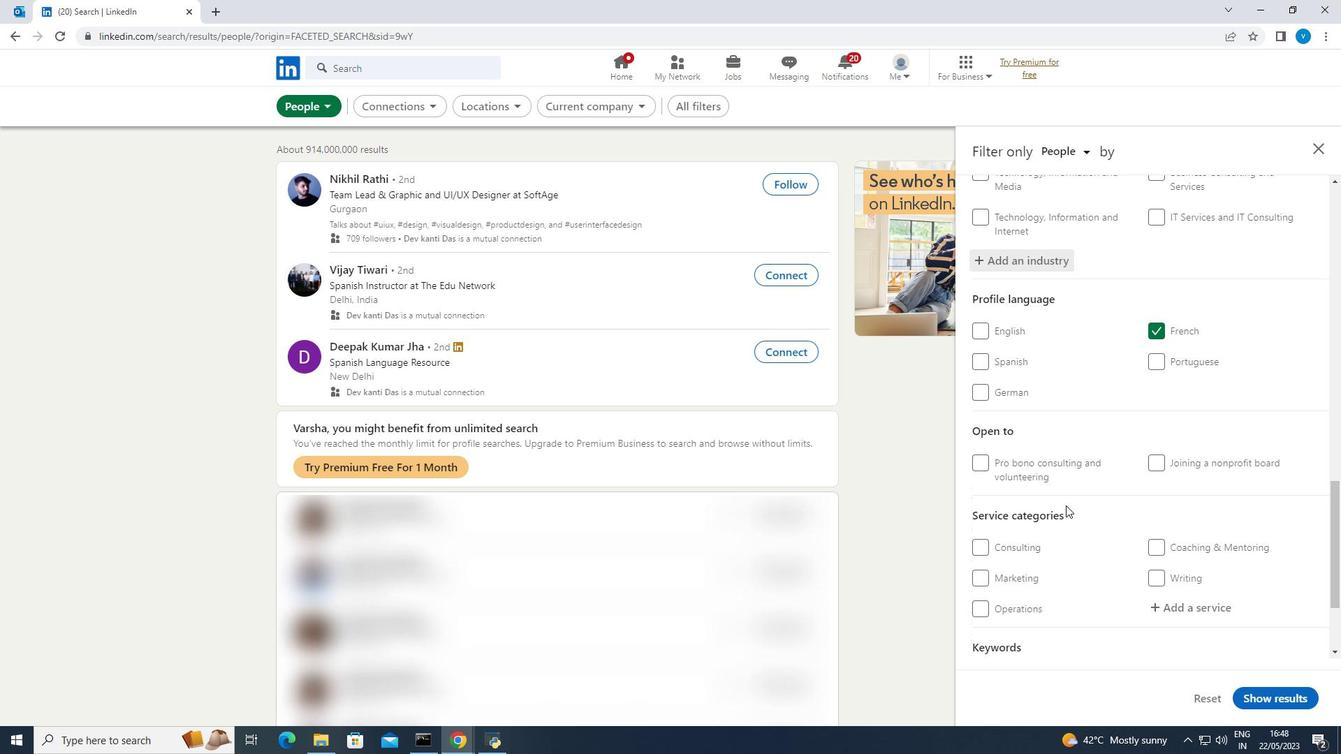 
Action: Mouse moved to (1066, 507)
Screenshot: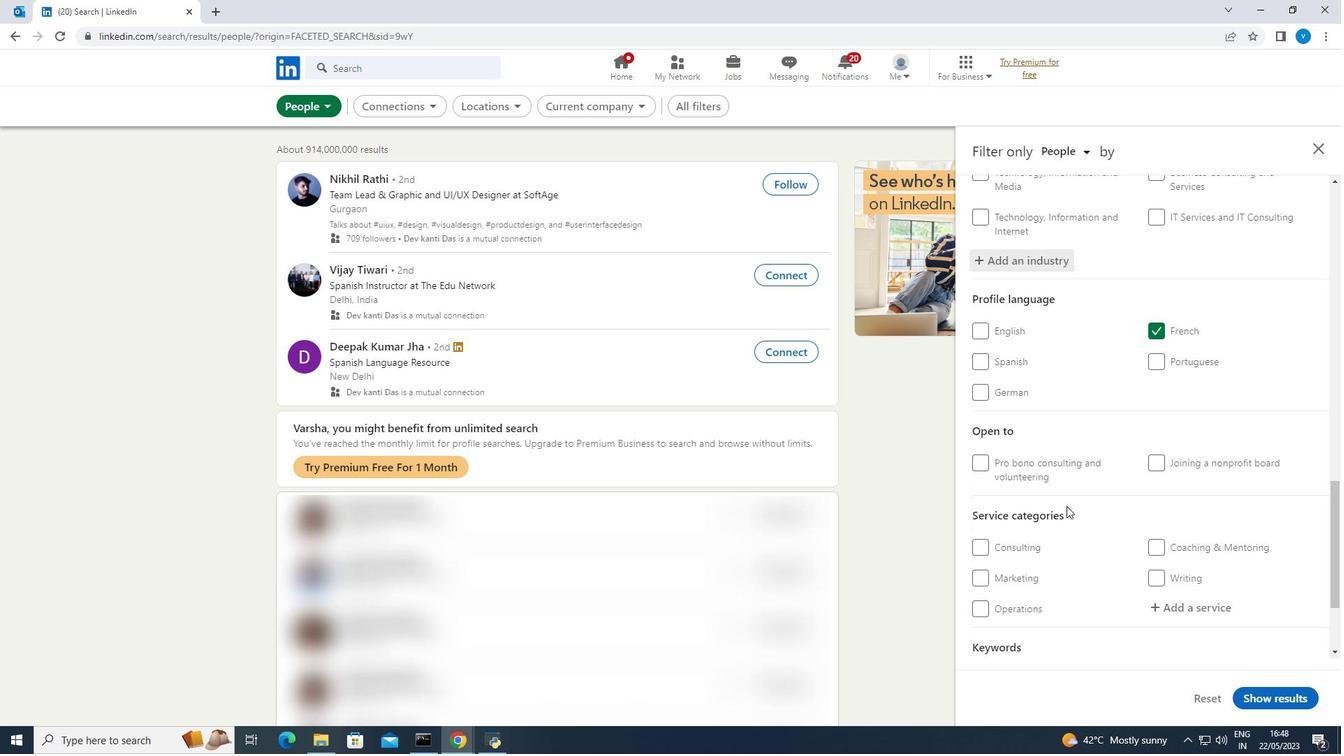 
Action: Mouse scrolled (1066, 507) with delta (0, 0)
Screenshot: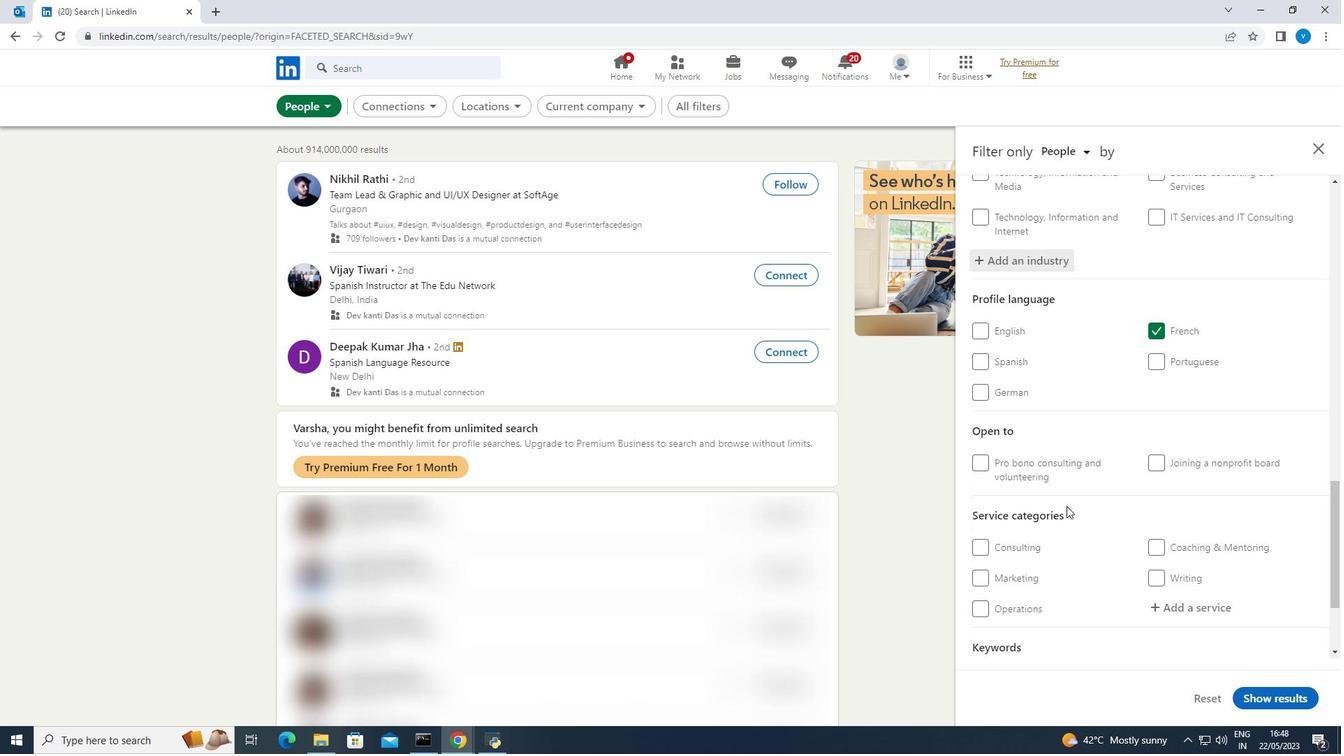 
Action: Mouse moved to (1186, 457)
Screenshot: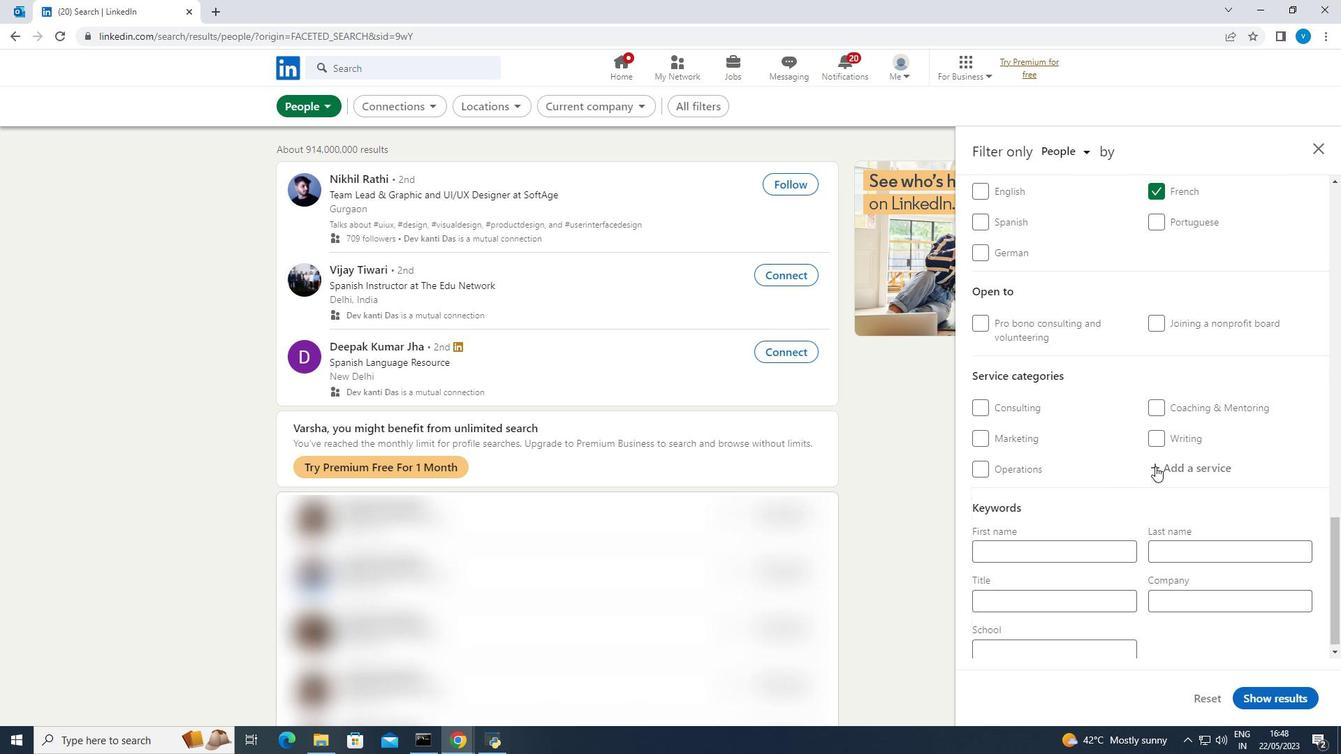 
Action: Mouse pressed left at (1186, 457)
Screenshot: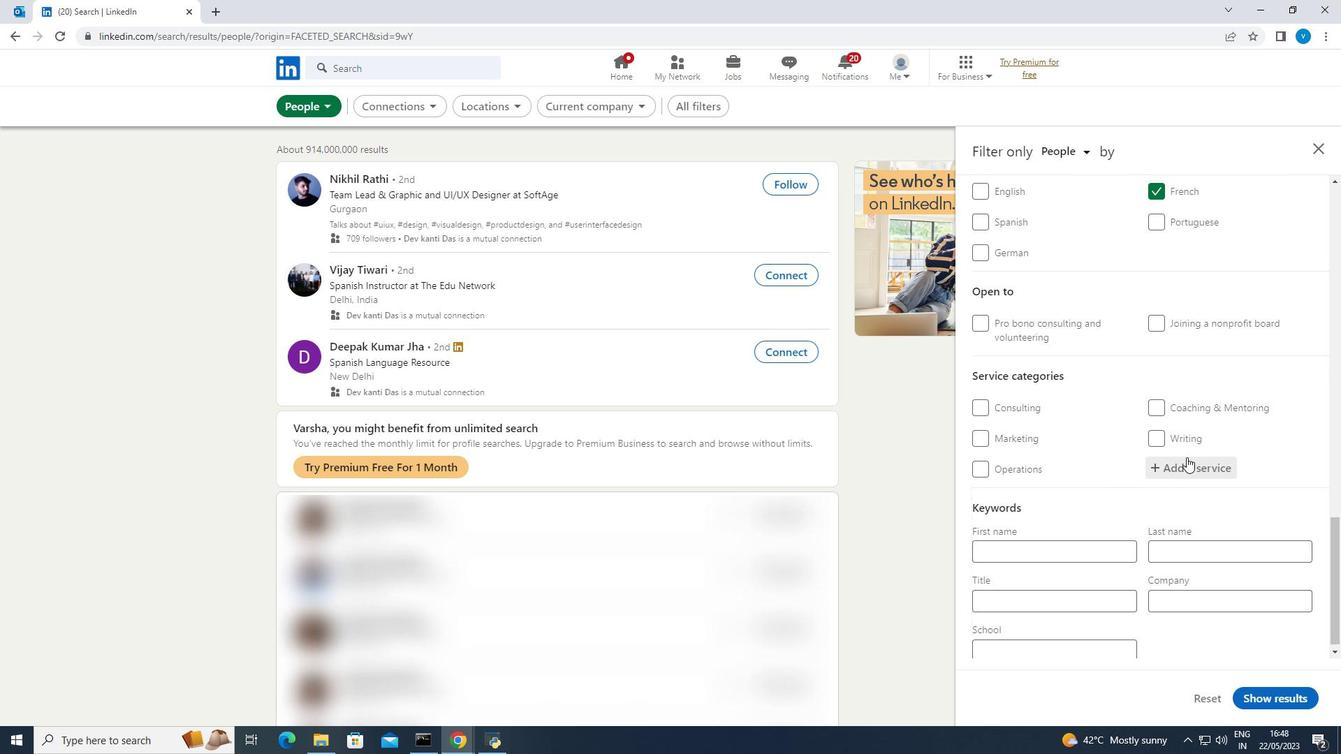 
Action: Mouse moved to (1186, 458)
Screenshot: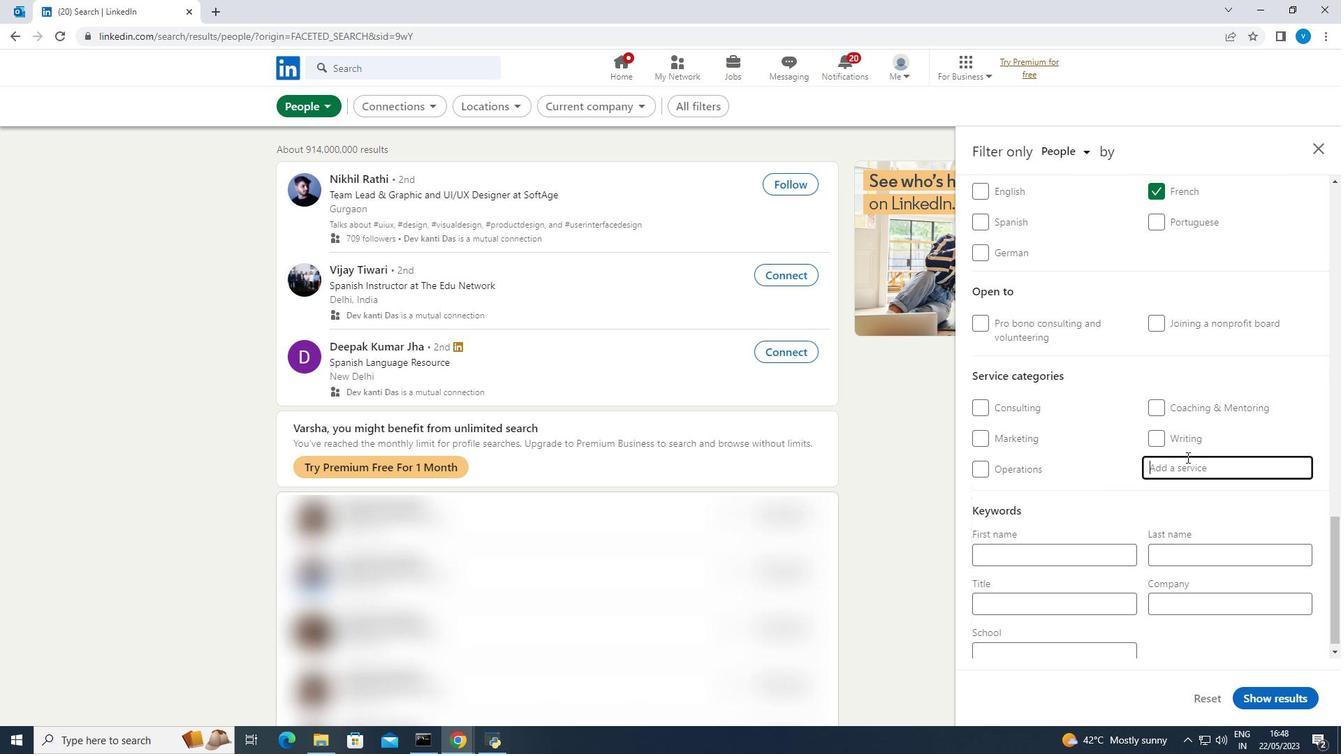 
Action: Key pressed <Key.shift>Video
Screenshot: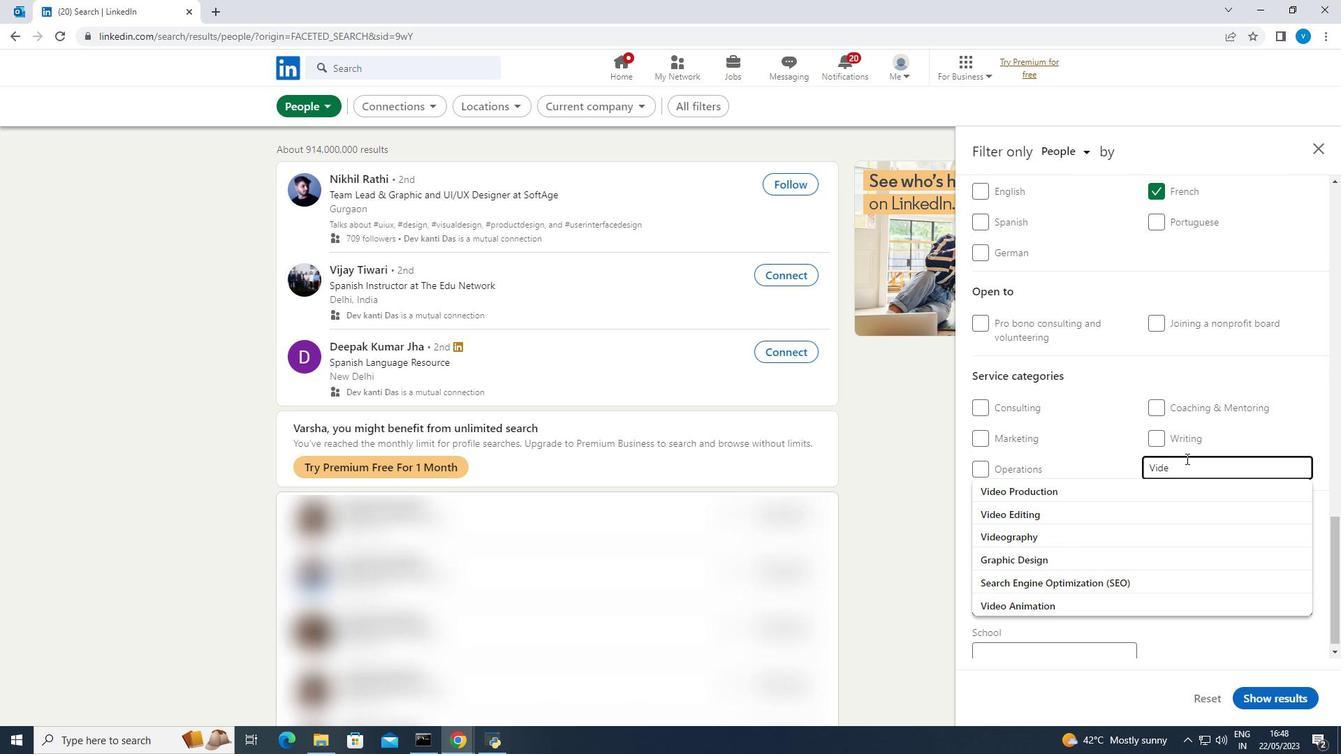
Action: Mouse moved to (1098, 484)
Screenshot: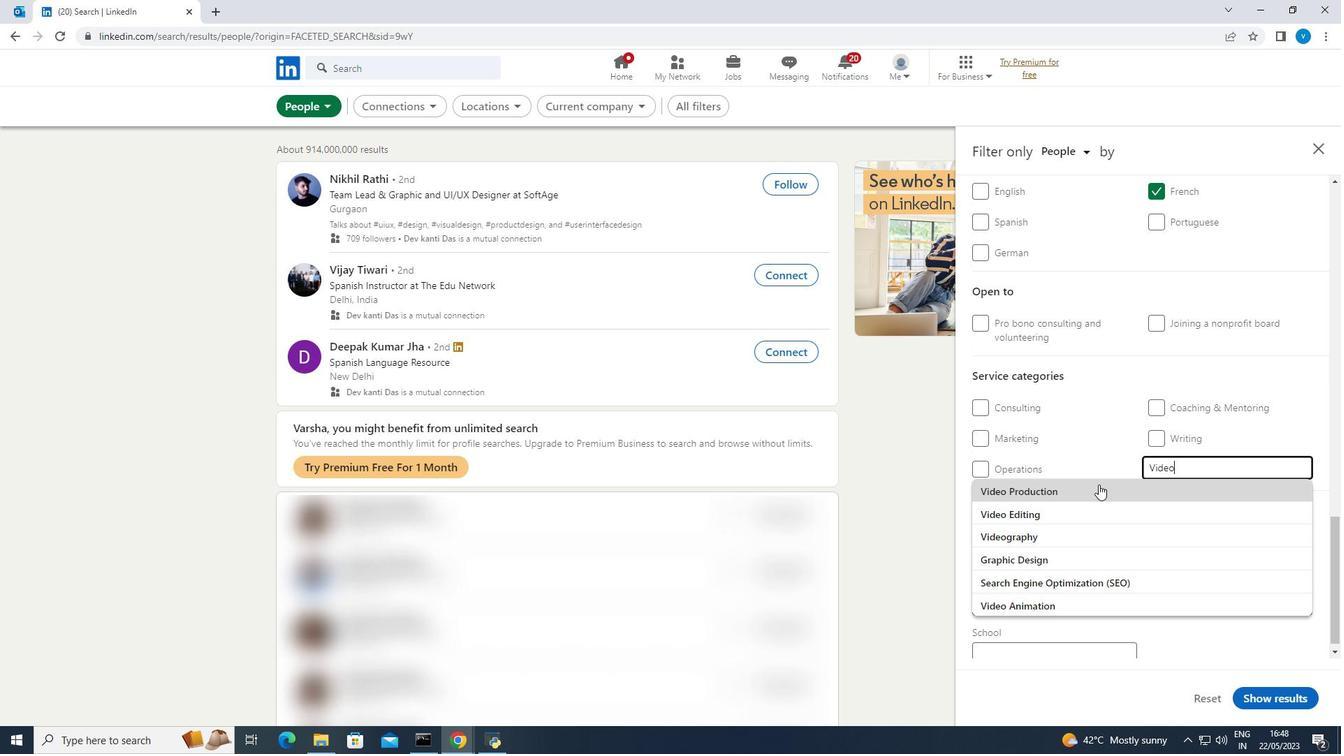 
Action: Mouse pressed left at (1098, 484)
Screenshot: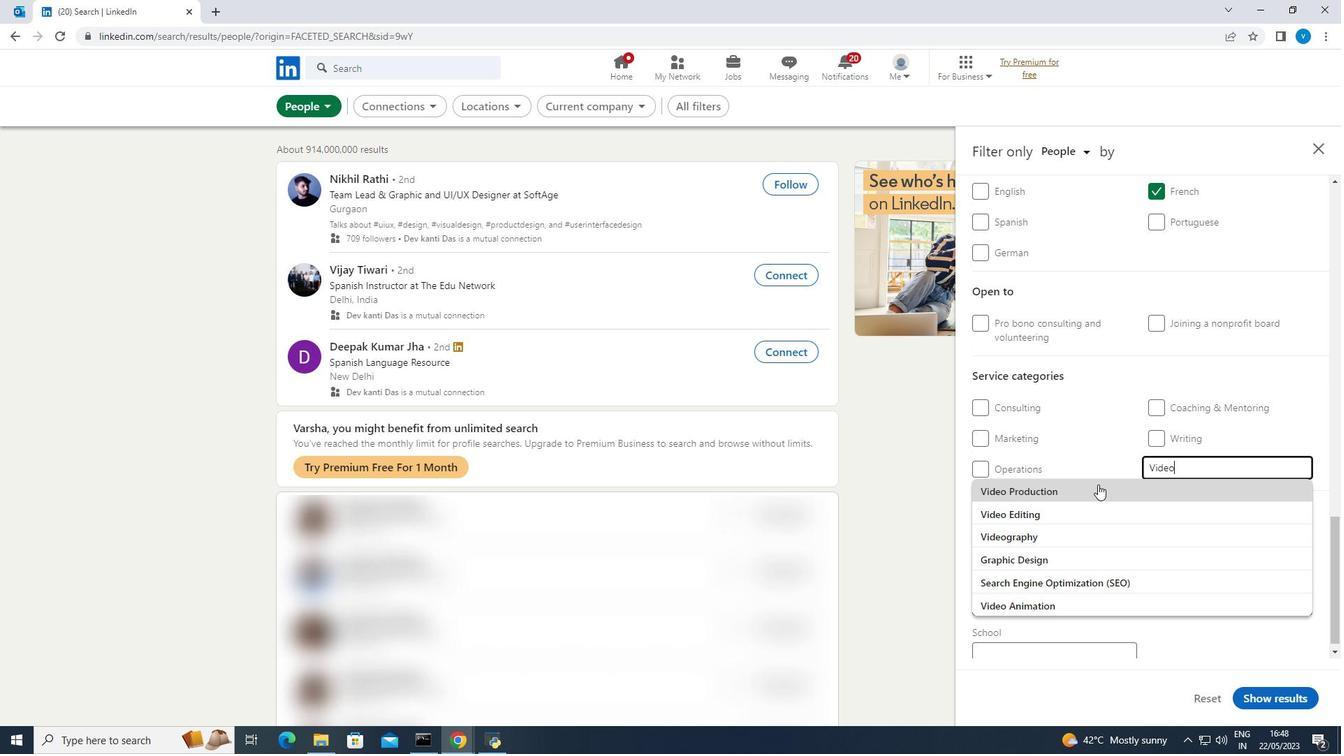 
Action: Mouse moved to (1098, 484)
Screenshot: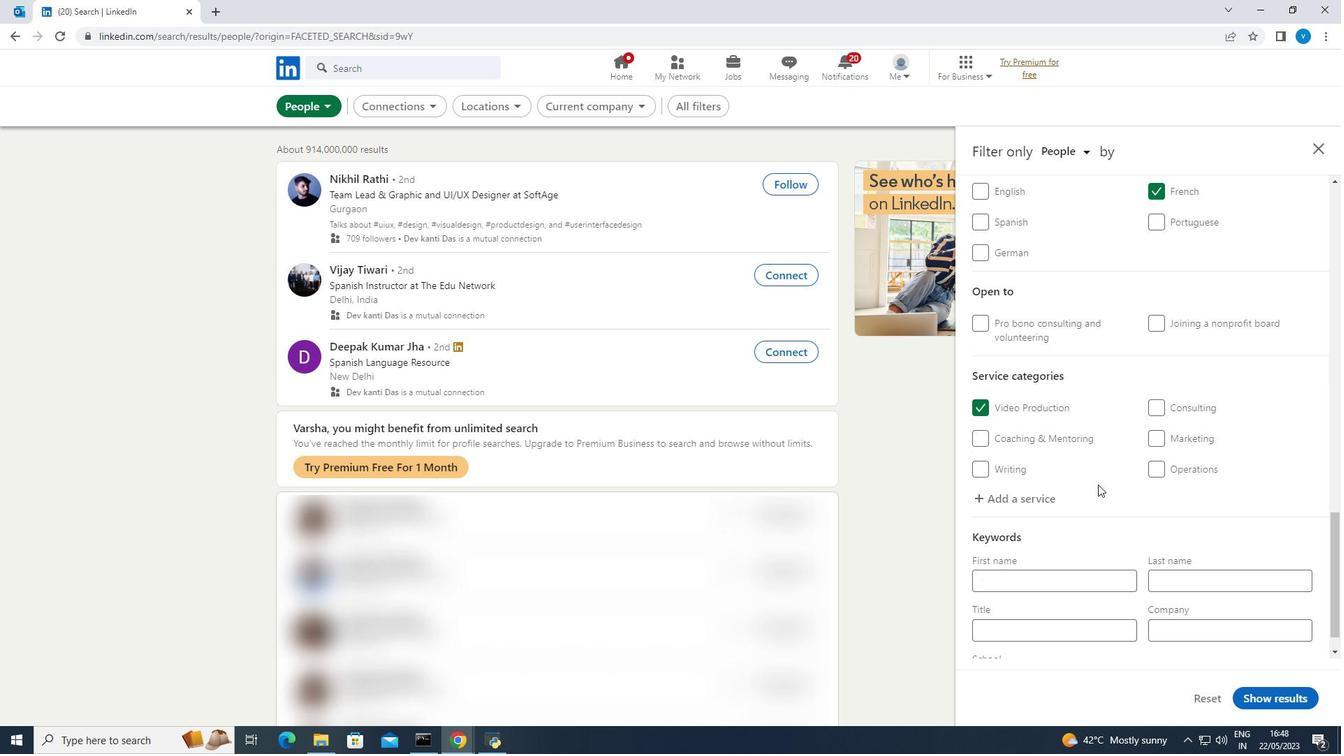 
Action: Mouse scrolled (1098, 484) with delta (0, 0)
Screenshot: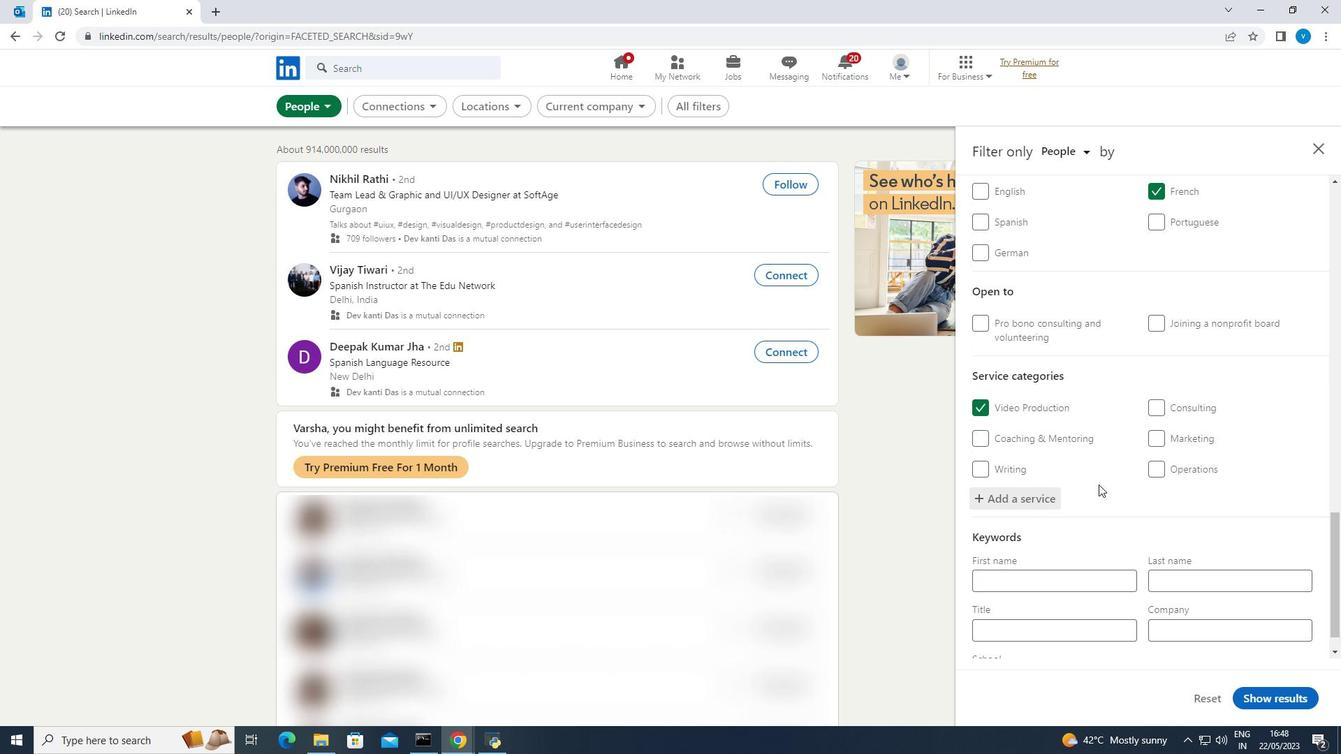 
Action: Mouse scrolled (1098, 484) with delta (0, 0)
Screenshot: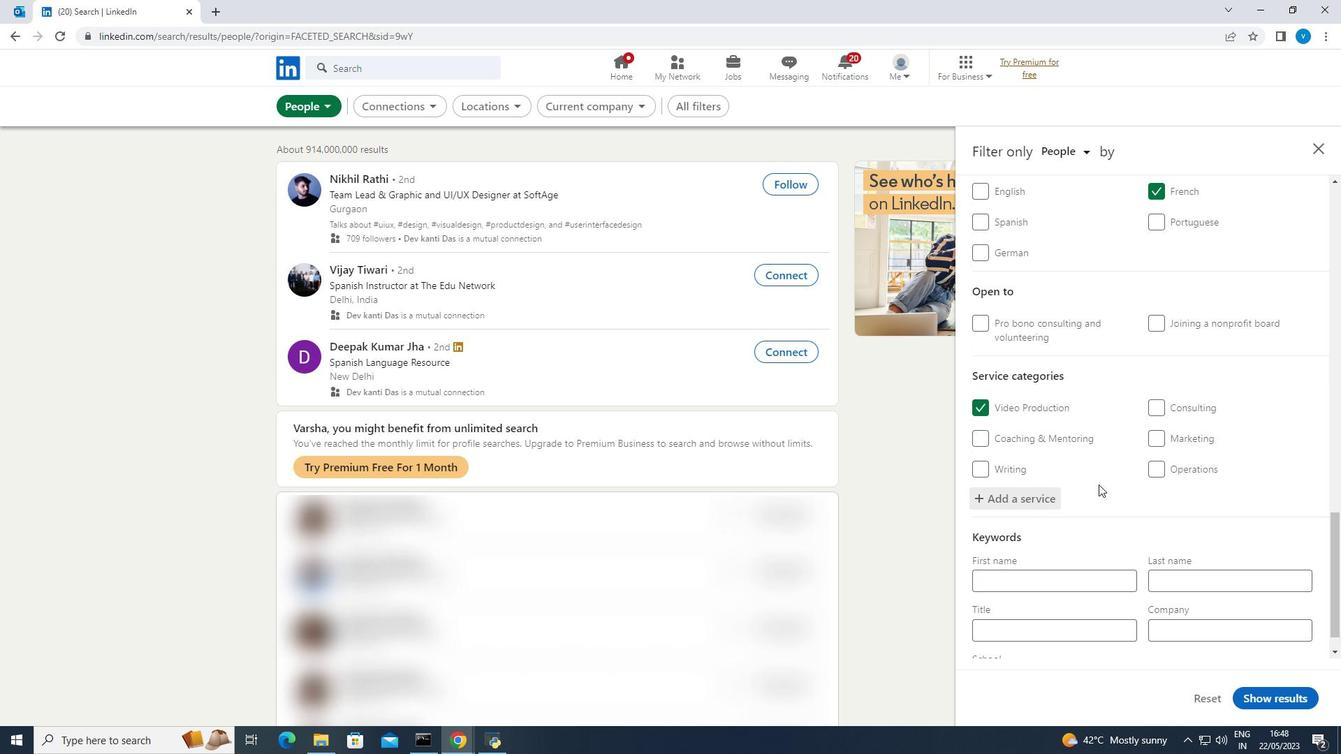 
Action: Mouse scrolled (1098, 484) with delta (0, 0)
Screenshot: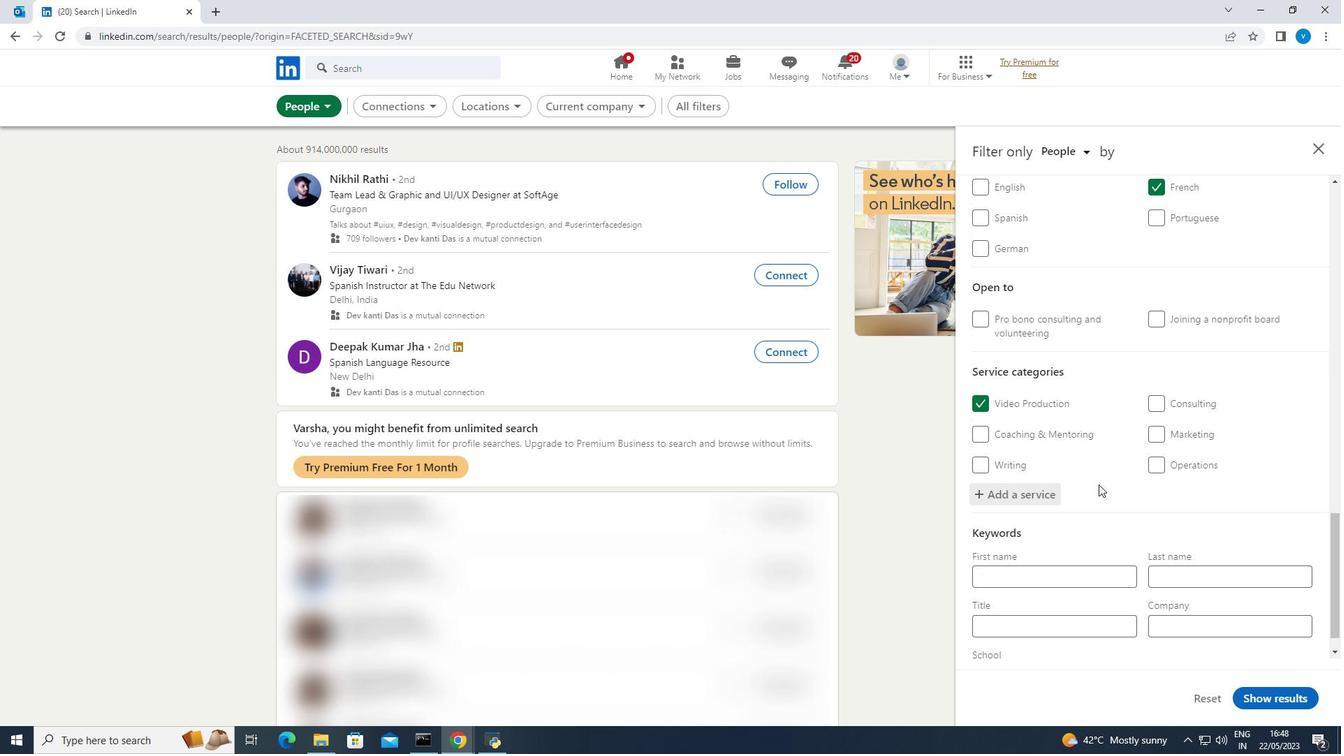 
Action: Mouse scrolled (1098, 484) with delta (0, 0)
Screenshot: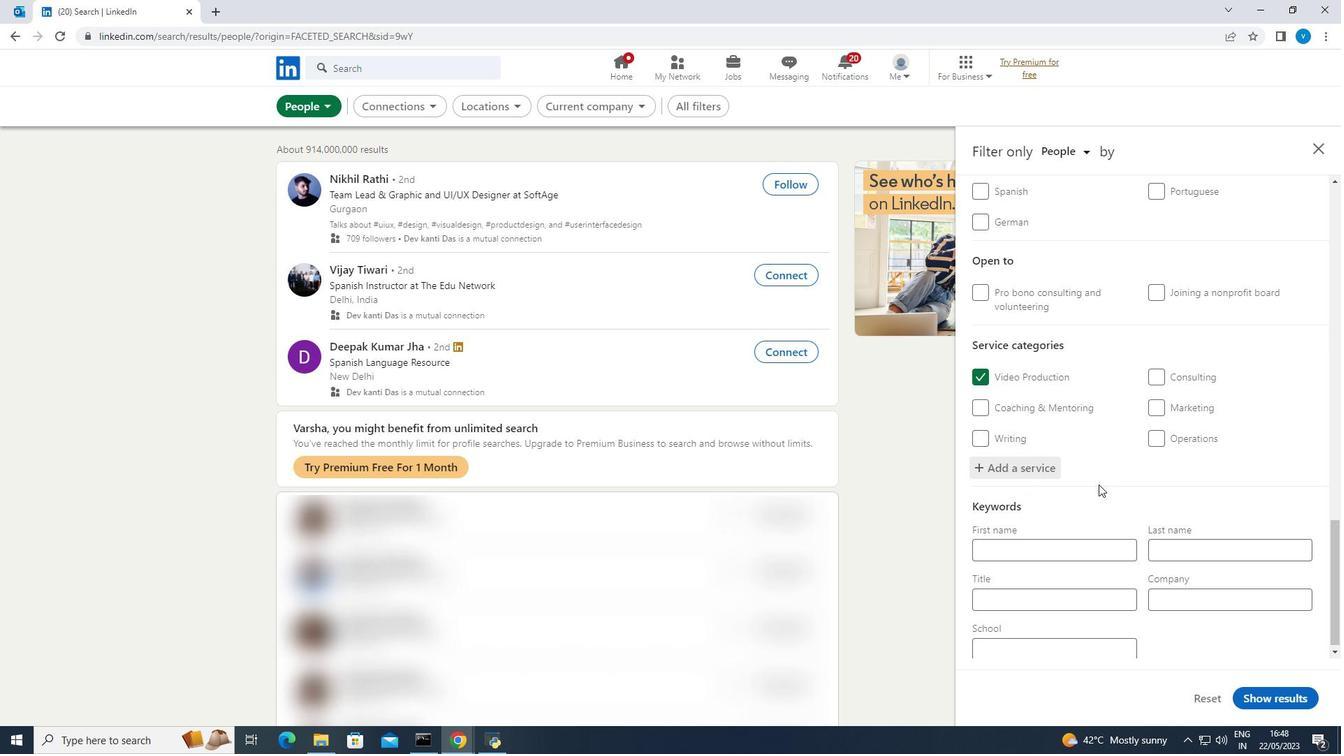 
Action: Mouse moved to (1065, 595)
Screenshot: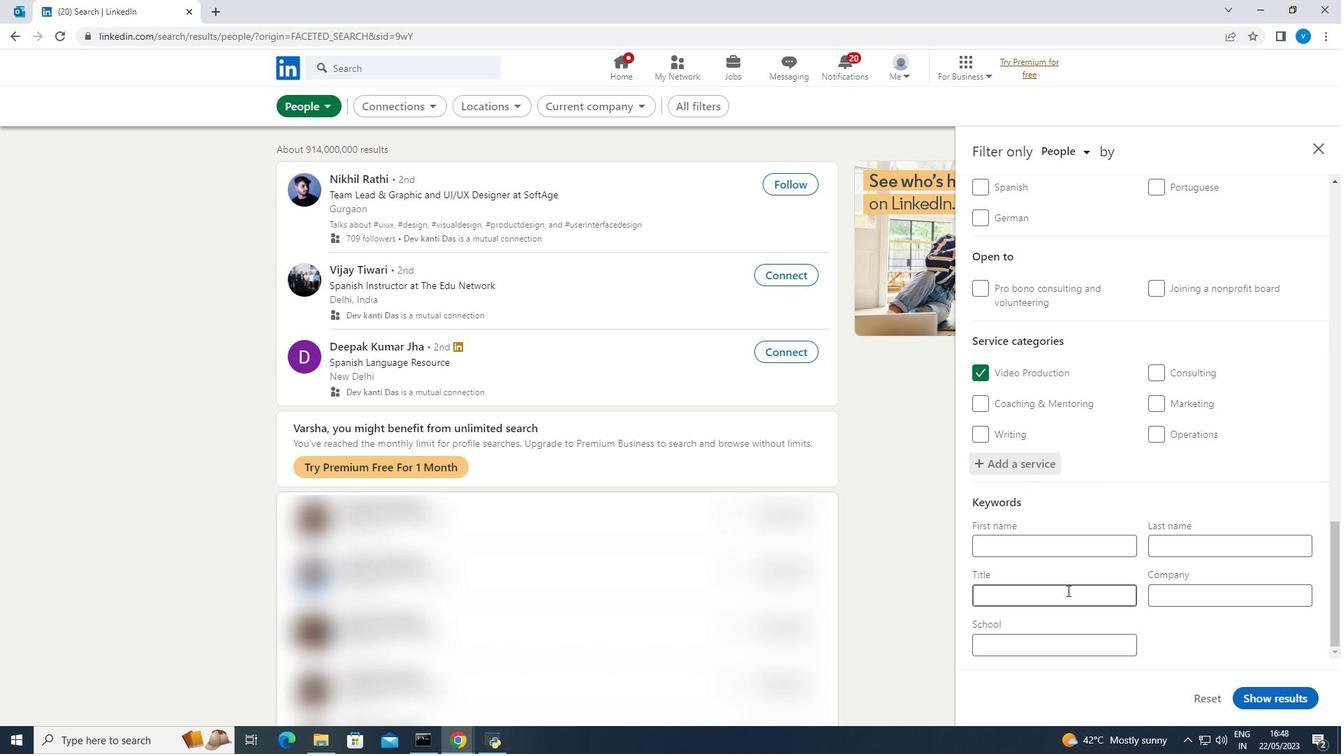 
Action: Mouse pressed left at (1065, 595)
Screenshot: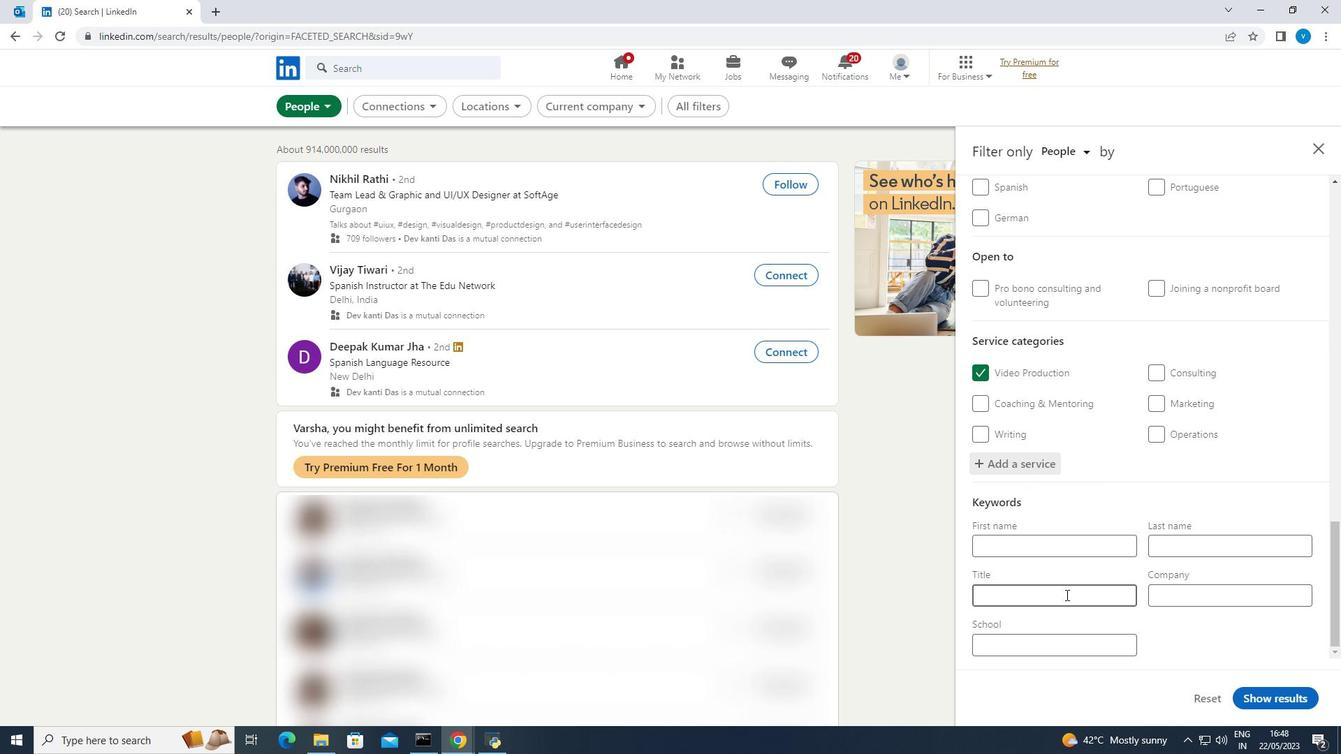 
Action: Mouse moved to (1056, 595)
Screenshot: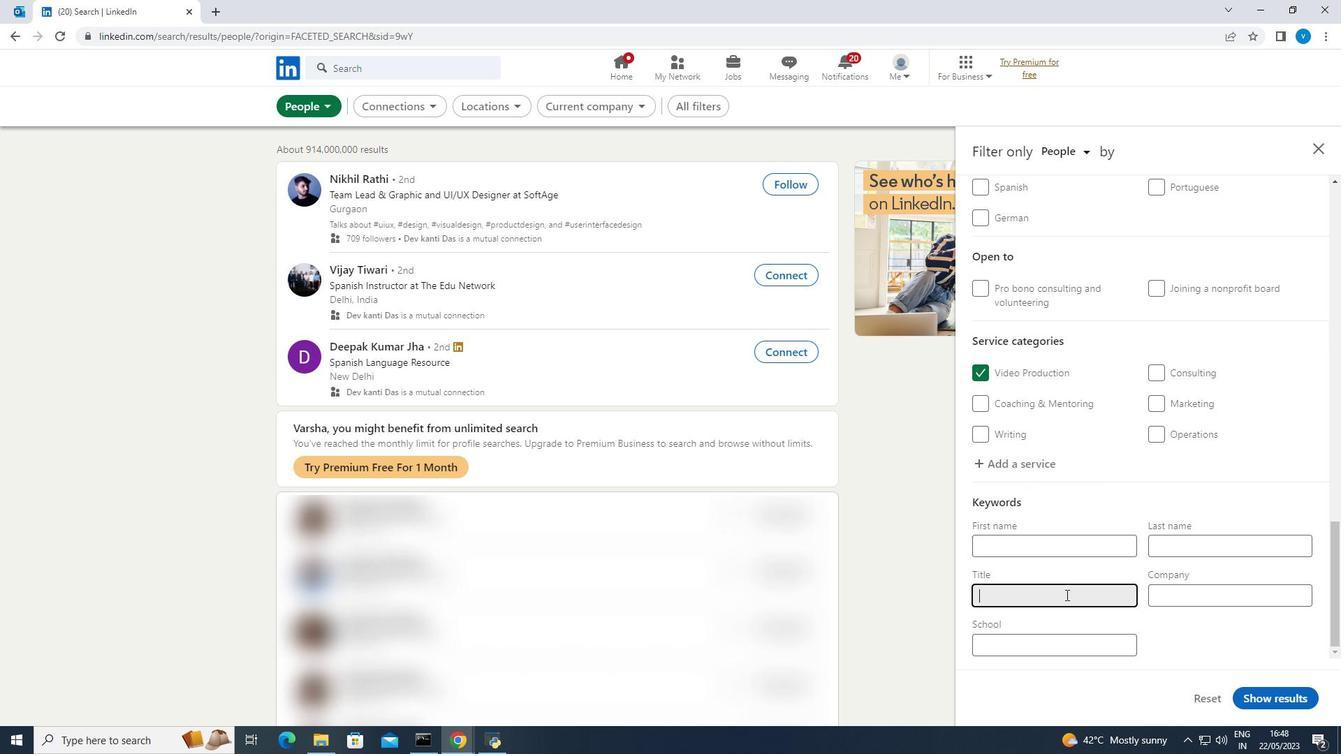 
Action: Key pressed <Key.shift>Landscaping<Key.space><Key.shift><Key.shift>Assistant
Screenshot: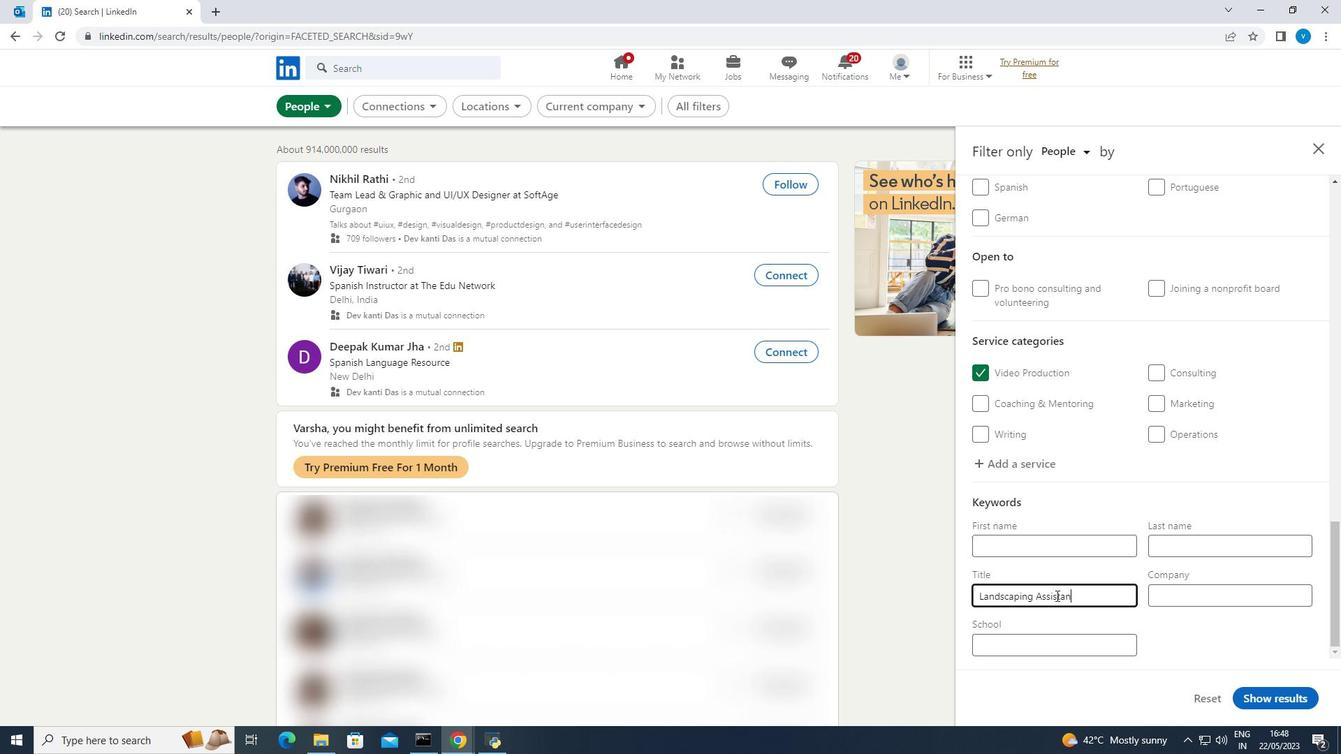 
Action: Mouse moved to (1258, 693)
Screenshot: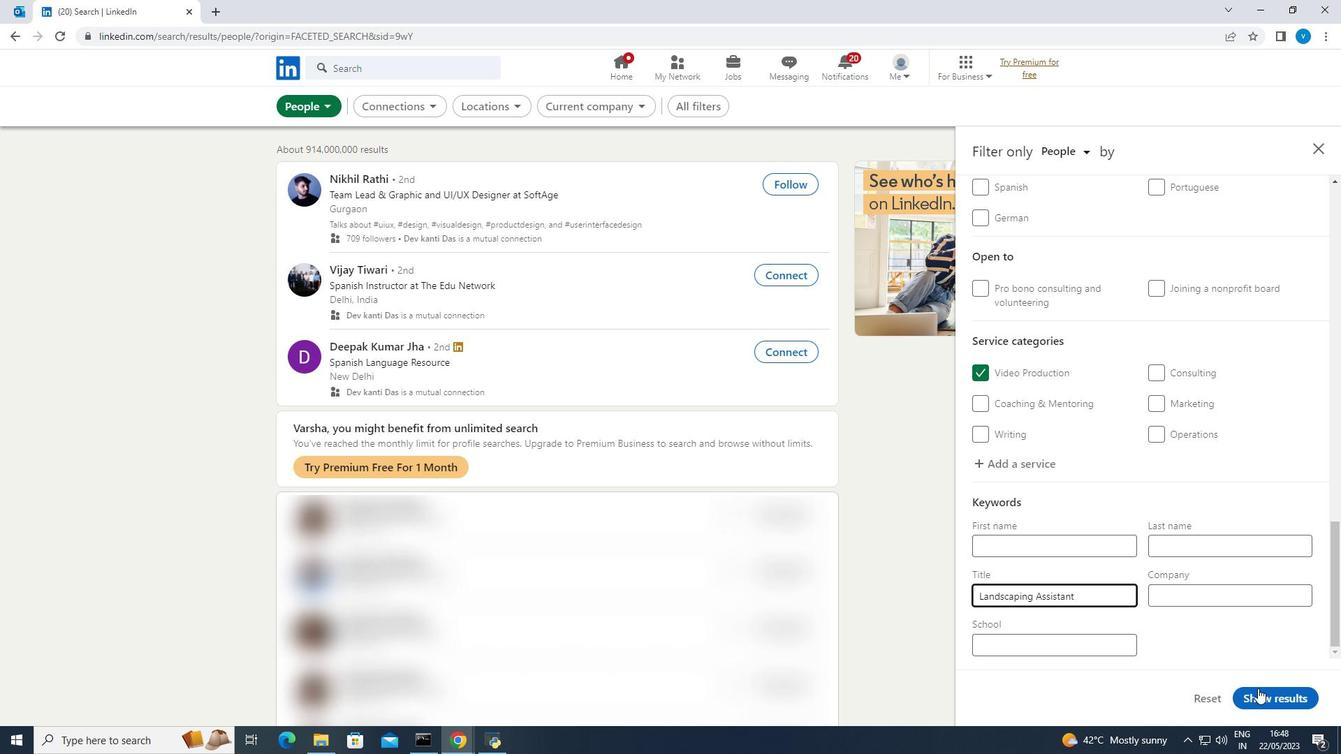 
Action: Mouse pressed left at (1258, 693)
Screenshot: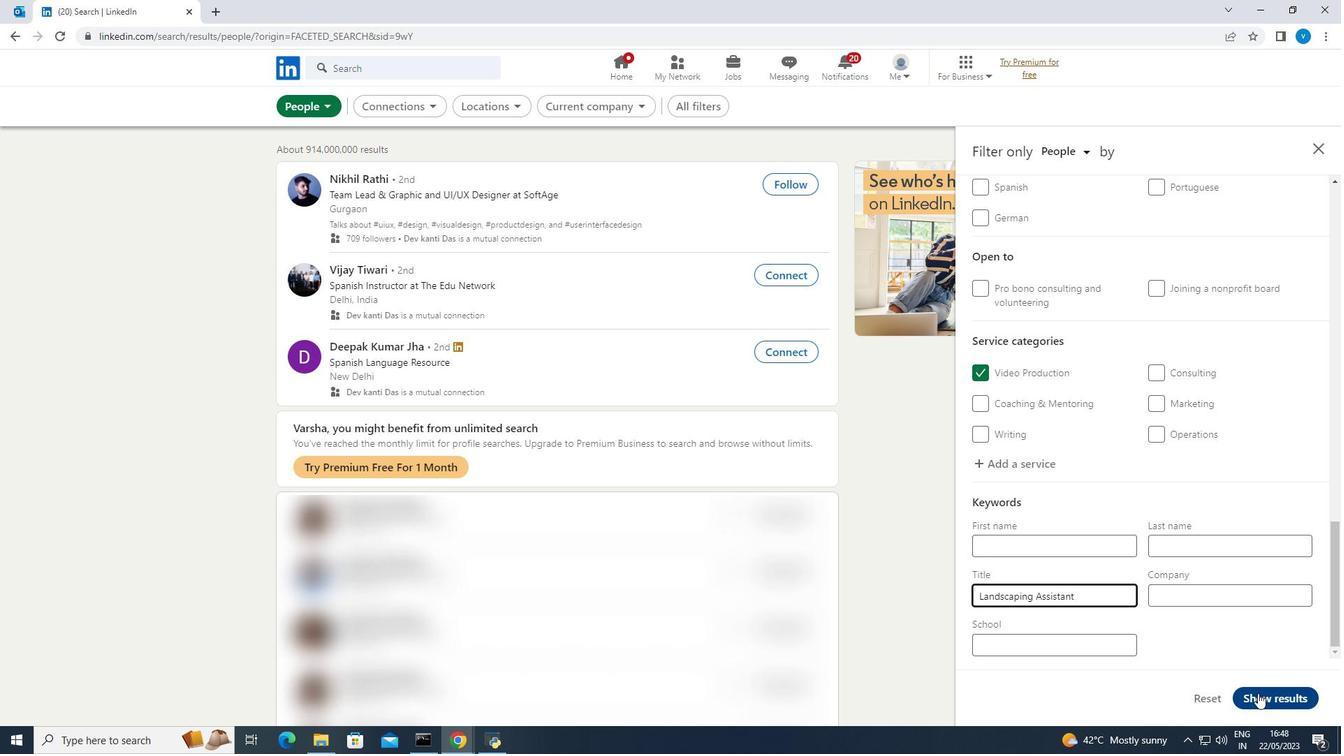 
Action: Mouse moved to (1235, 677)
Screenshot: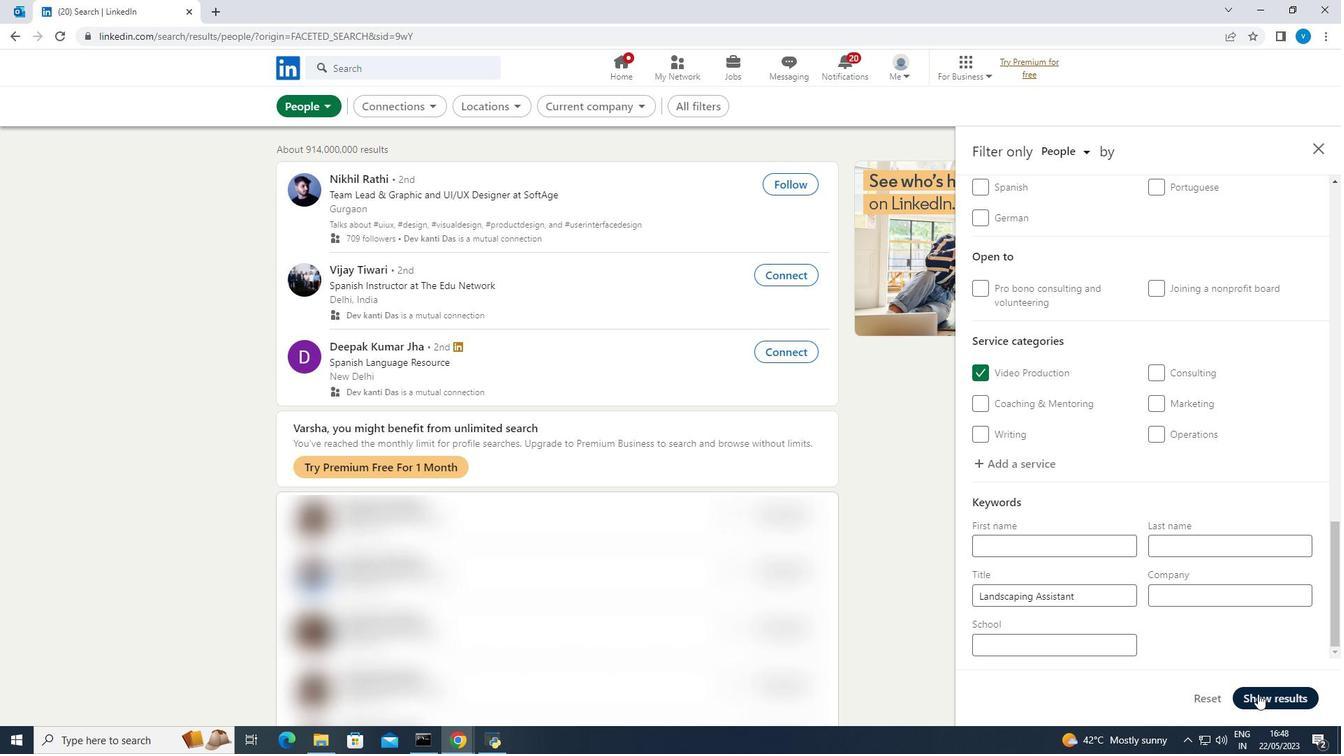 
